 Task: Look for space in Vitry-le-François, France from 4th June, 2023 to 15th June, 2023 for 2 adults in price range Rs.10000 to Rs.15000. Place can be entire place with 1  bedroom having 1 bed and 1 bathroom. Property type can be house, flat, guest house, hotel. Booking option can be shelf check-in. Required host language is English.
Action: Mouse moved to (550, 120)
Screenshot: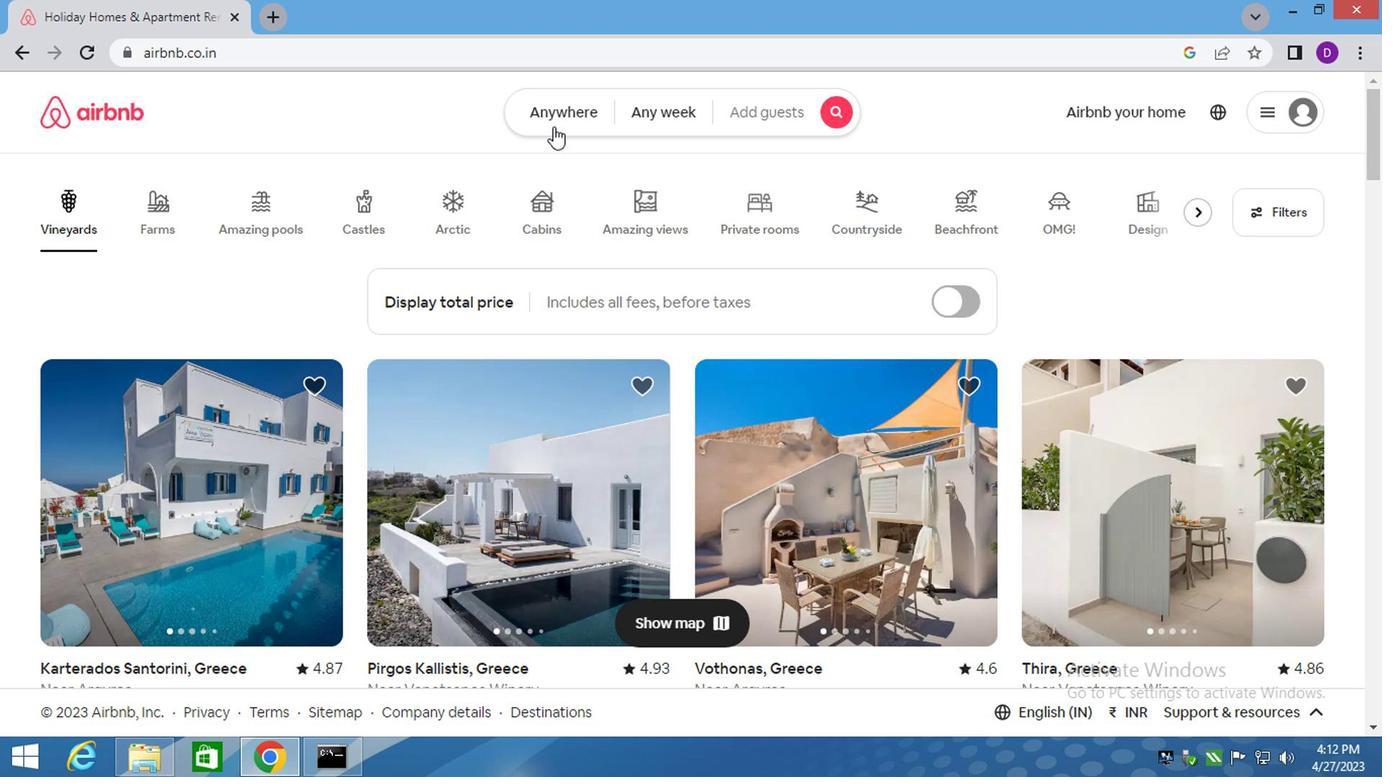 
Action: Mouse pressed left at (550, 120)
Screenshot: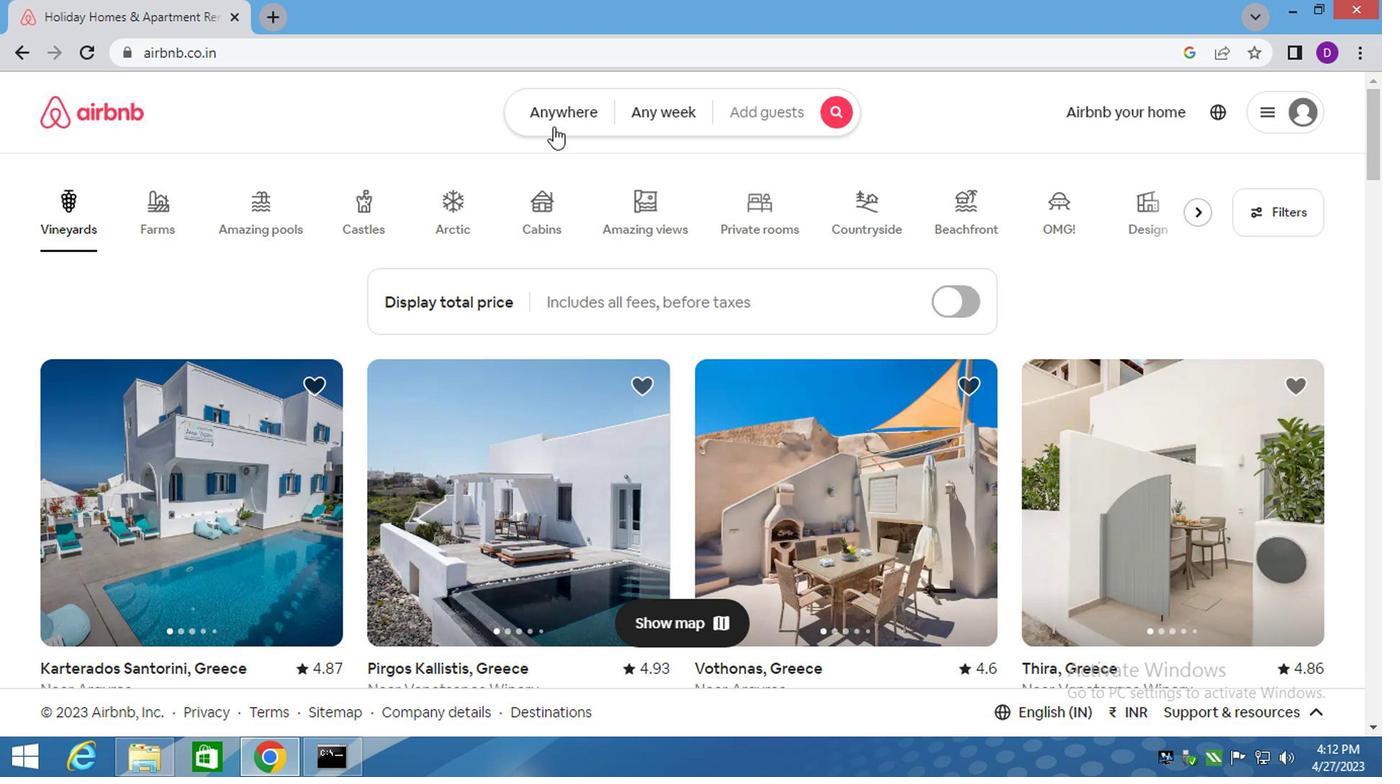 
Action: Mouse moved to (398, 200)
Screenshot: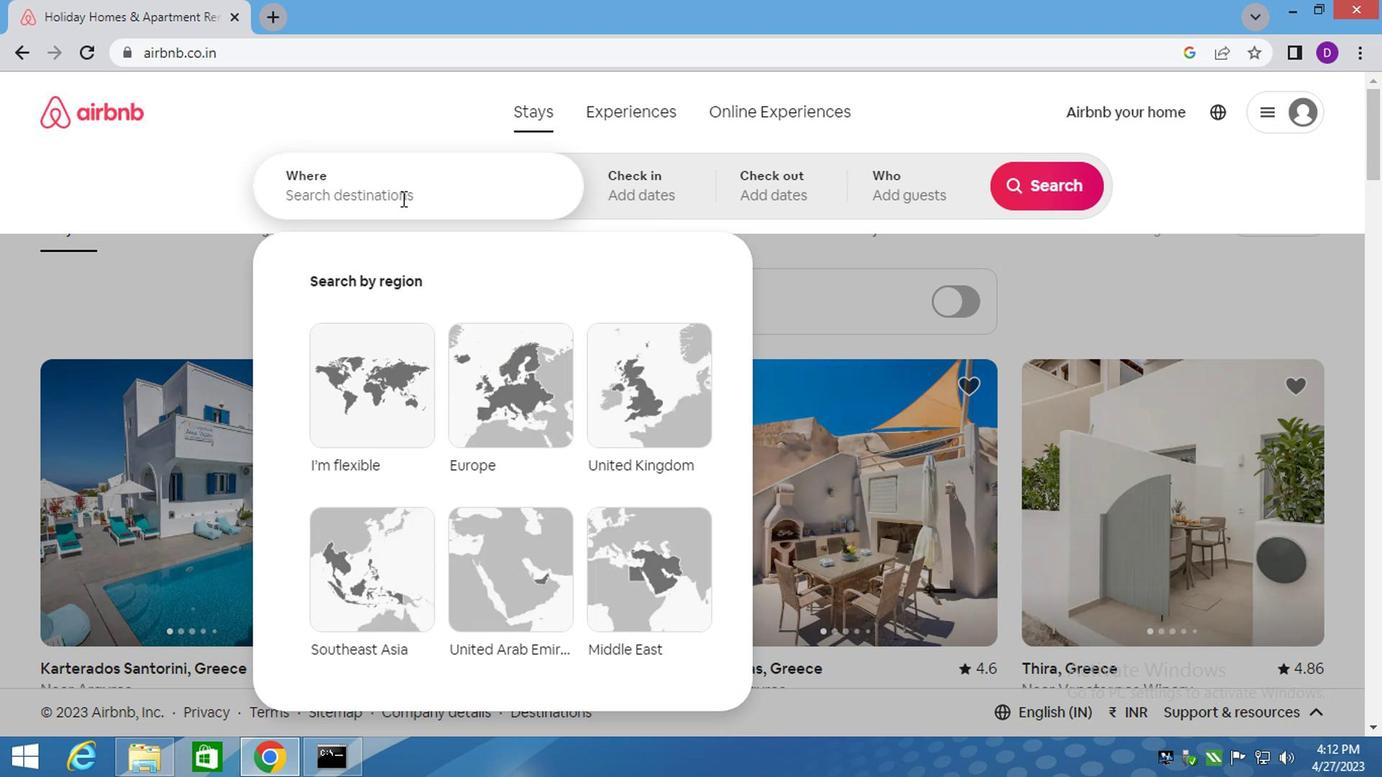 
Action: Mouse pressed left at (398, 200)
Screenshot: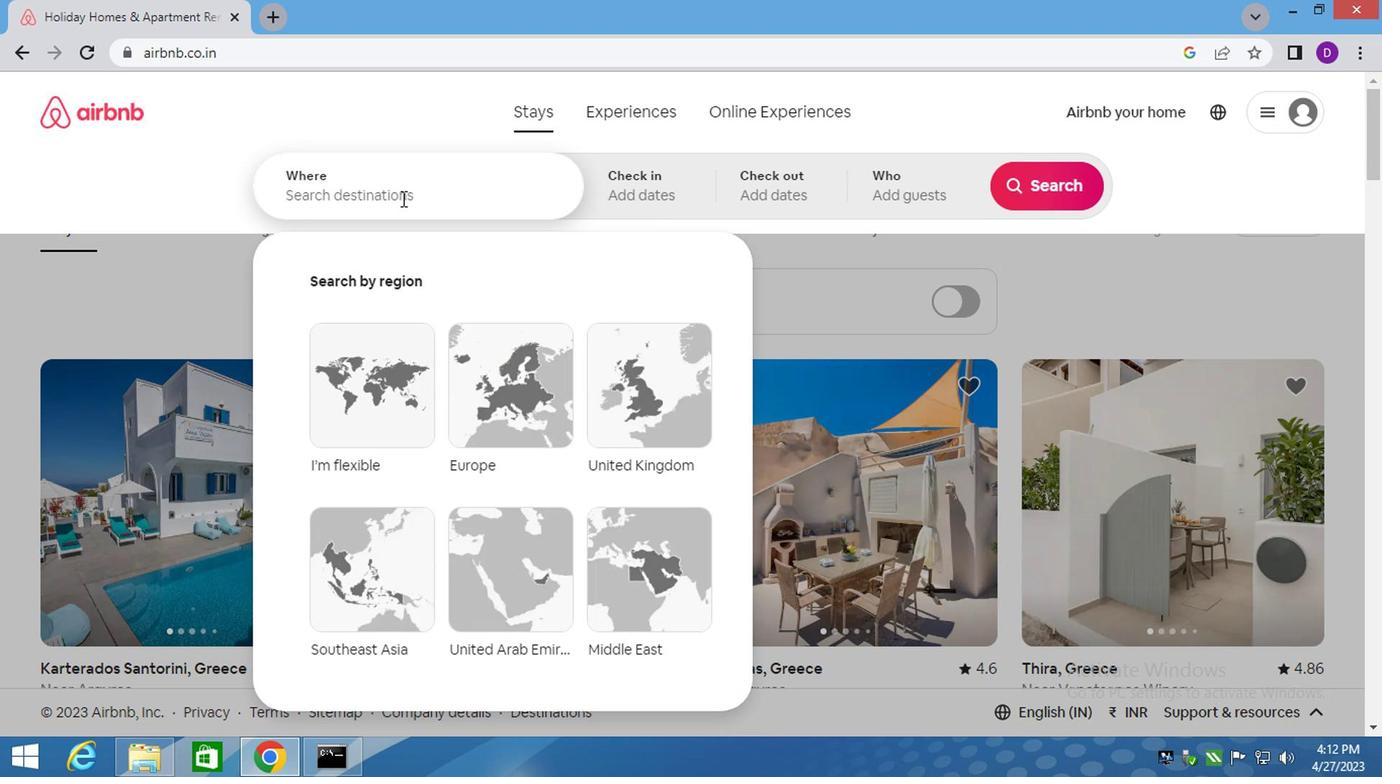 
Action: Key pressed vitry-le<Key.down><Key.down><Key.enter>
Screenshot: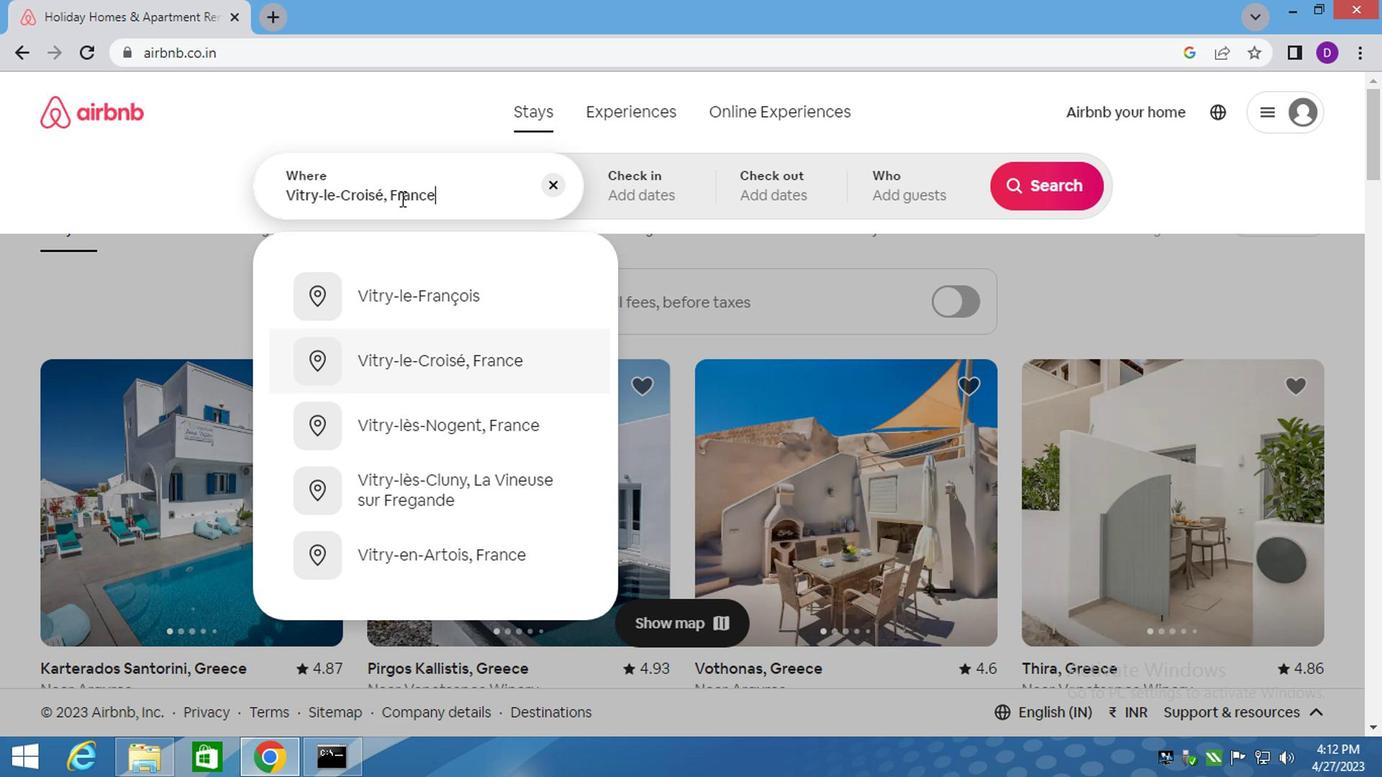 
Action: Mouse moved to (1031, 354)
Screenshot: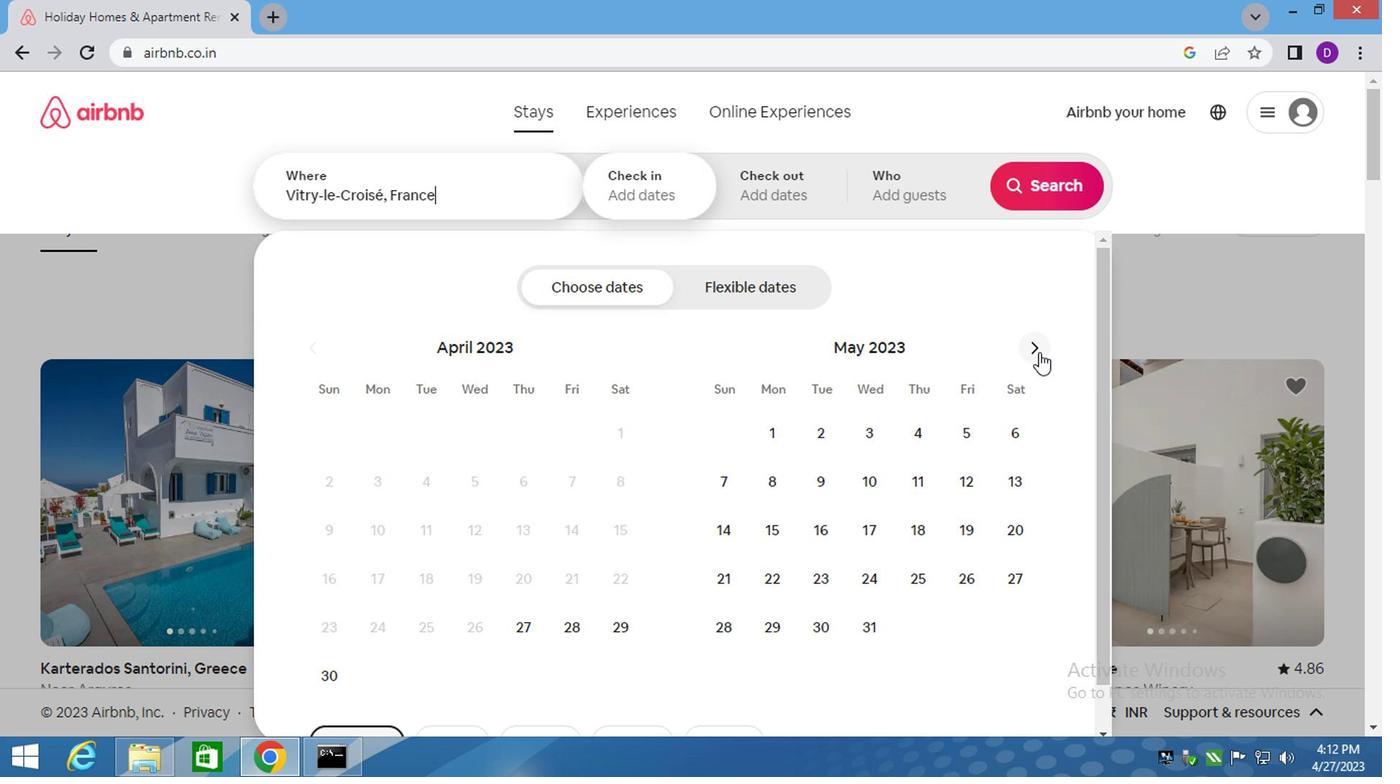 
Action: Mouse pressed left at (1031, 354)
Screenshot: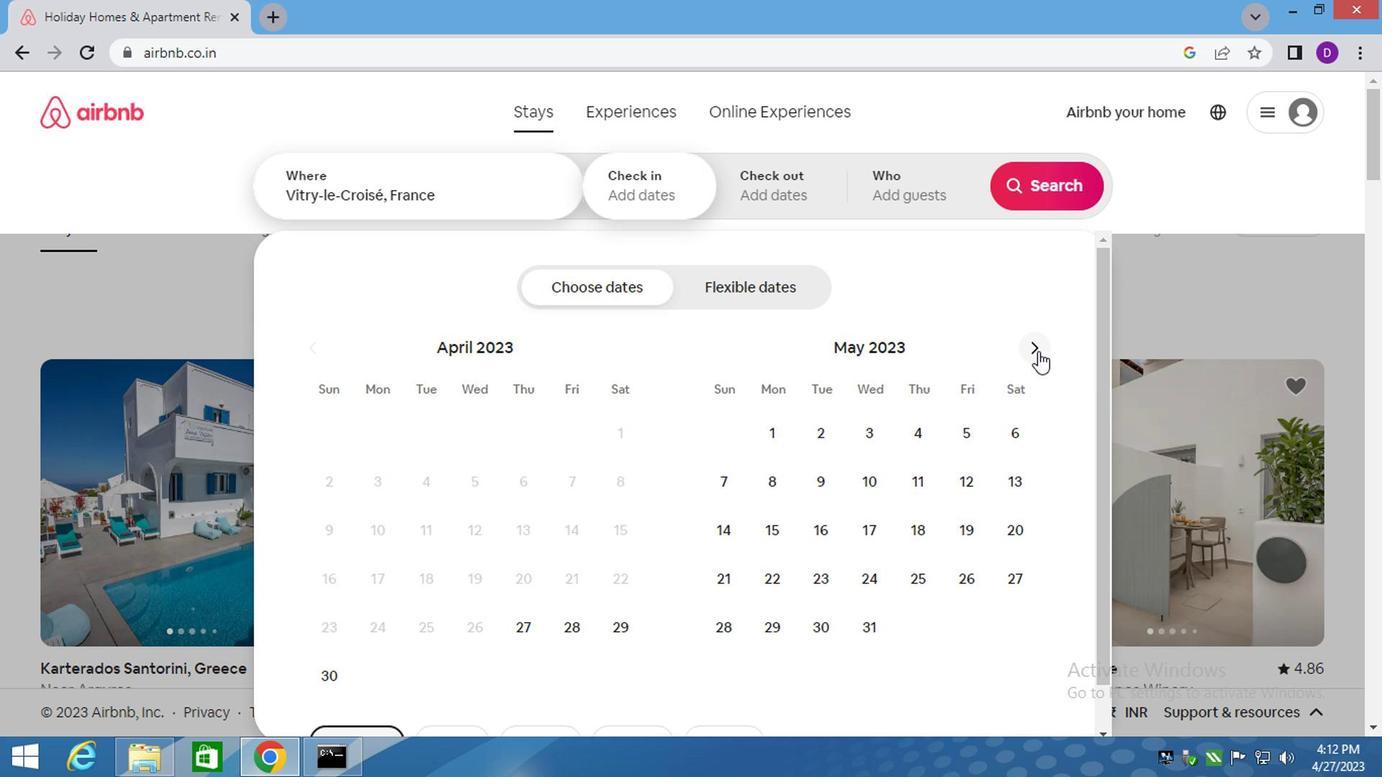 
Action: Mouse moved to (722, 477)
Screenshot: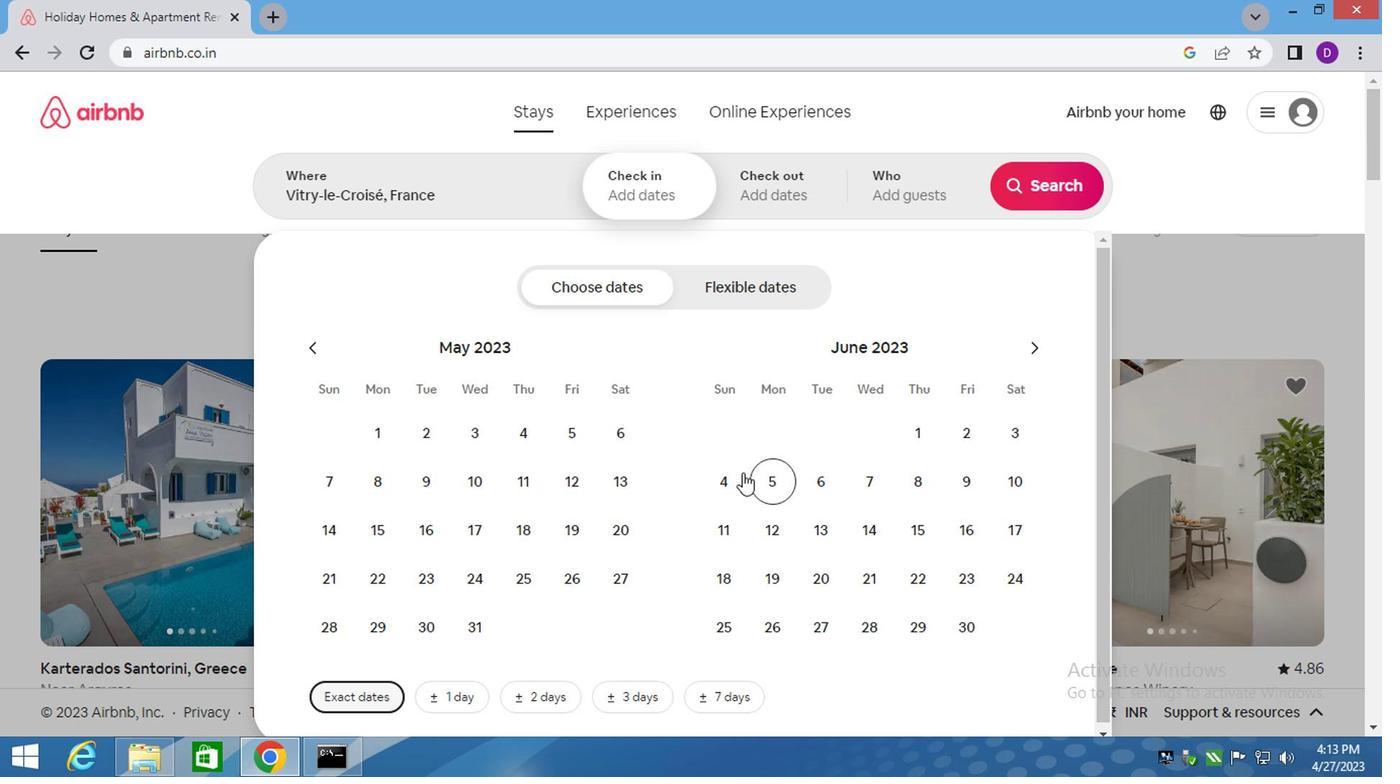
Action: Mouse pressed left at (722, 477)
Screenshot: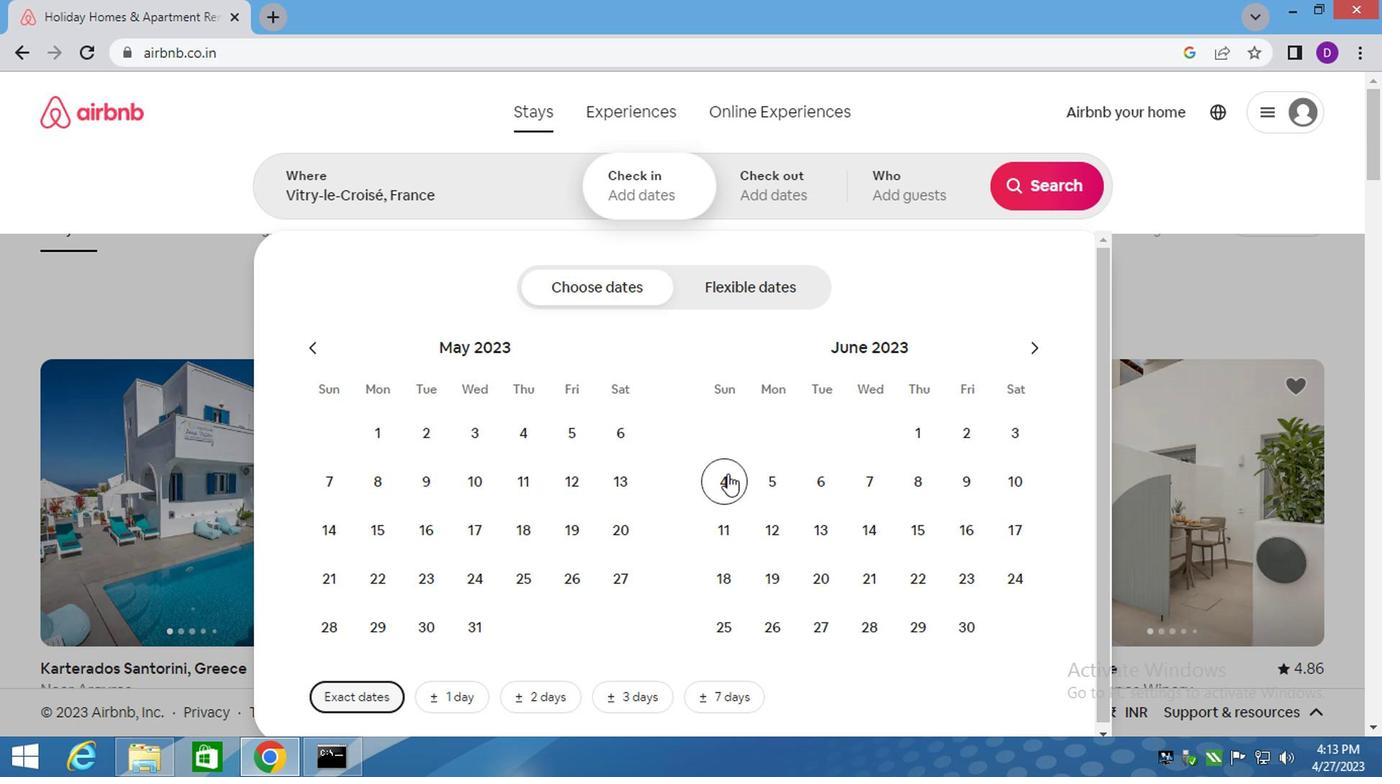 
Action: Mouse moved to (902, 524)
Screenshot: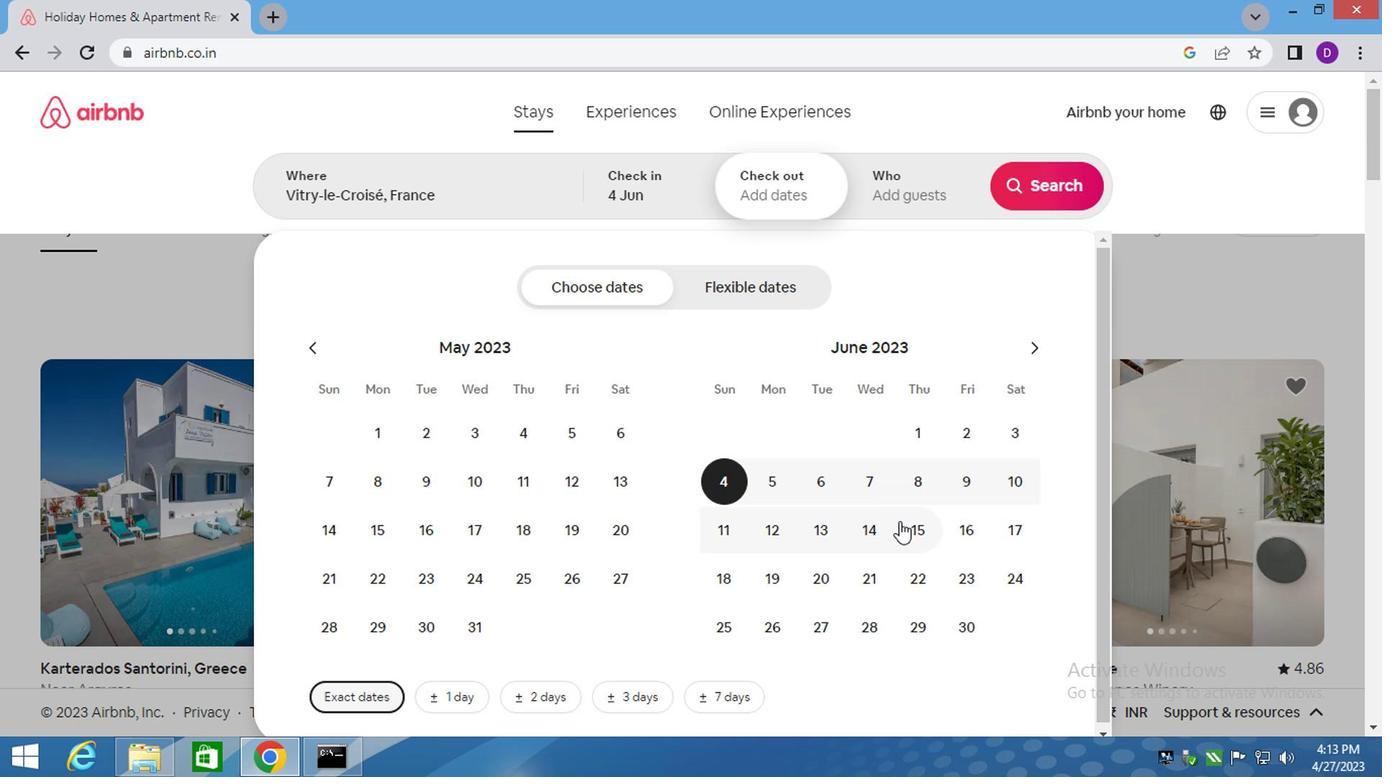 
Action: Mouse pressed left at (902, 524)
Screenshot: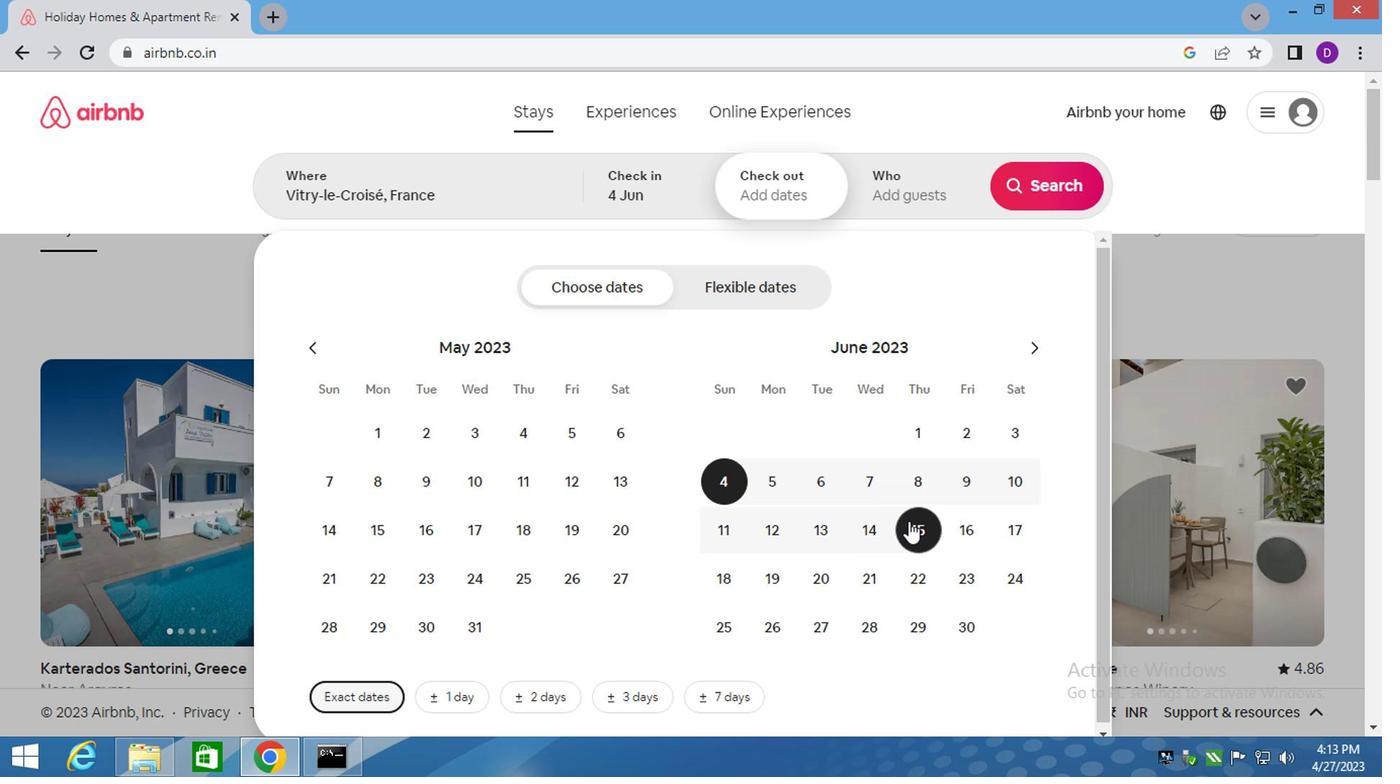 
Action: Mouse moved to (879, 204)
Screenshot: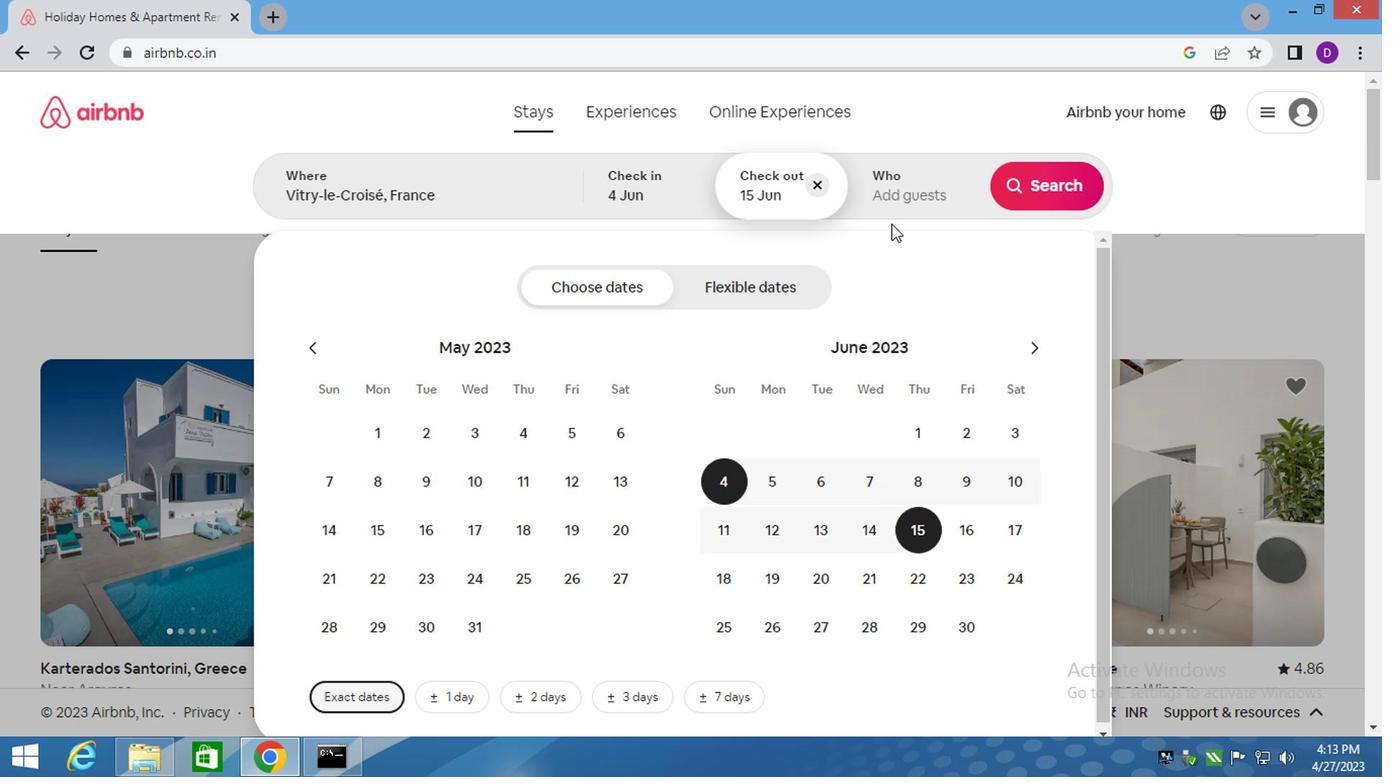 
Action: Mouse pressed left at (879, 204)
Screenshot: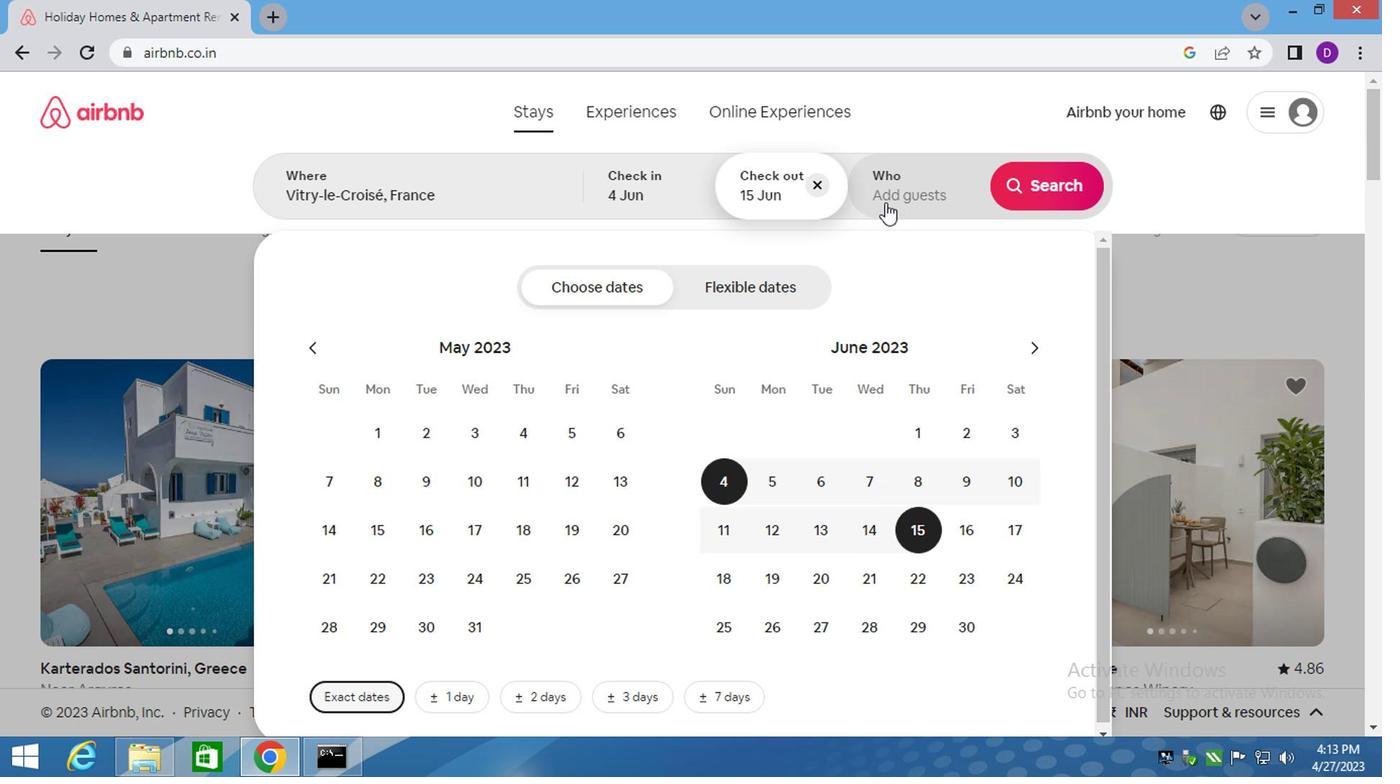 
Action: Mouse moved to (1039, 300)
Screenshot: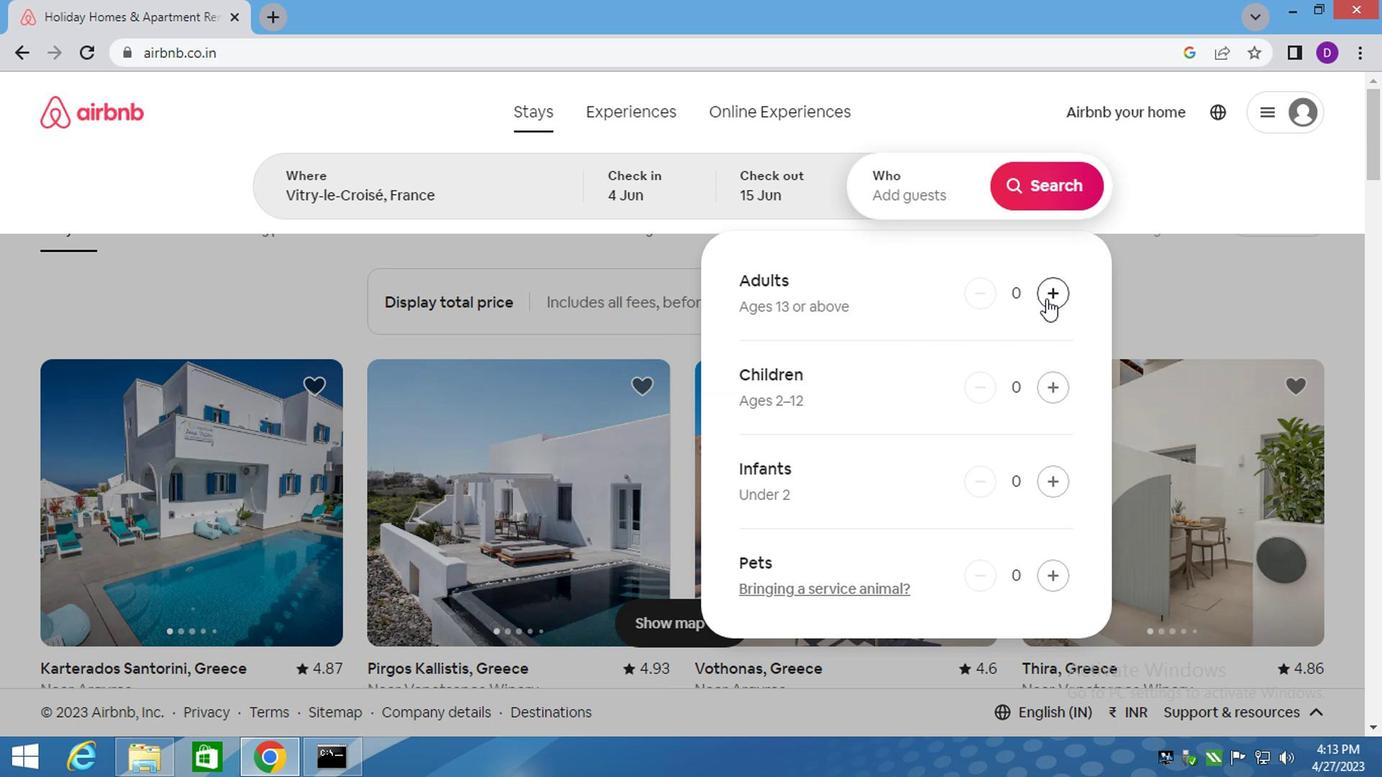 
Action: Mouse pressed left at (1039, 300)
Screenshot: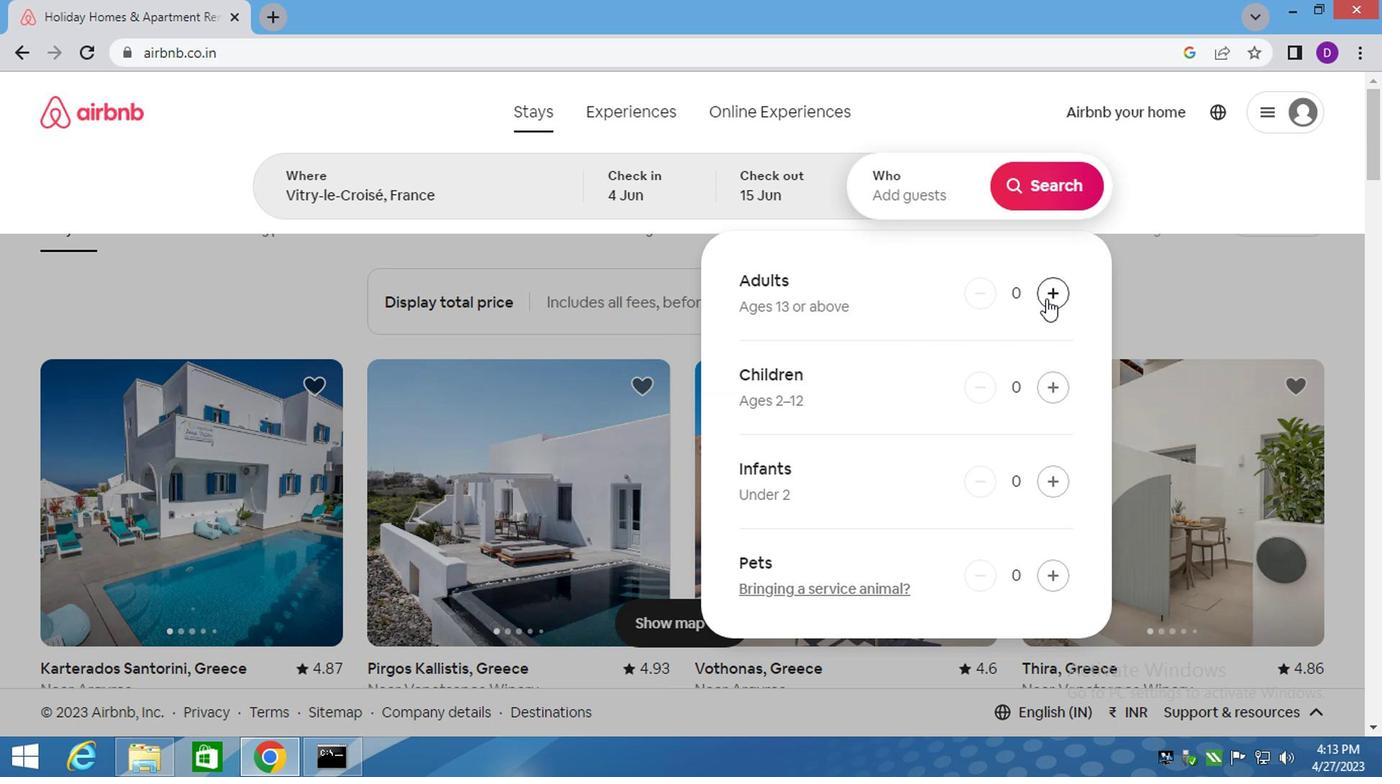 
Action: Mouse moved to (1039, 300)
Screenshot: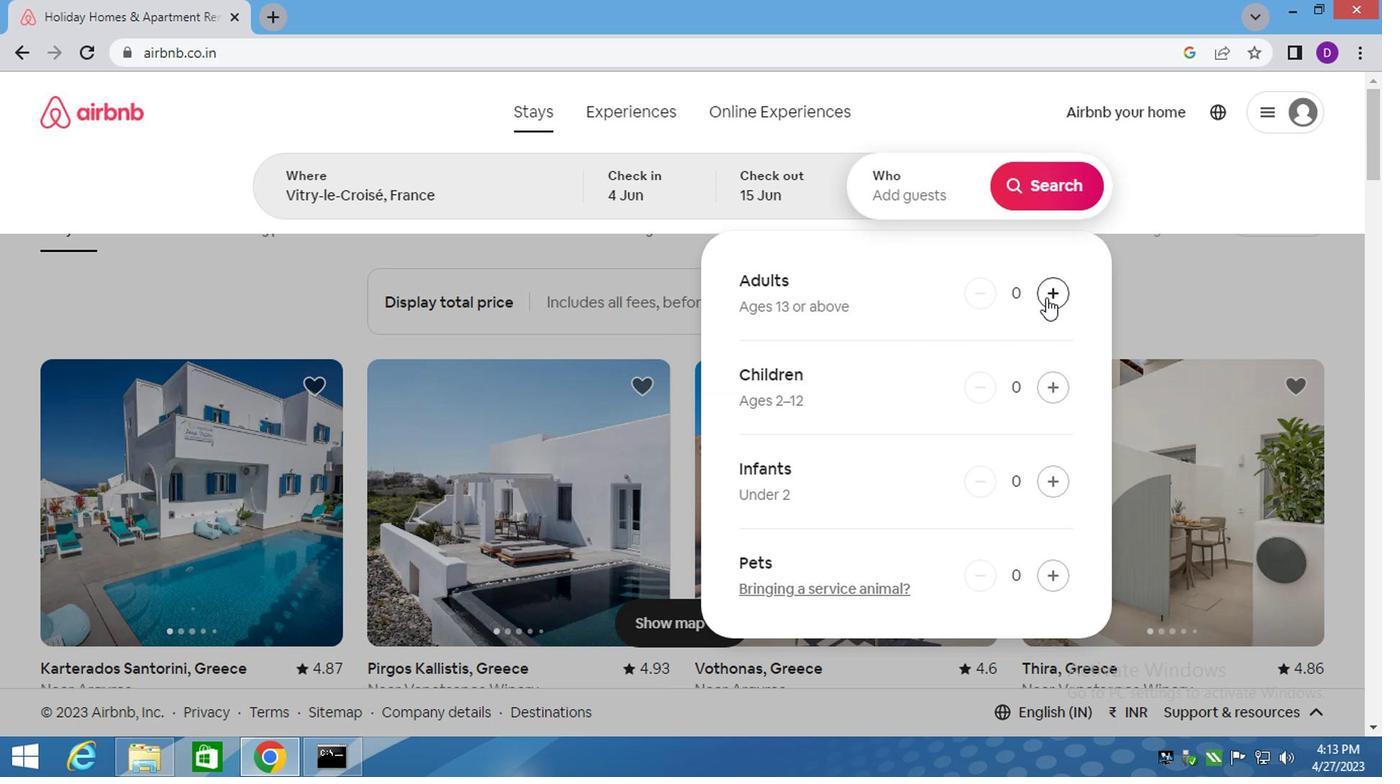 
Action: Mouse pressed left at (1039, 300)
Screenshot: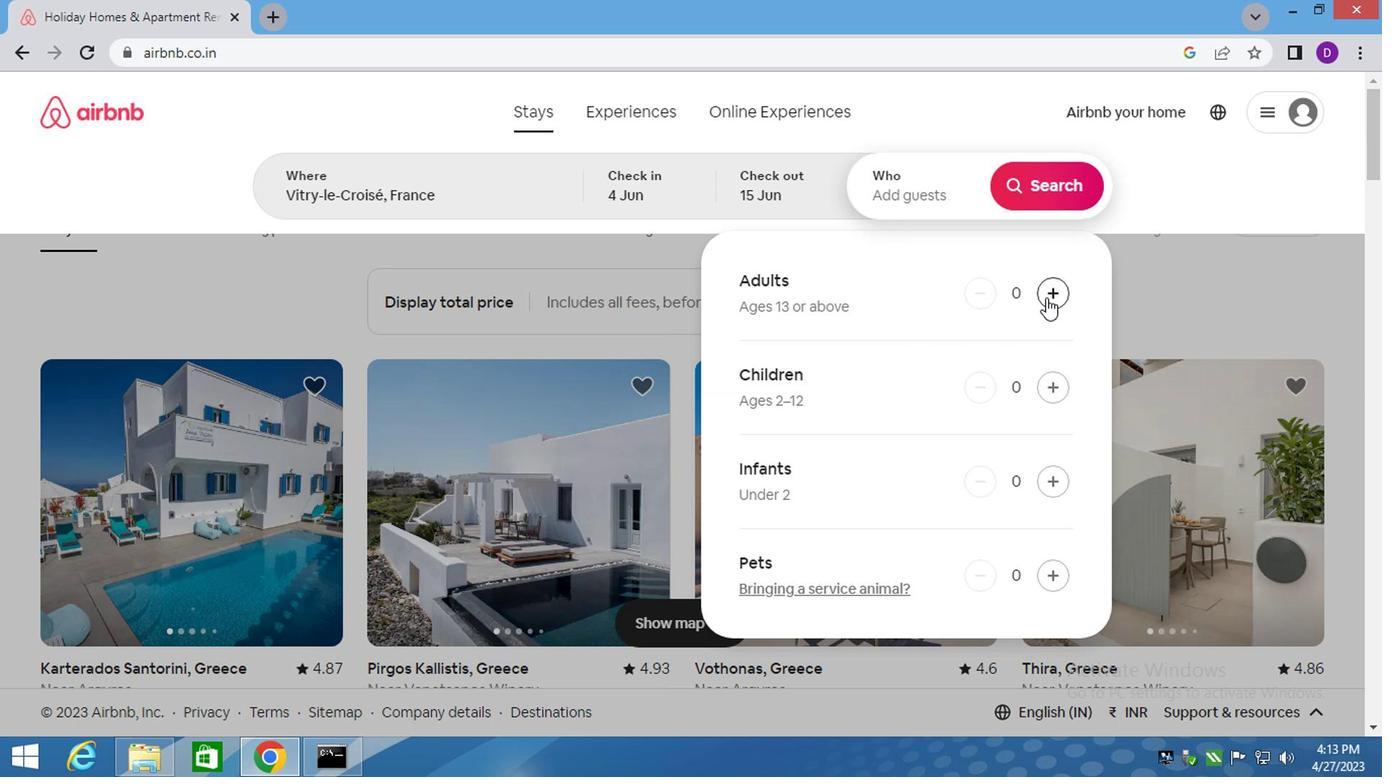 
Action: Mouse moved to (1037, 185)
Screenshot: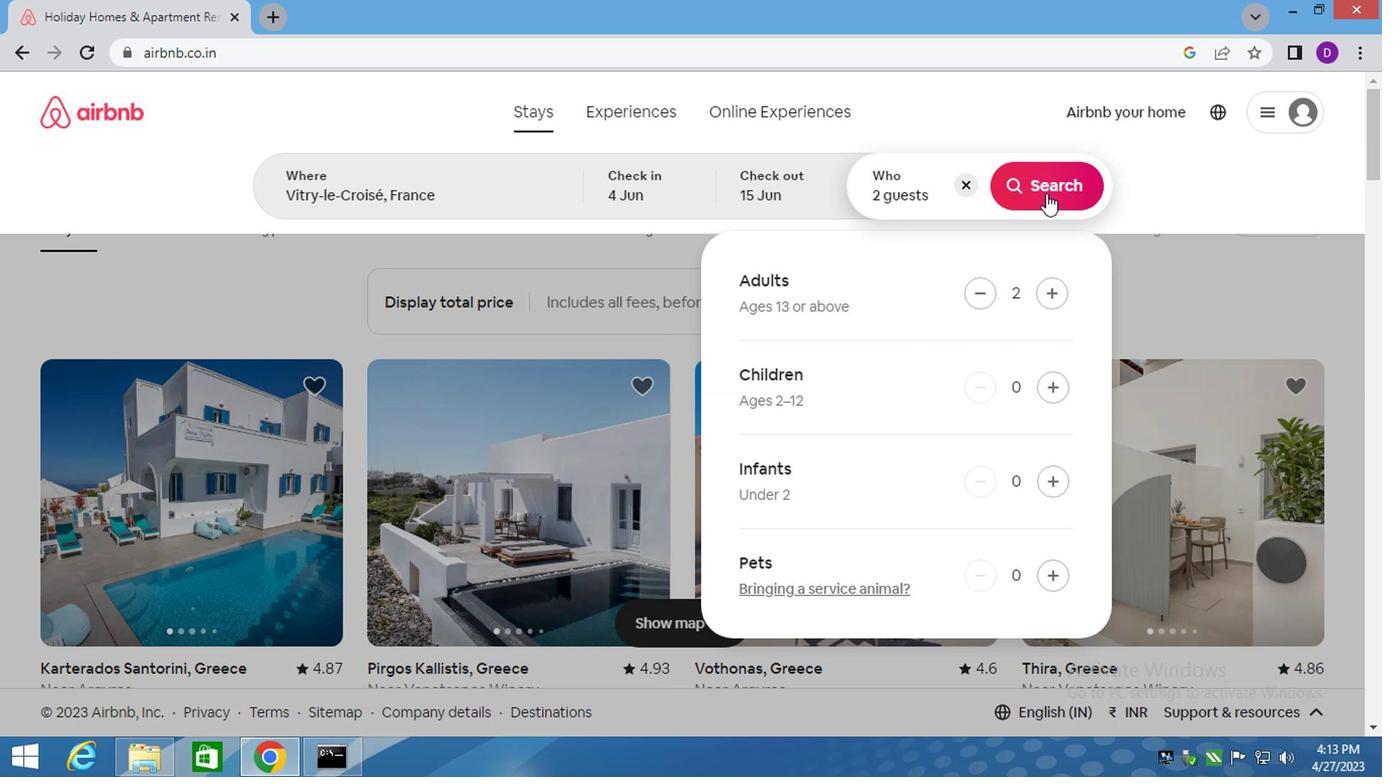 
Action: Mouse pressed left at (1037, 185)
Screenshot: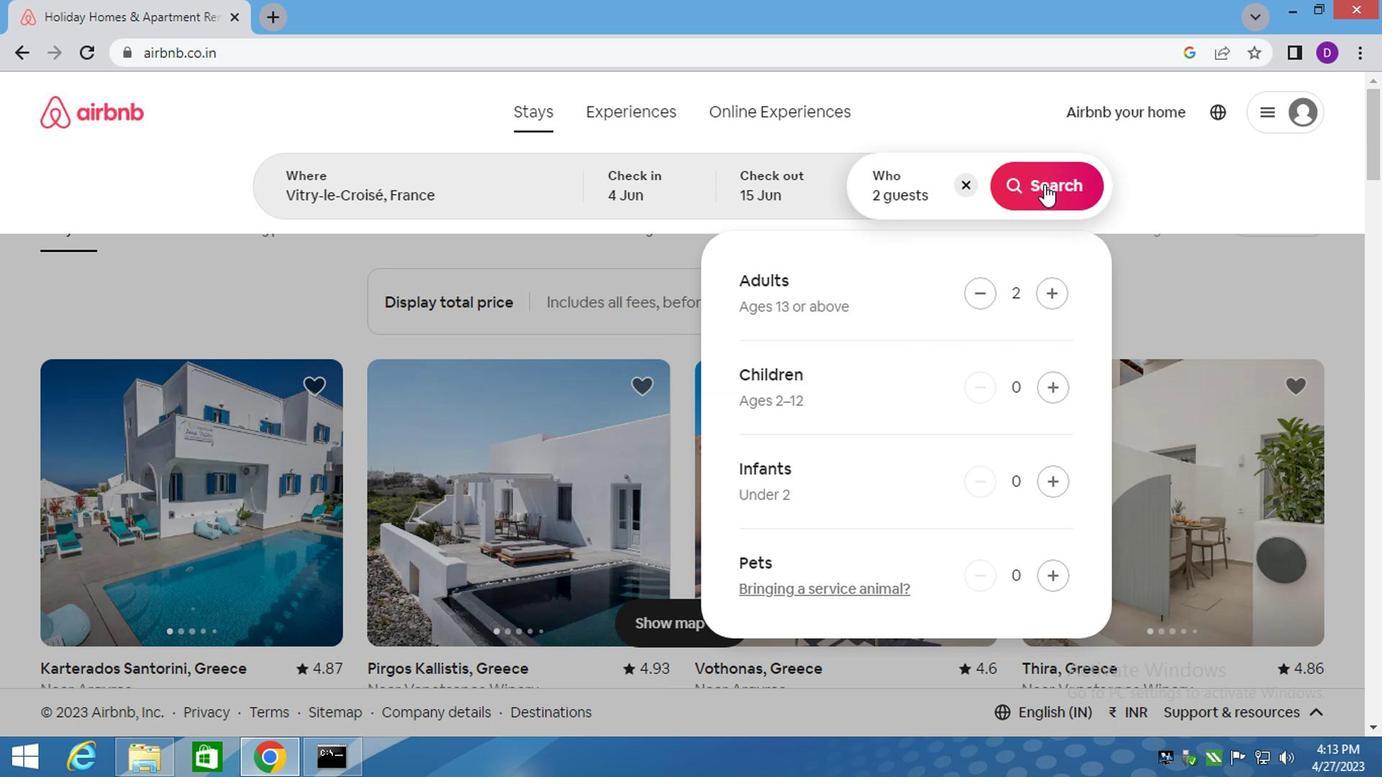 
Action: Mouse moved to (1269, 184)
Screenshot: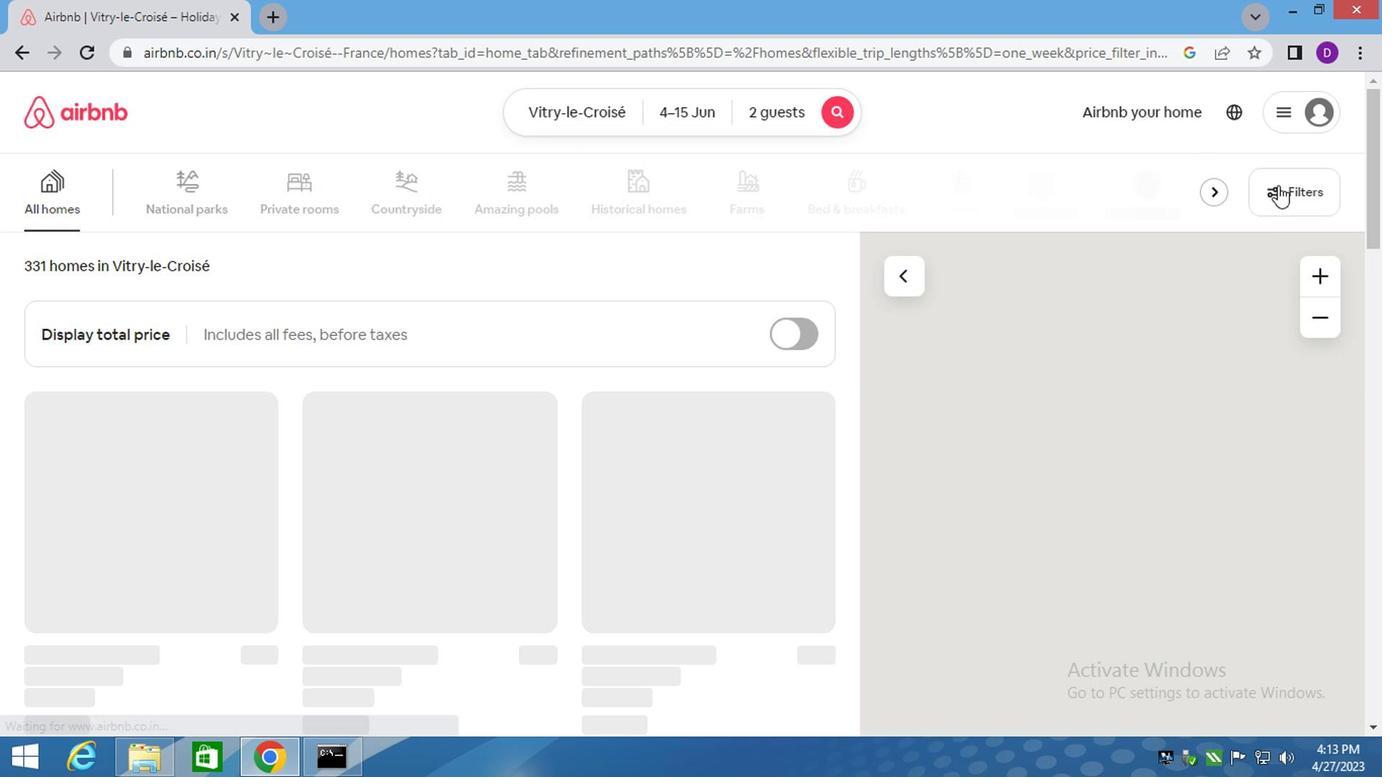 
Action: Mouse pressed left at (1269, 184)
Screenshot: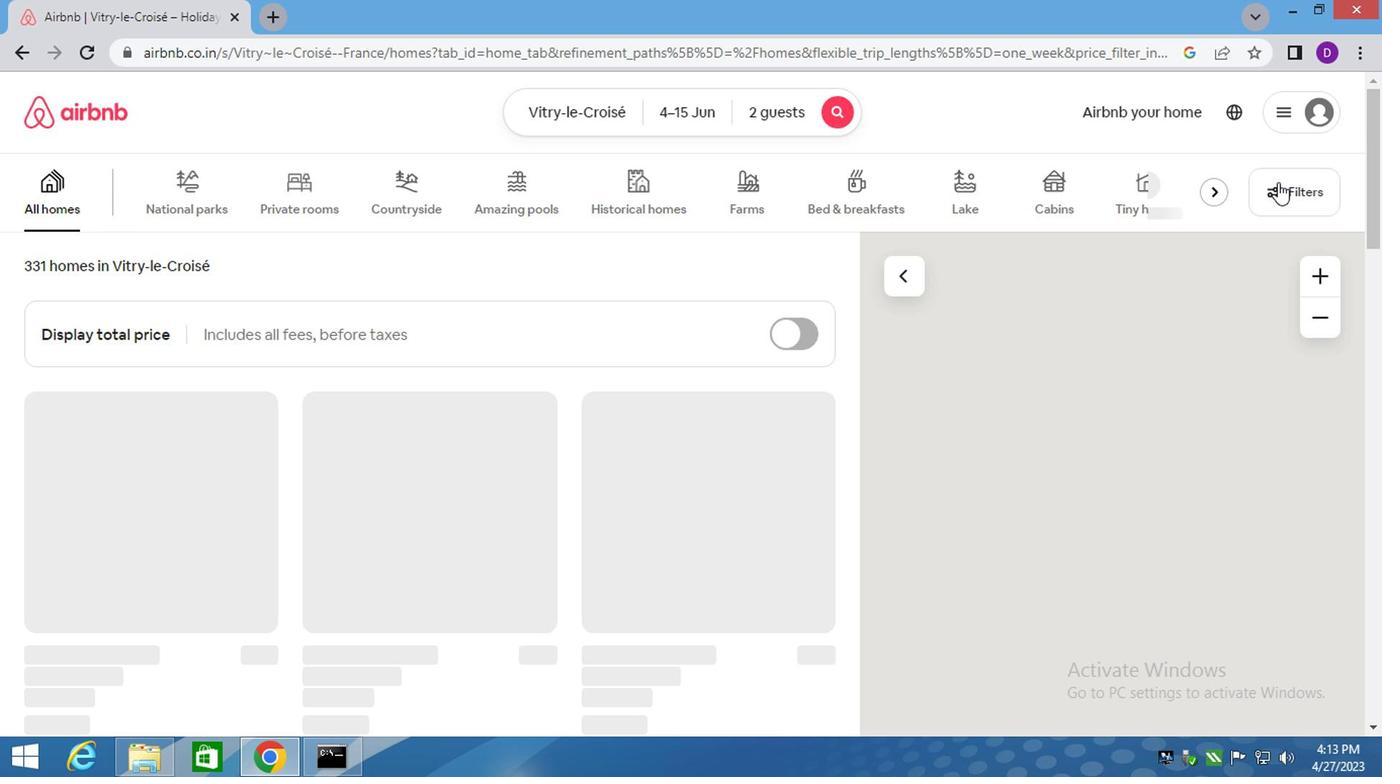 
Action: Mouse moved to (452, 462)
Screenshot: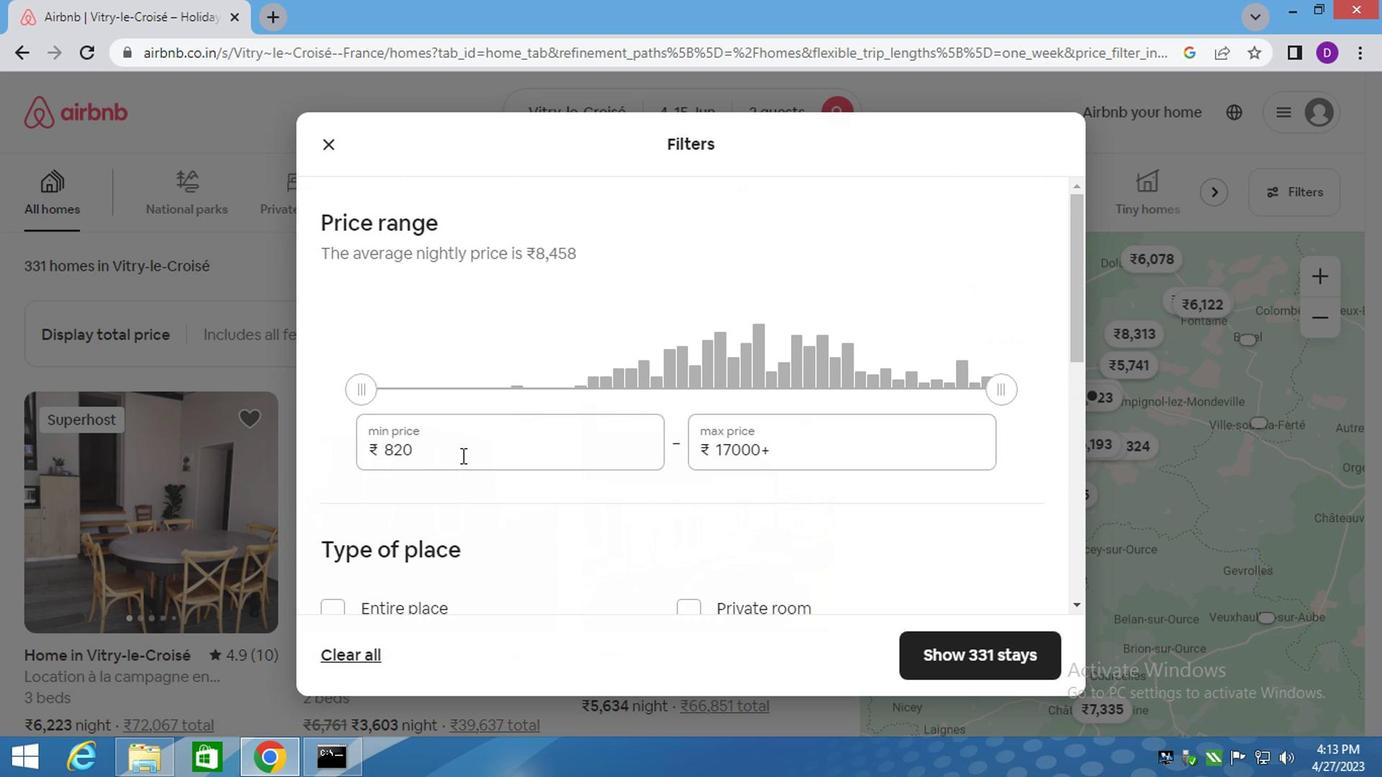 
Action: Mouse pressed left at (452, 462)
Screenshot: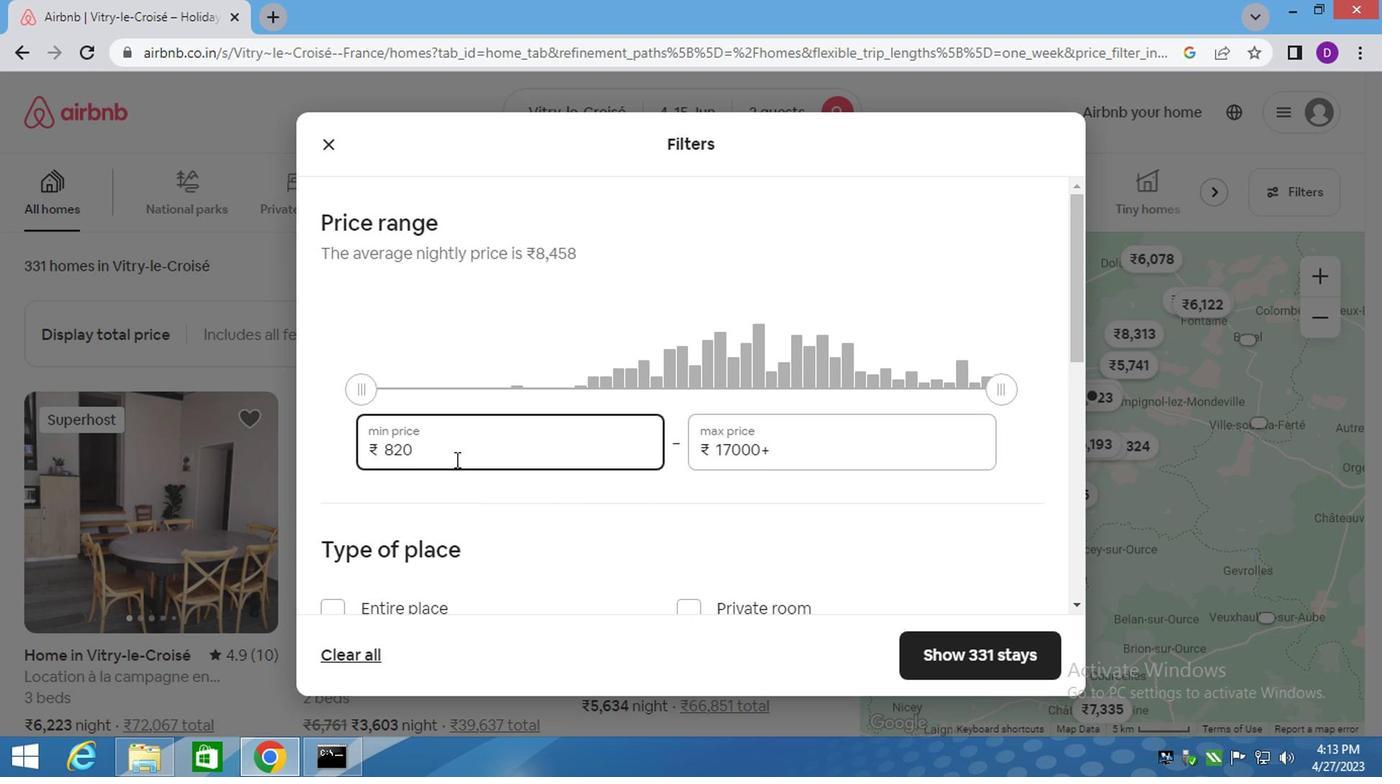 
Action: Mouse pressed left at (452, 462)
Screenshot: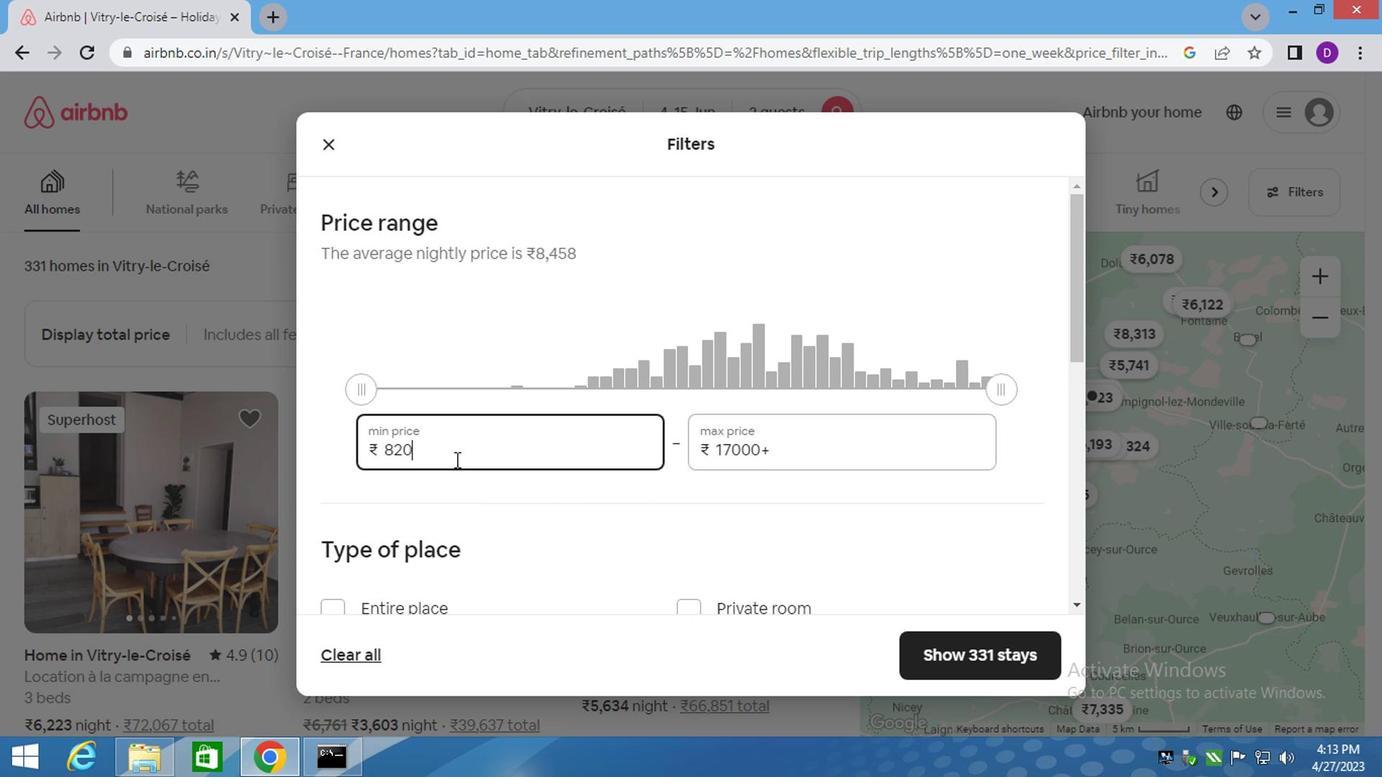 
Action: Key pressed 10000<Key.tab>15000
Screenshot: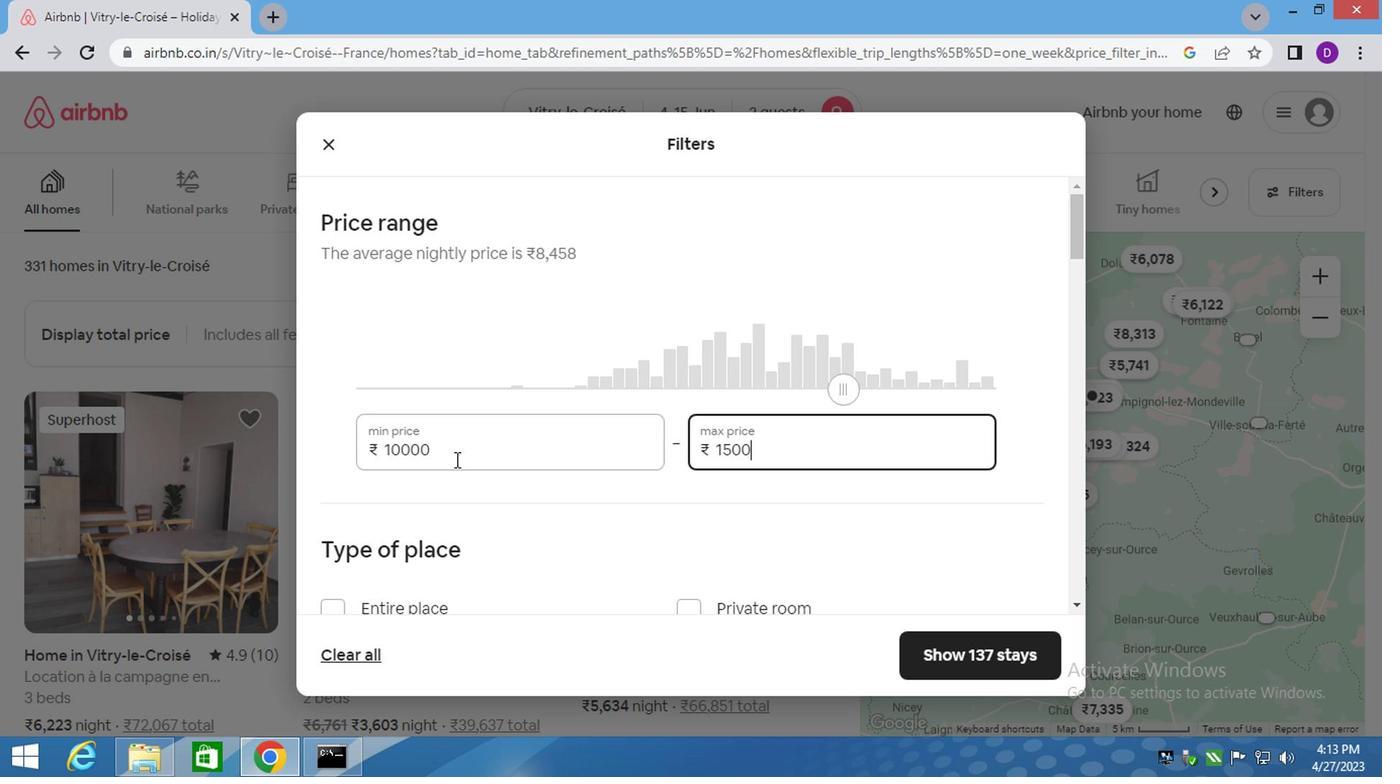 
Action: Mouse scrolled (452, 461) with delta (0, -1)
Screenshot: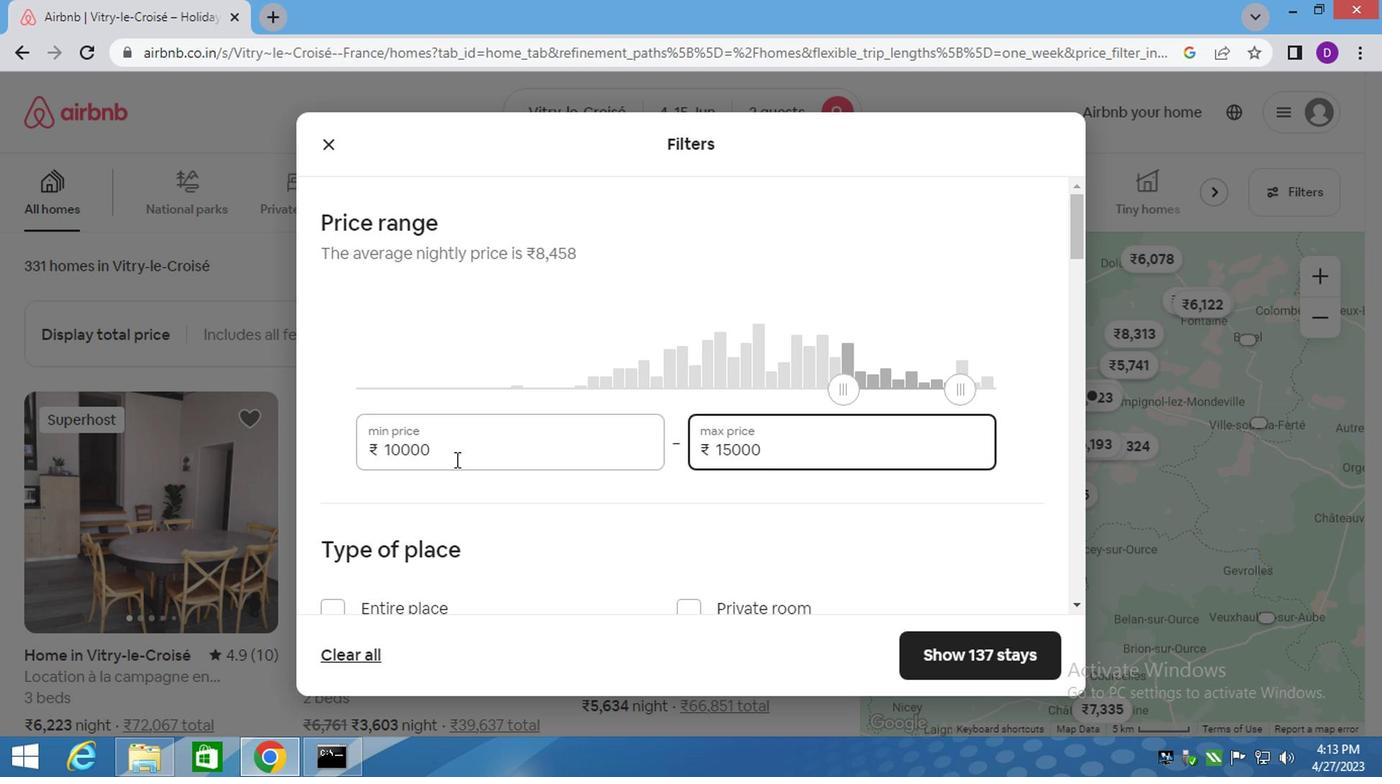 
Action: Mouse scrolled (452, 461) with delta (0, -1)
Screenshot: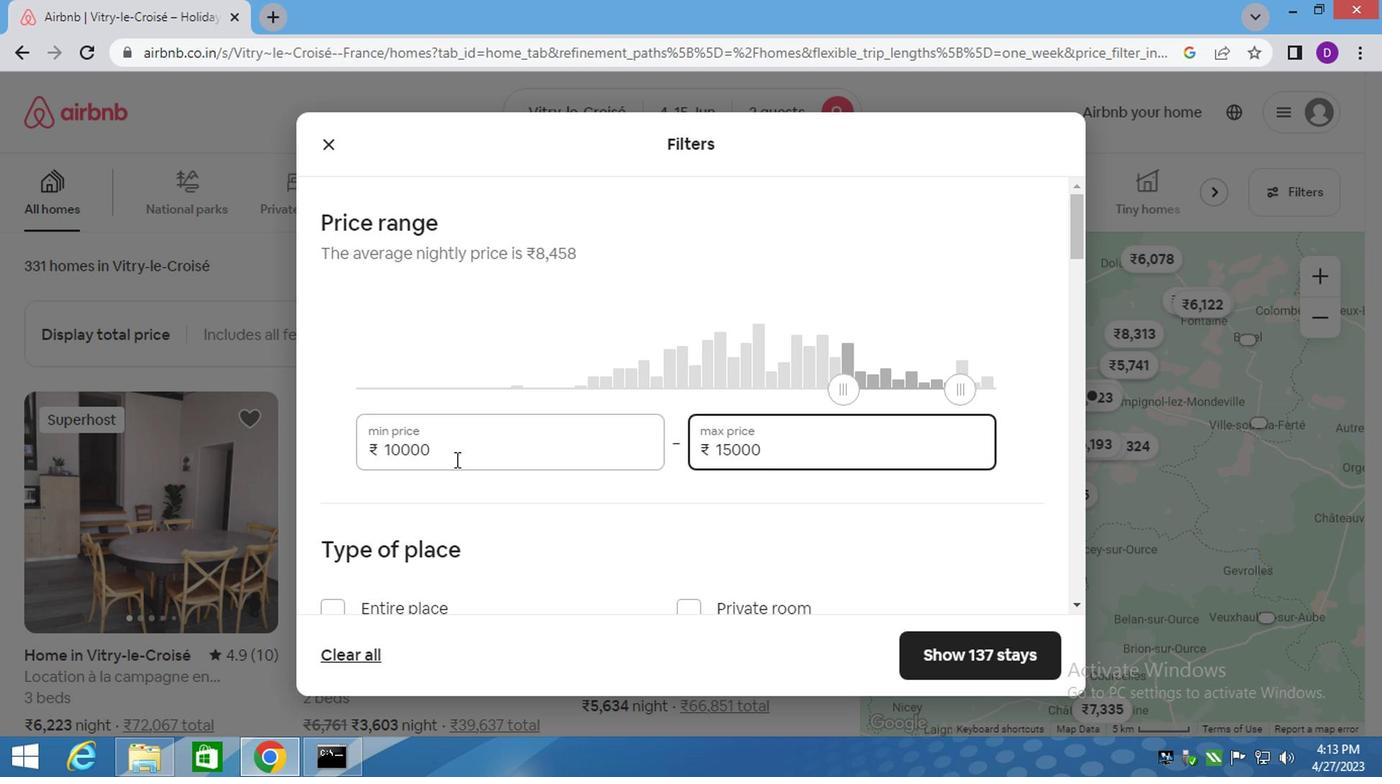 
Action: Mouse moved to (339, 401)
Screenshot: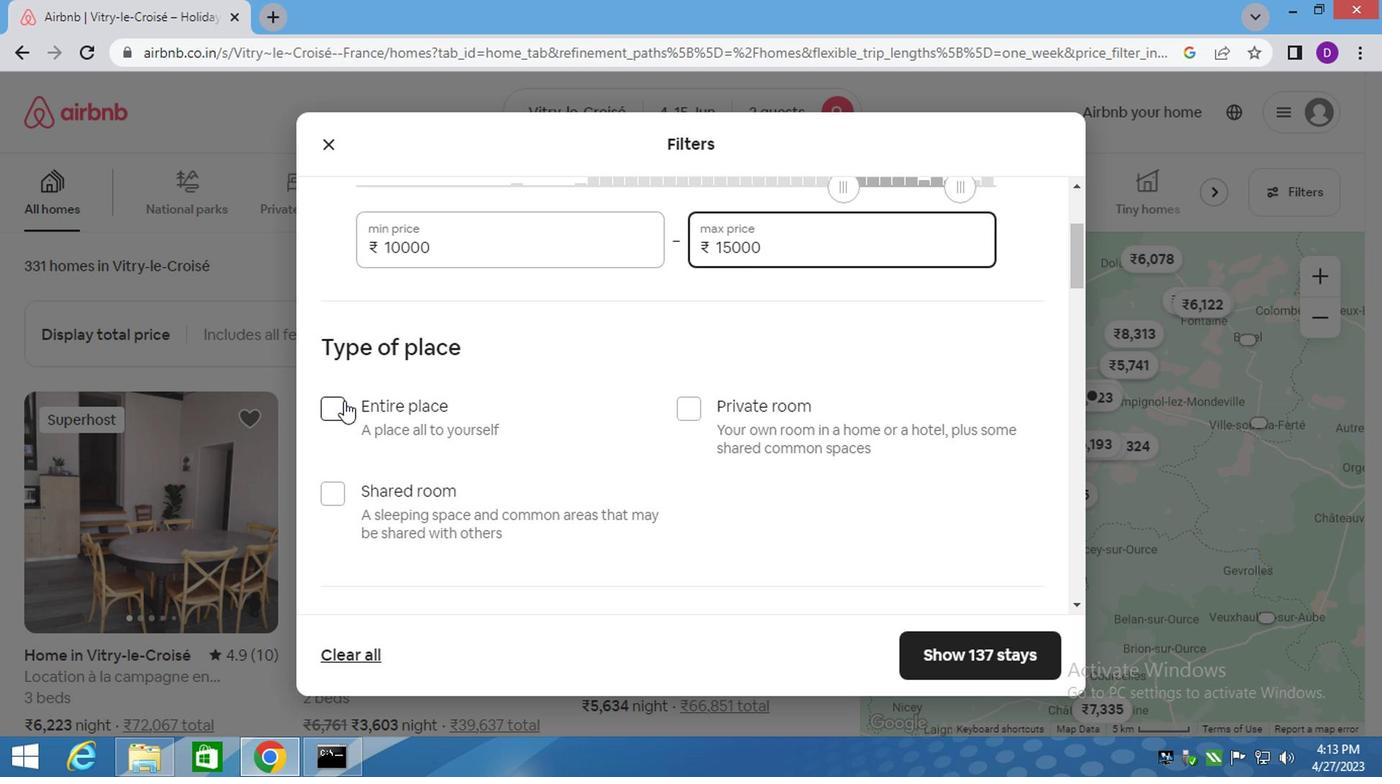
Action: Mouse pressed left at (339, 401)
Screenshot: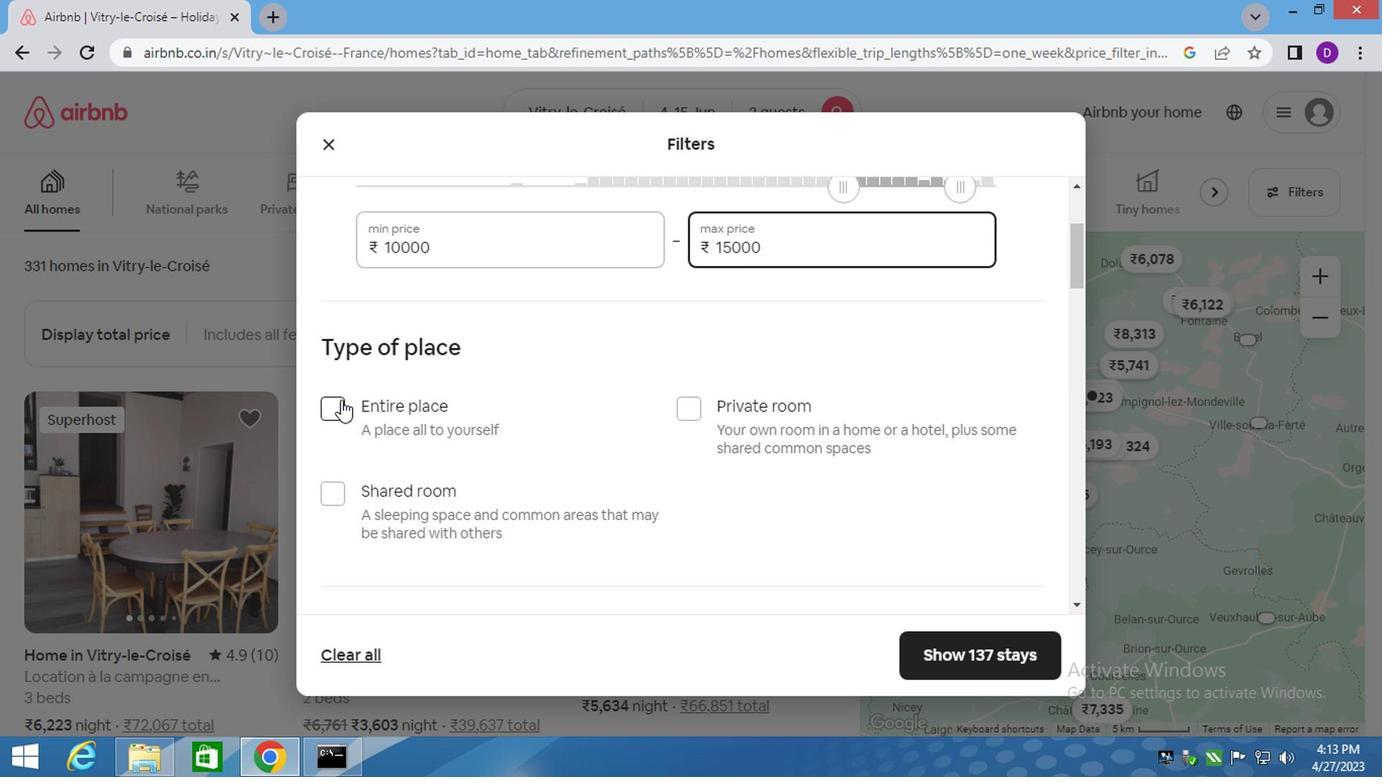 
Action: Mouse moved to (542, 403)
Screenshot: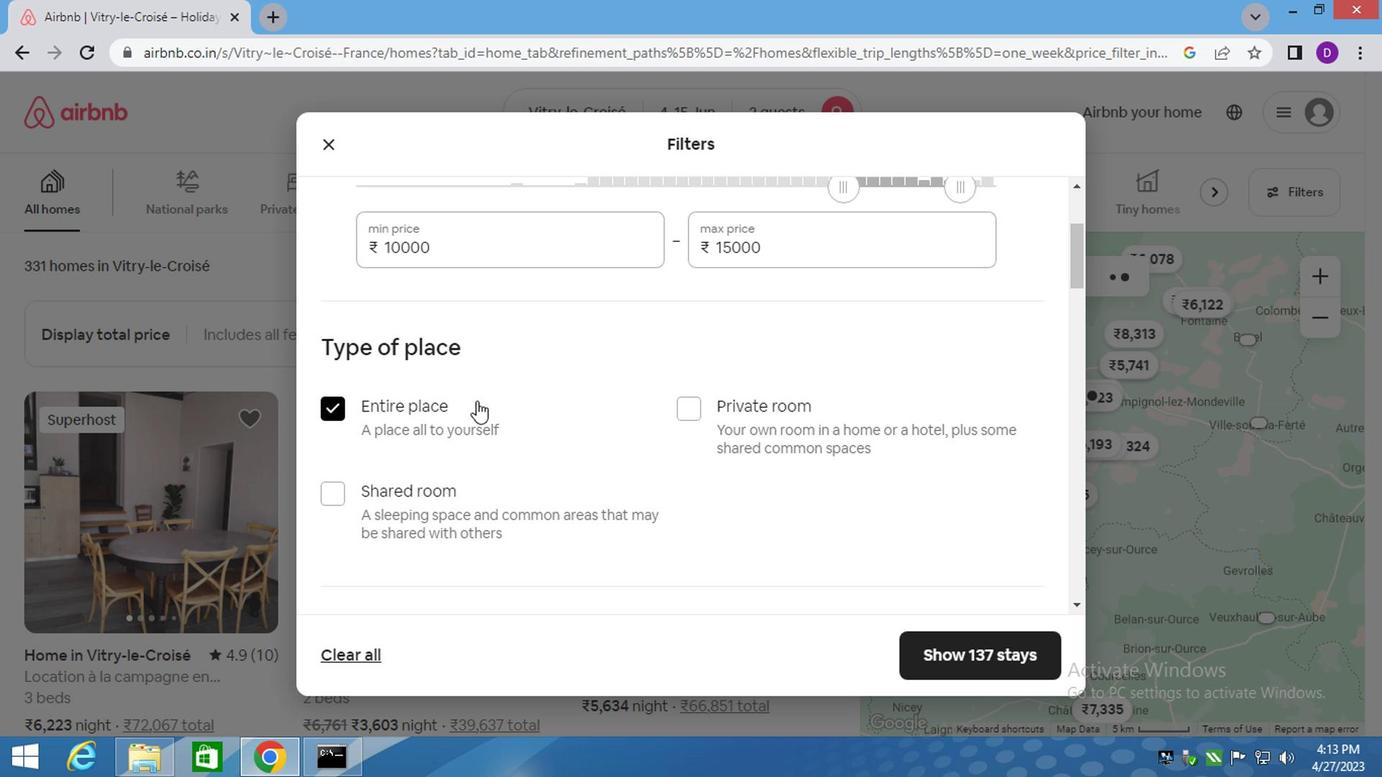 
Action: Mouse scrolled (542, 402) with delta (0, -1)
Screenshot: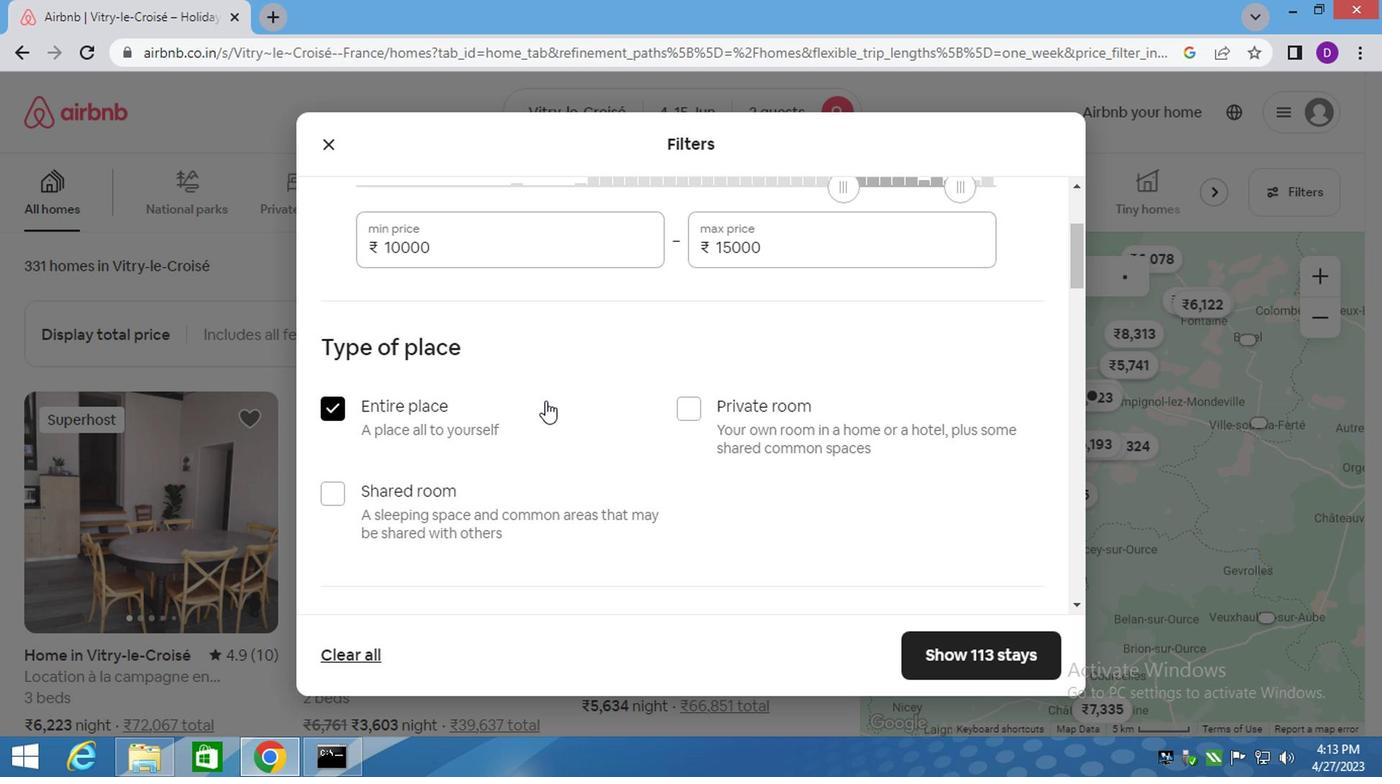 
Action: Mouse scrolled (542, 402) with delta (0, -1)
Screenshot: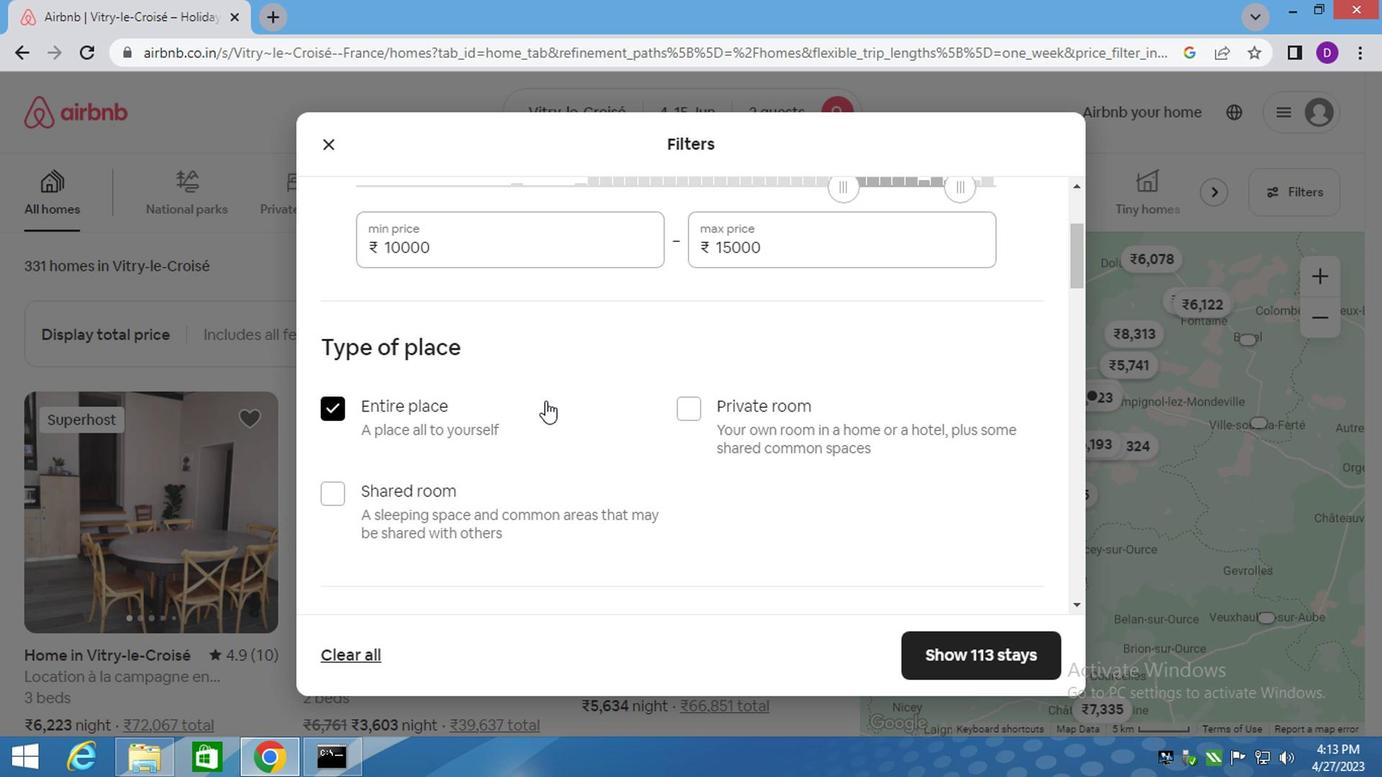 
Action: Mouse scrolled (542, 402) with delta (0, -1)
Screenshot: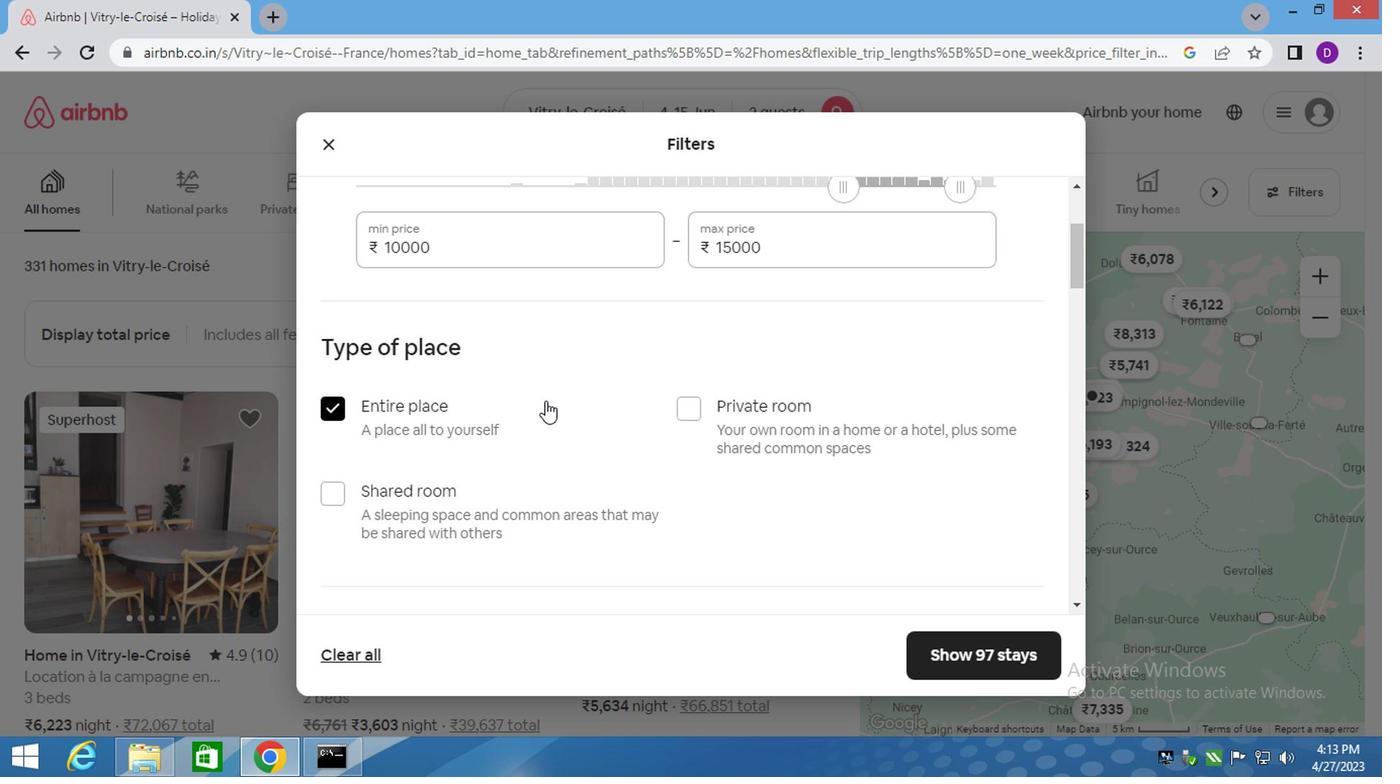 
Action: Mouse moved to (545, 401)
Screenshot: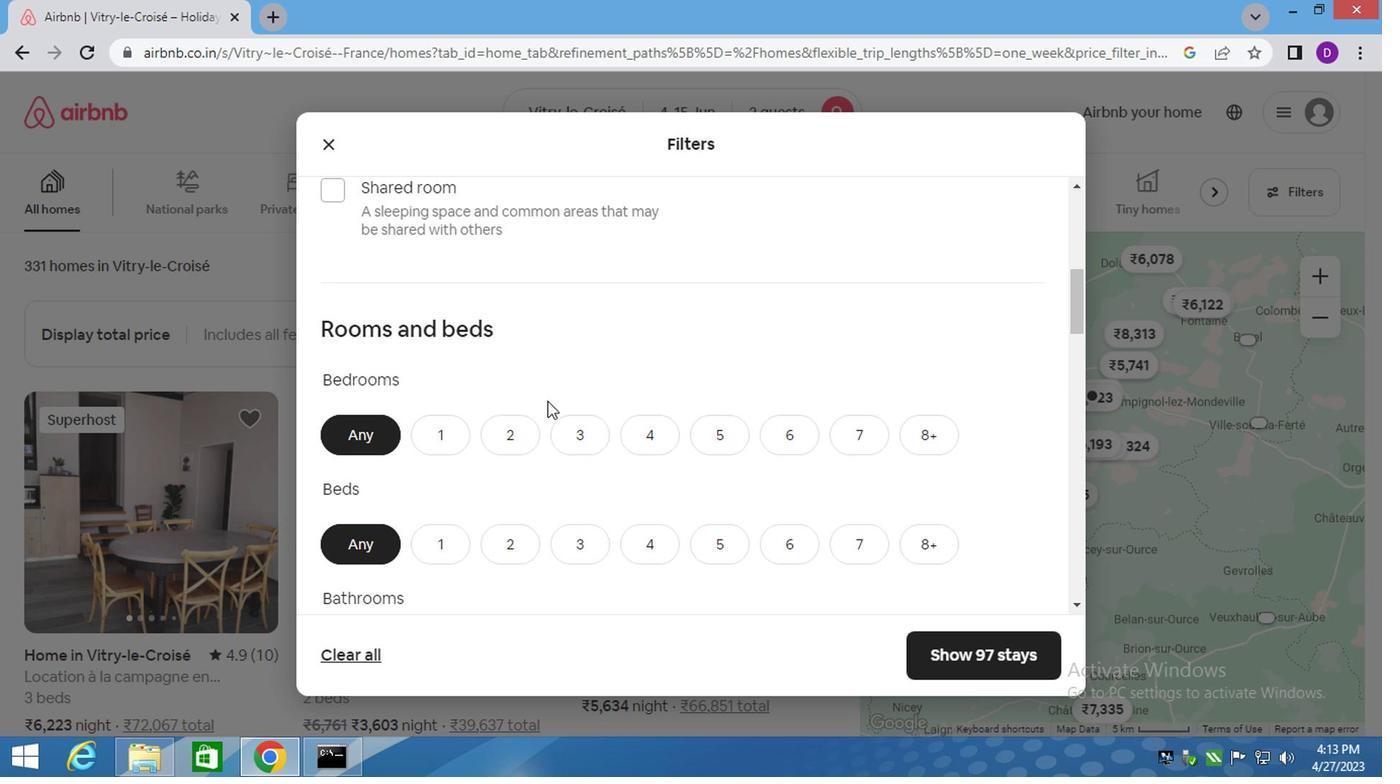
Action: Mouse scrolled (545, 400) with delta (0, 0)
Screenshot: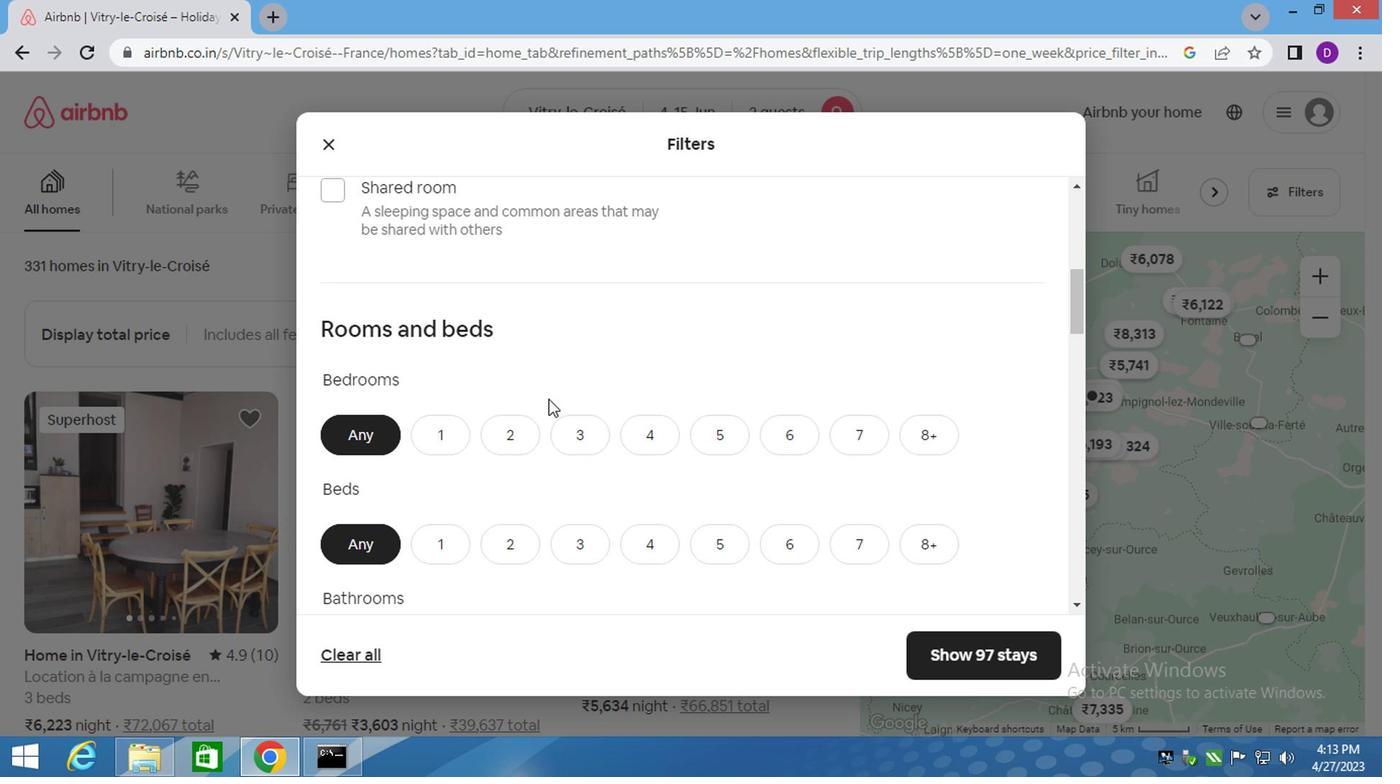 
Action: Mouse scrolled (545, 400) with delta (0, 0)
Screenshot: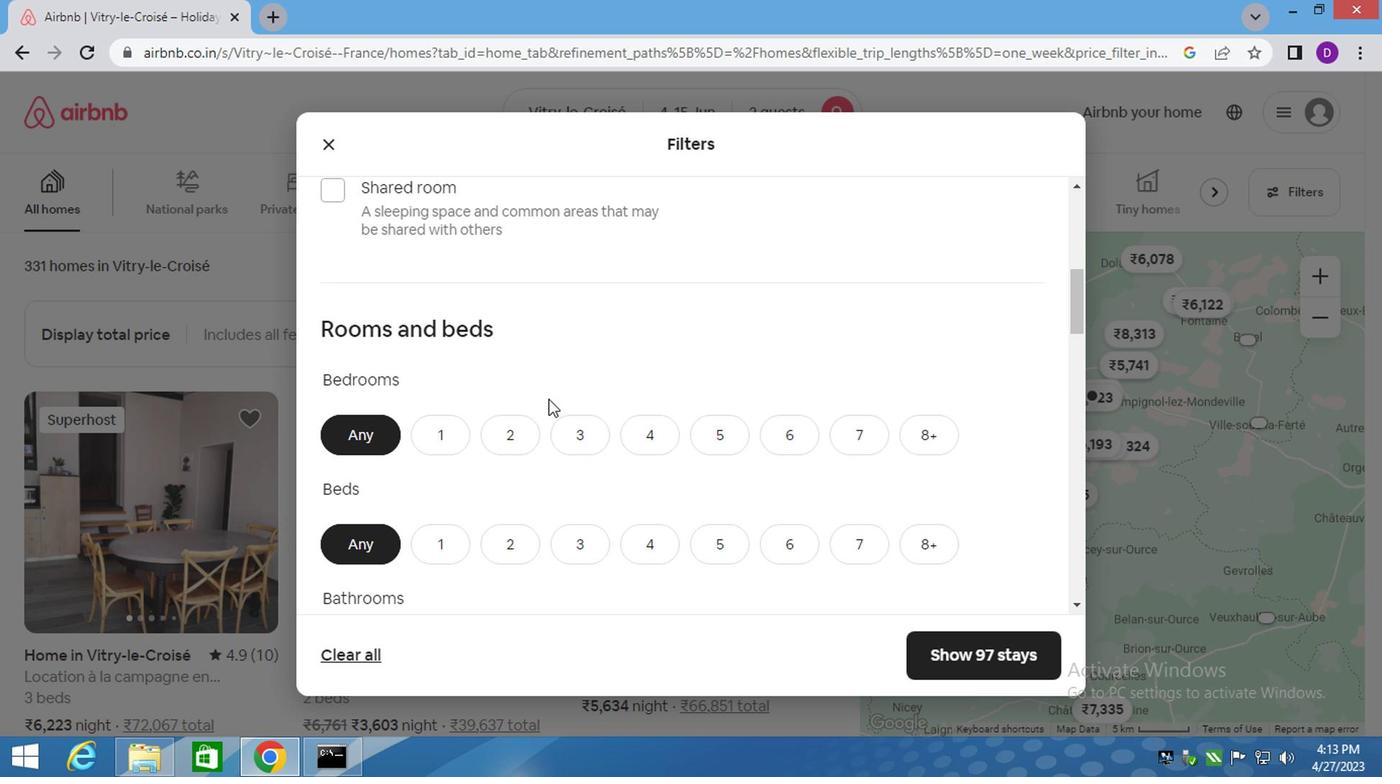 
Action: Mouse moved to (431, 238)
Screenshot: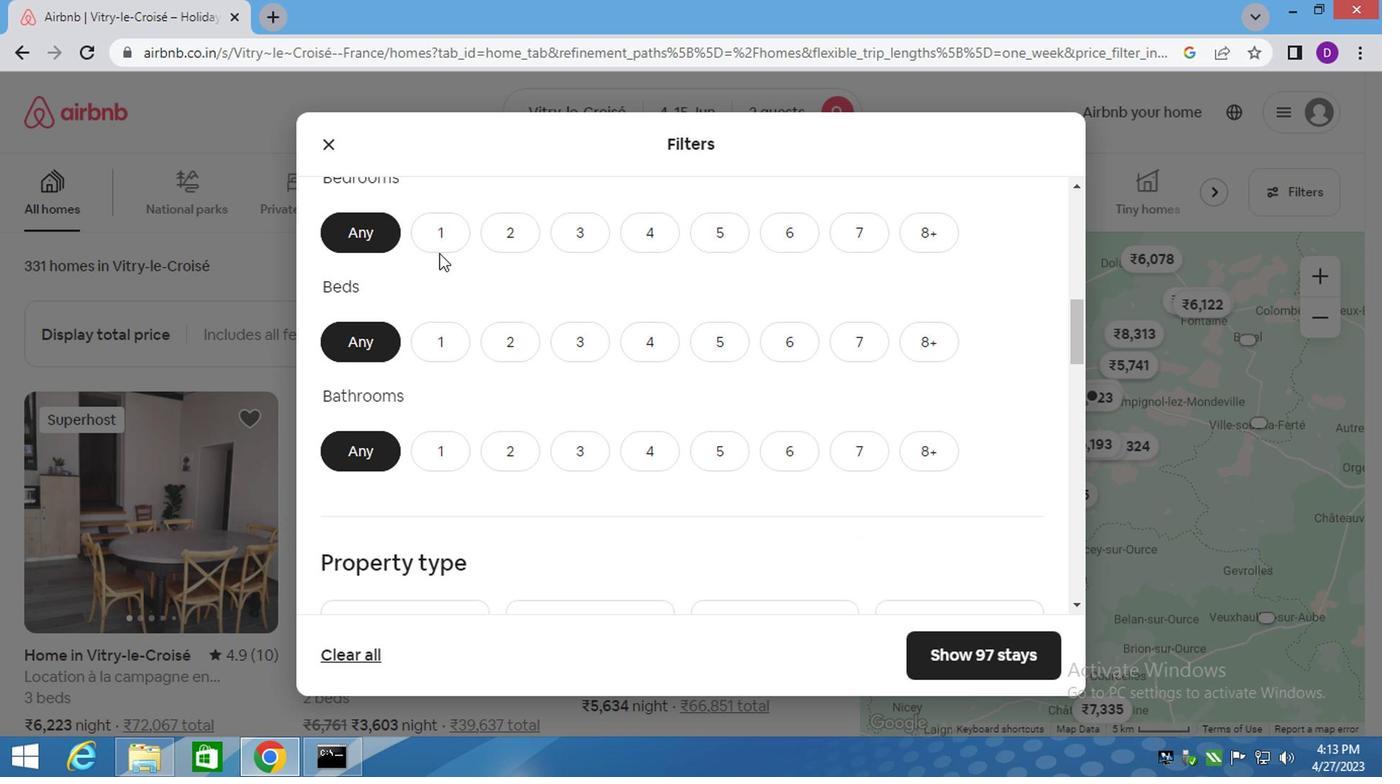 
Action: Mouse pressed left at (431, 238)
Screenshot: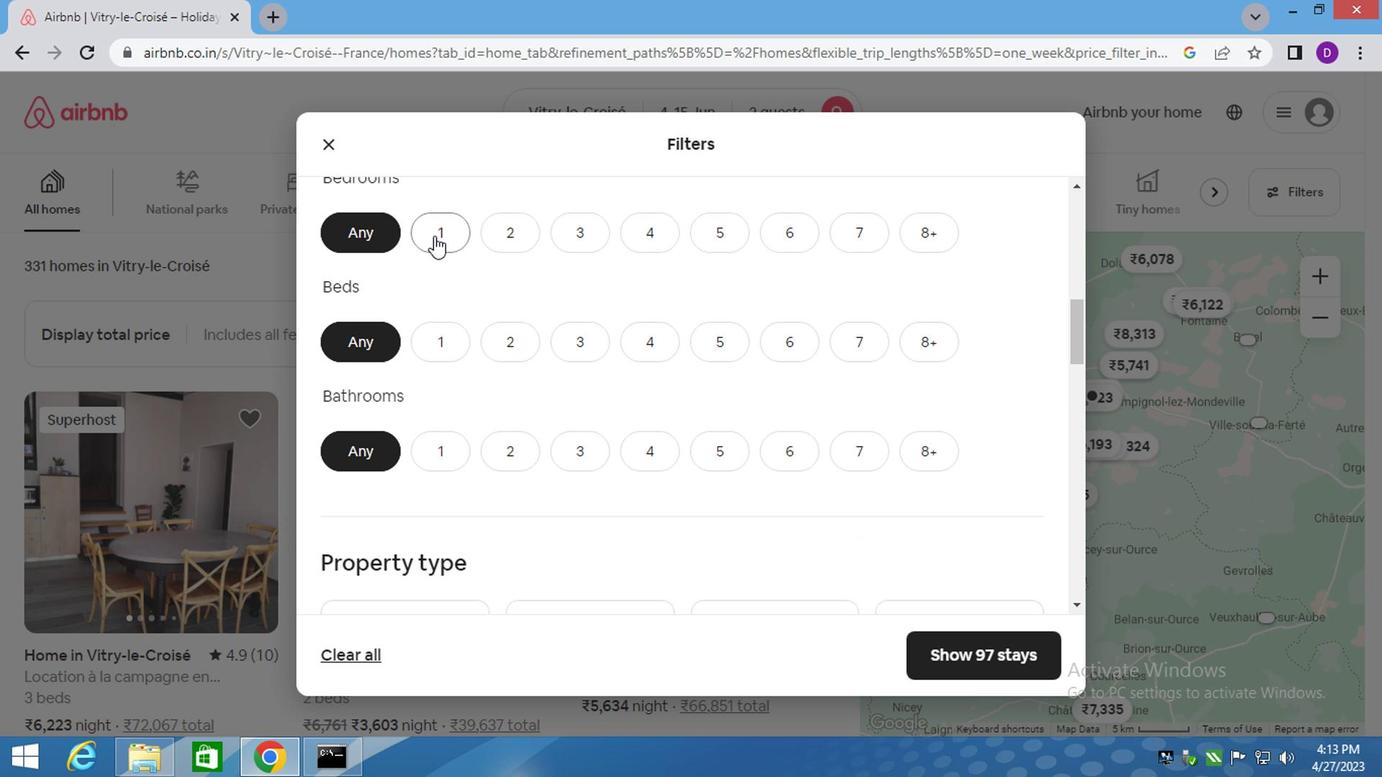
Action: Mouse moved to (439, 340)
Screenshot: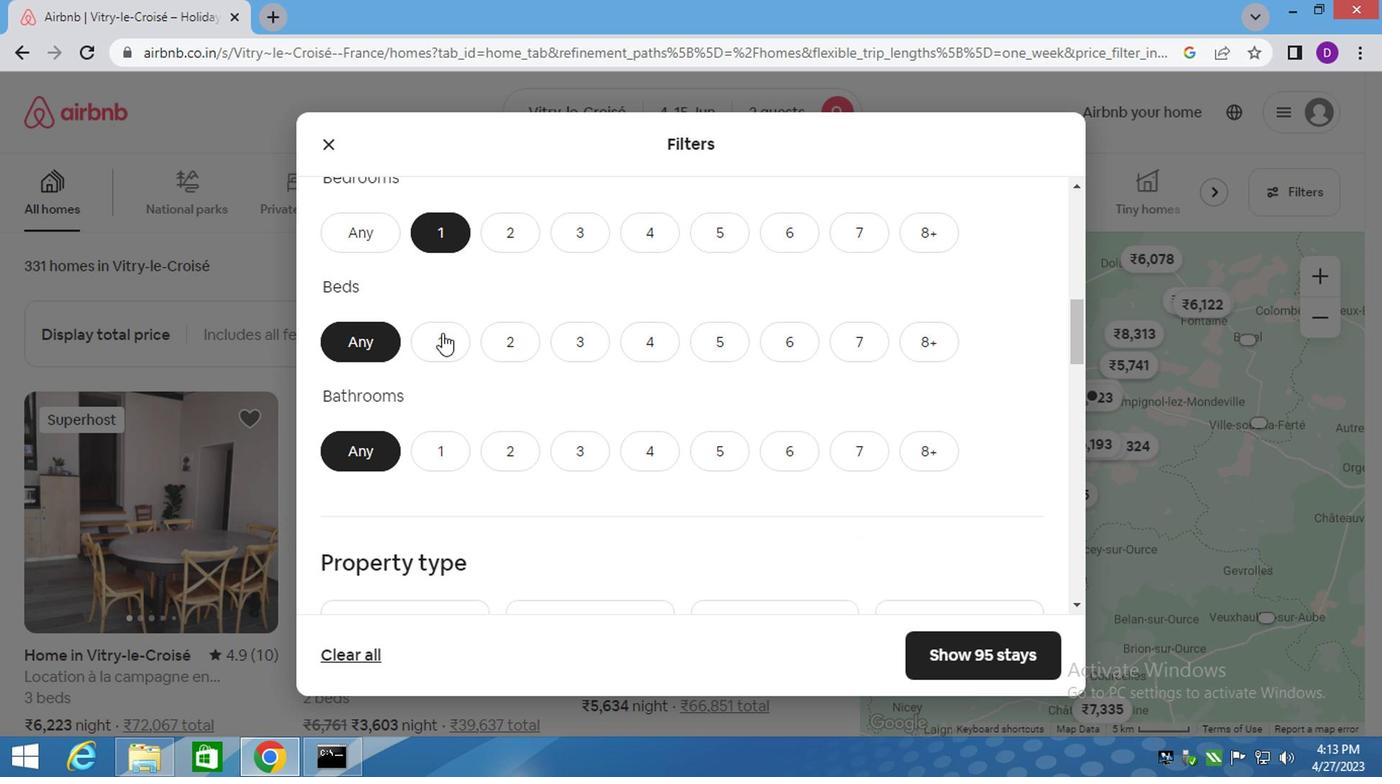 
Action: Mouse pressed left at (439, 340)
Screenshot: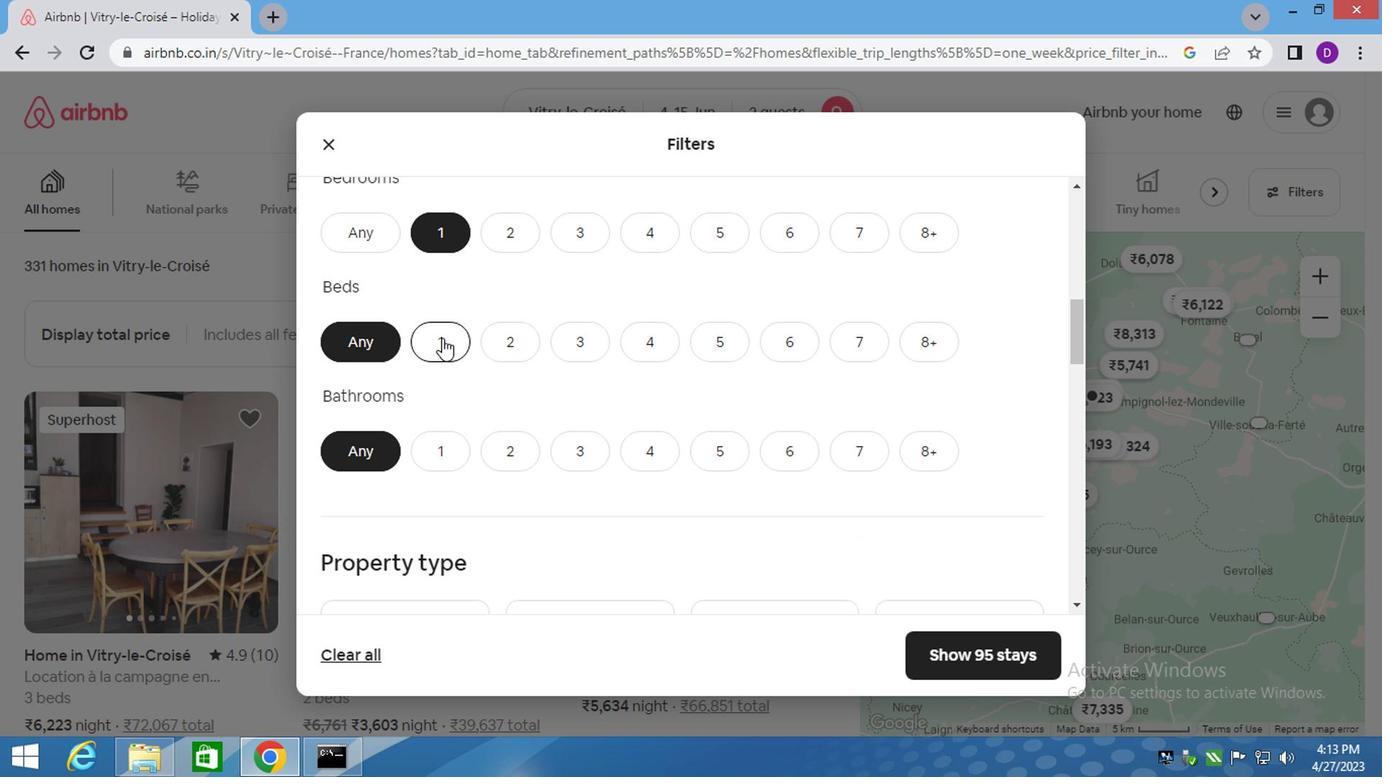
Action: Mouse moved to (434, 442)
Screenshot: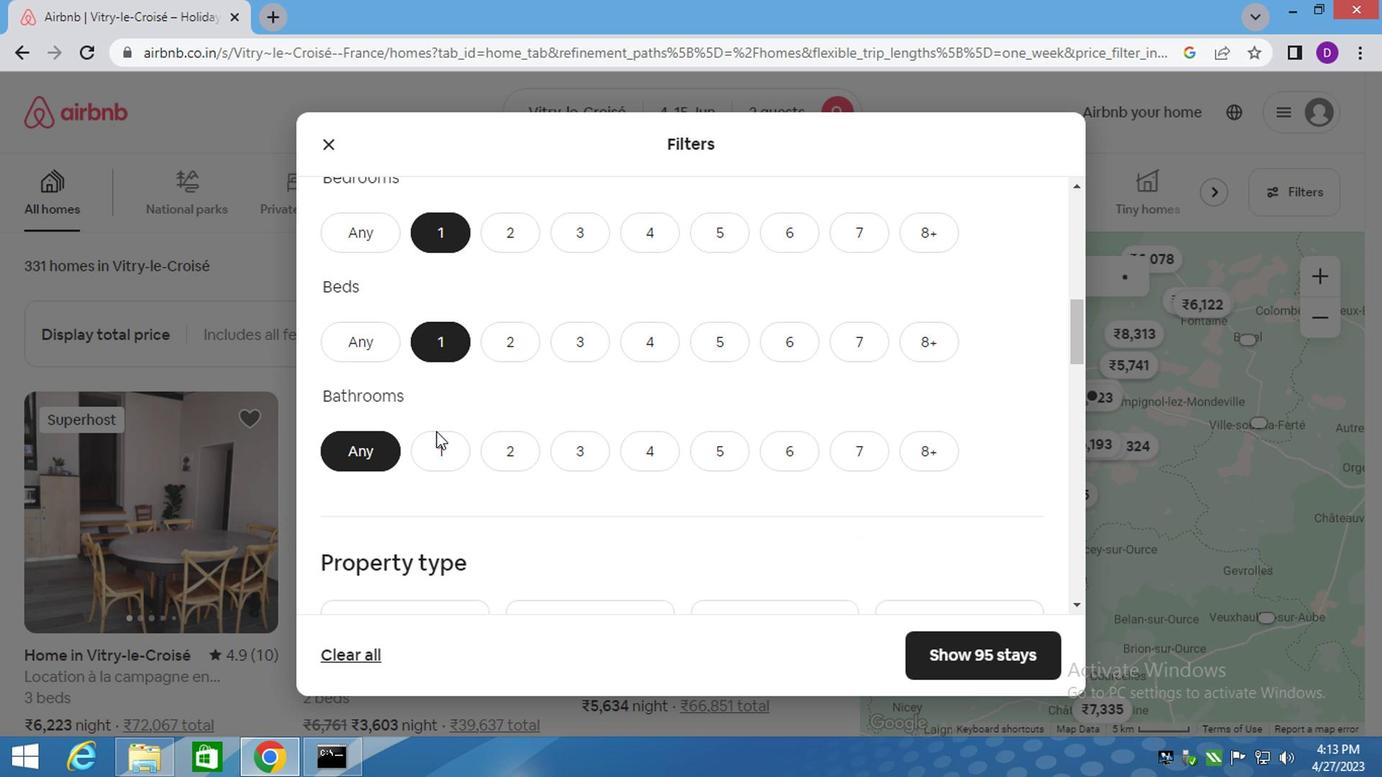 
Action: Mouse pressed left at (434, 442)
Screenshot: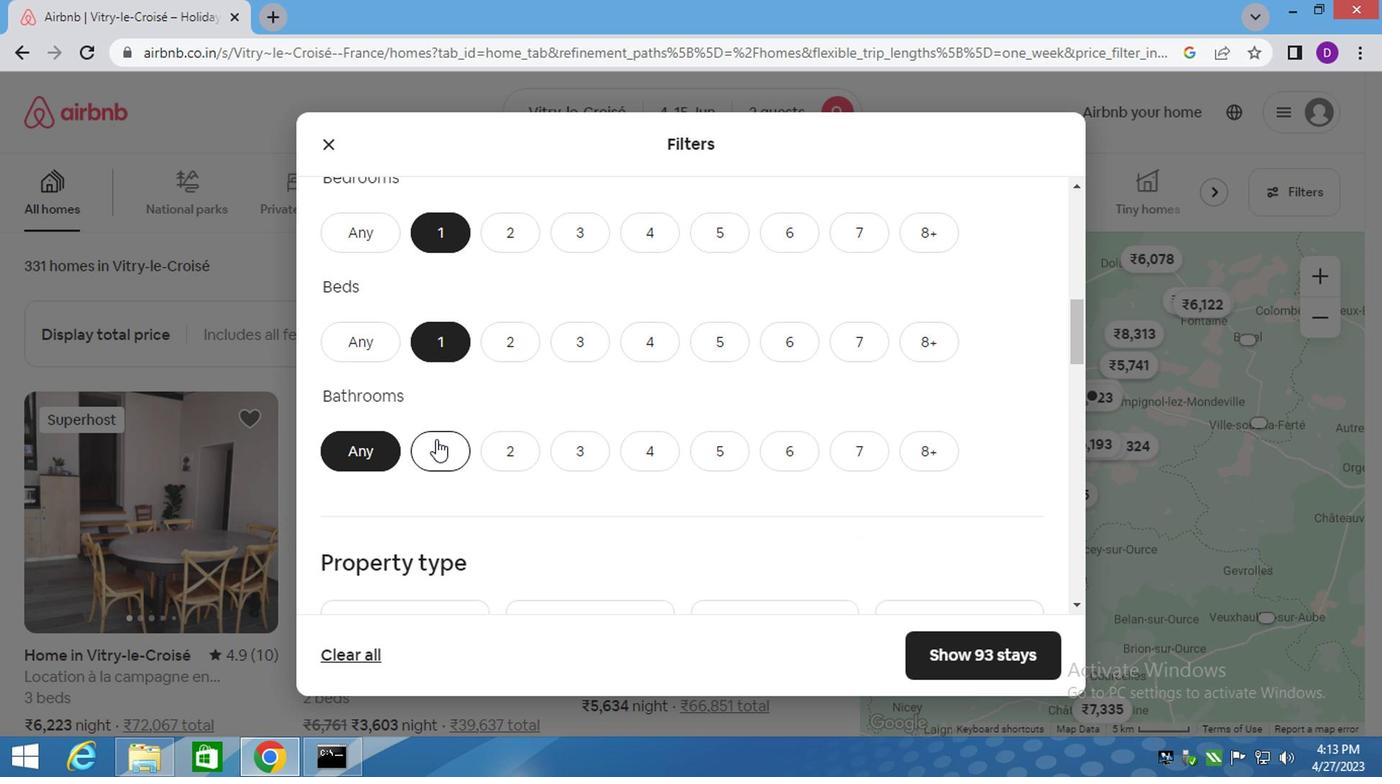 
Action: Mouse moved to (465, 440)
Screenshot: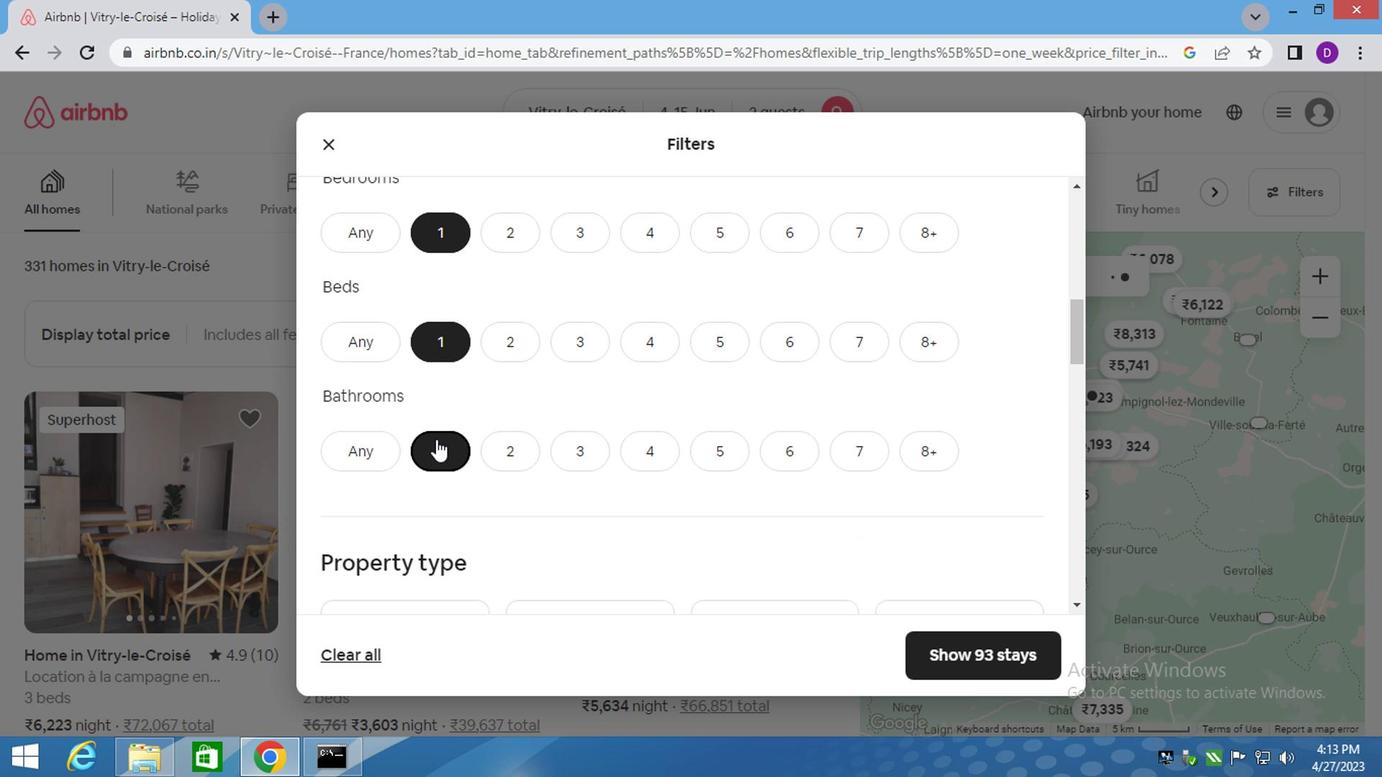 
Action: Mouse scrolled (455, 440) with delta (0, 0)
Screenshot: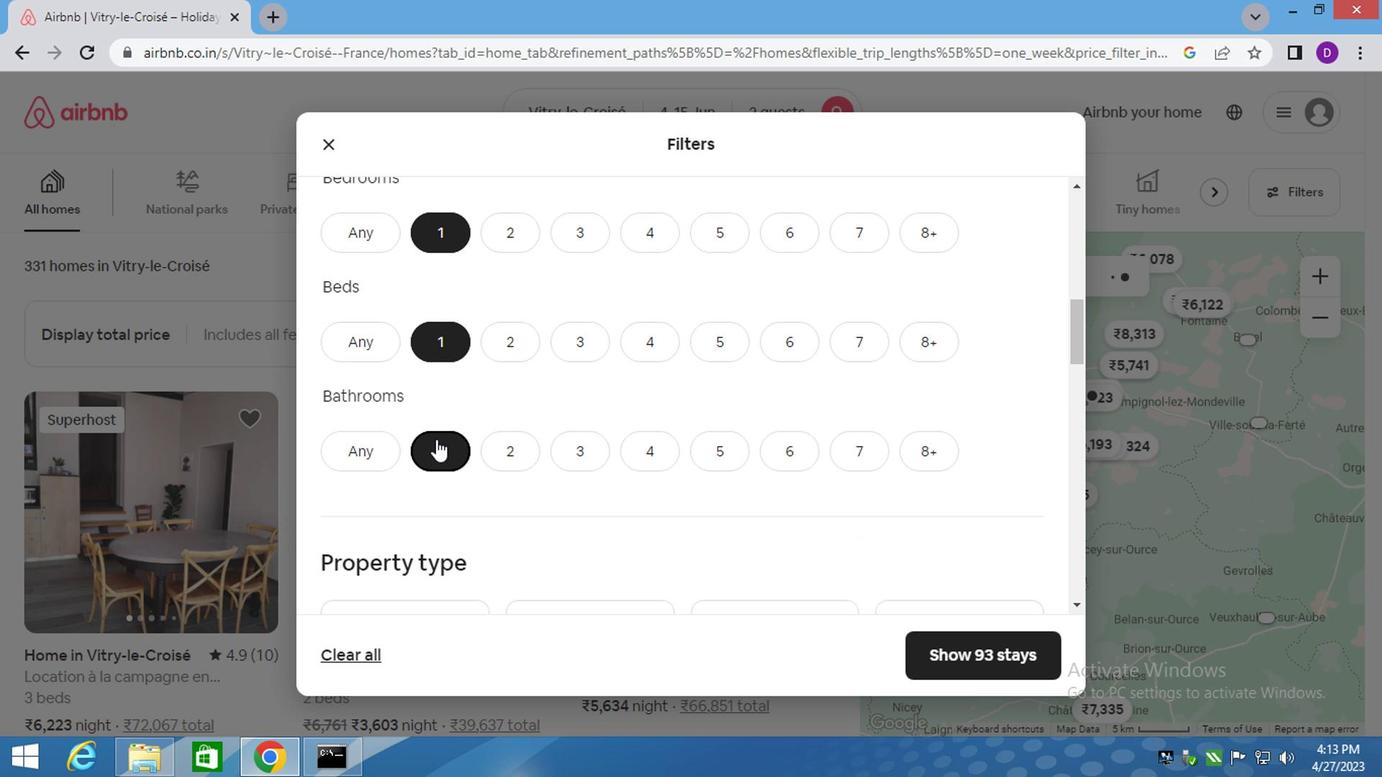 
Action: Mouse moved to (498, 431)
Screenshot: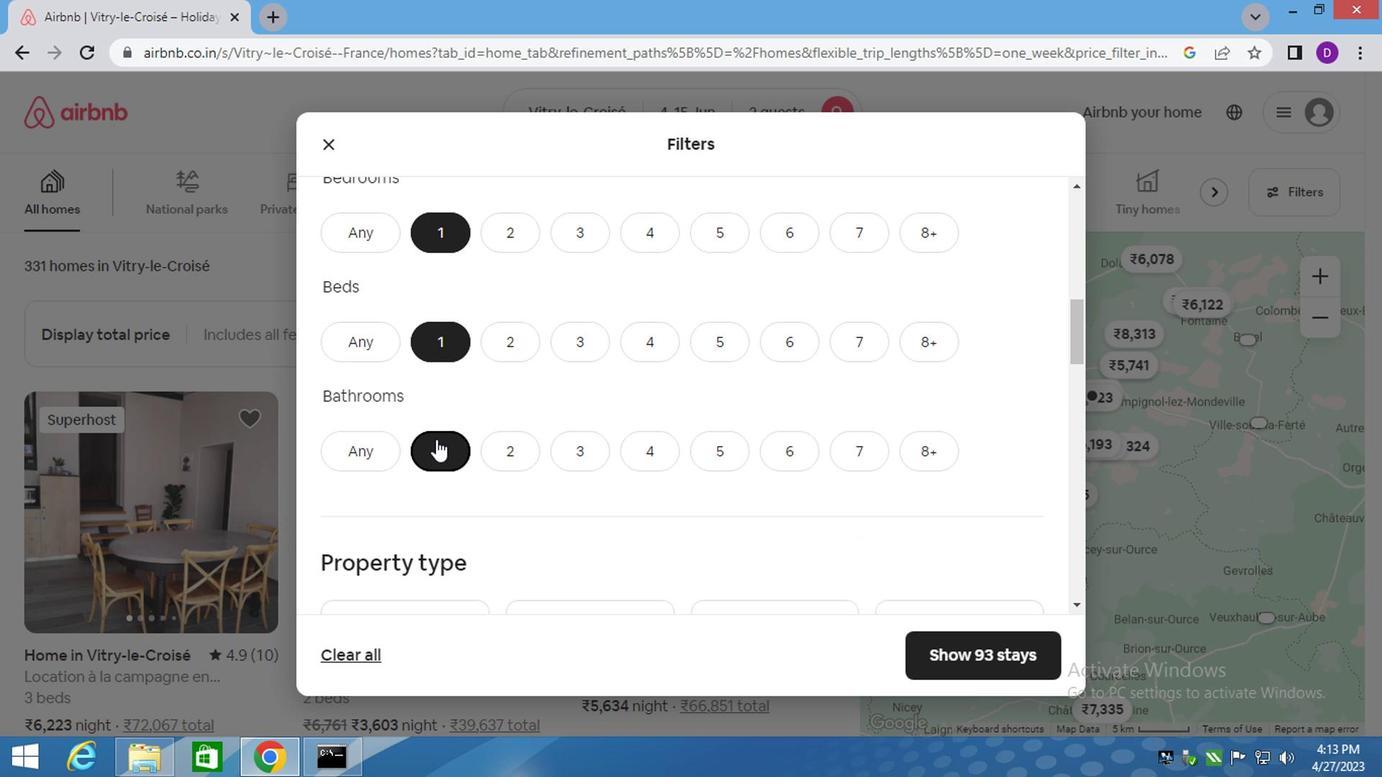 
Action: Mouse scrolled (498, 431) with delta (0, 0)
Screenshot: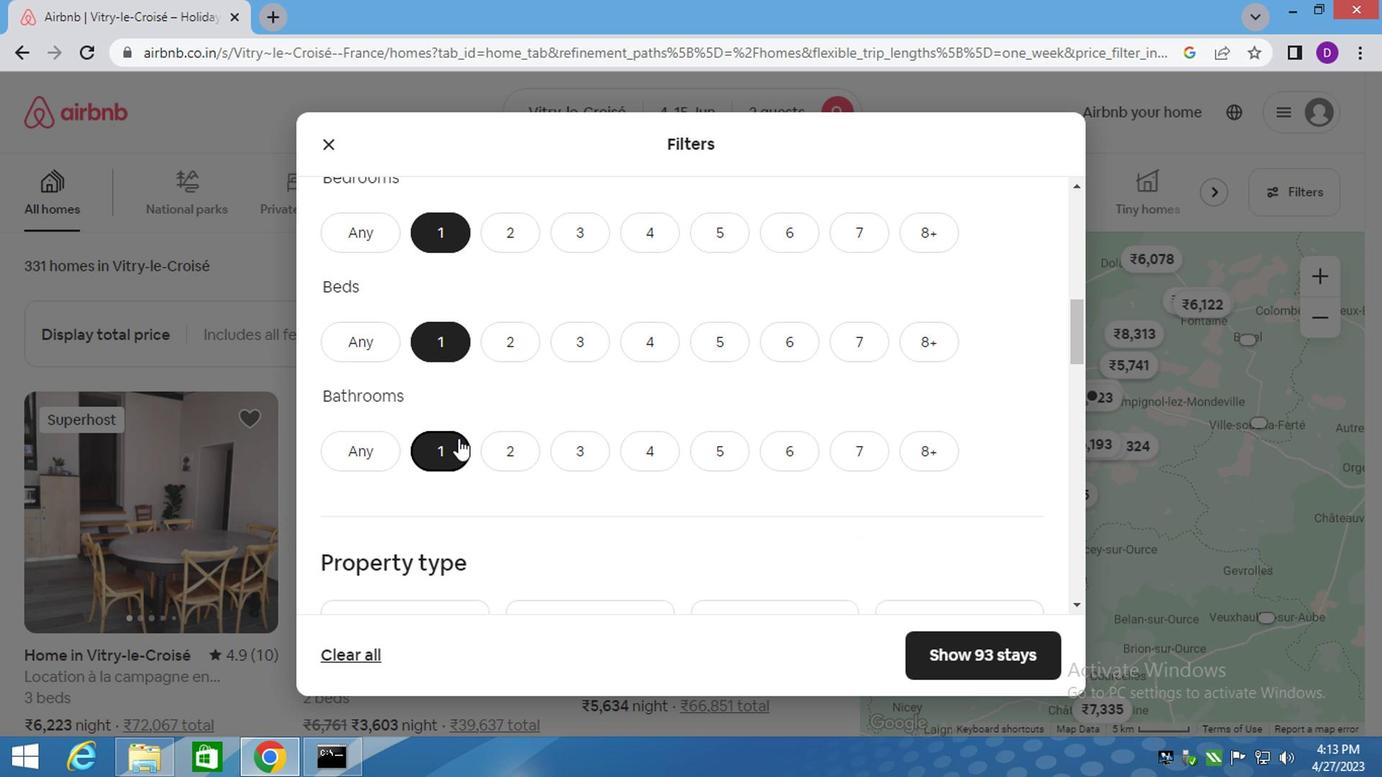 
Action: Mouse scrolled (498, 431) with delta (0, 0)
Screenshot: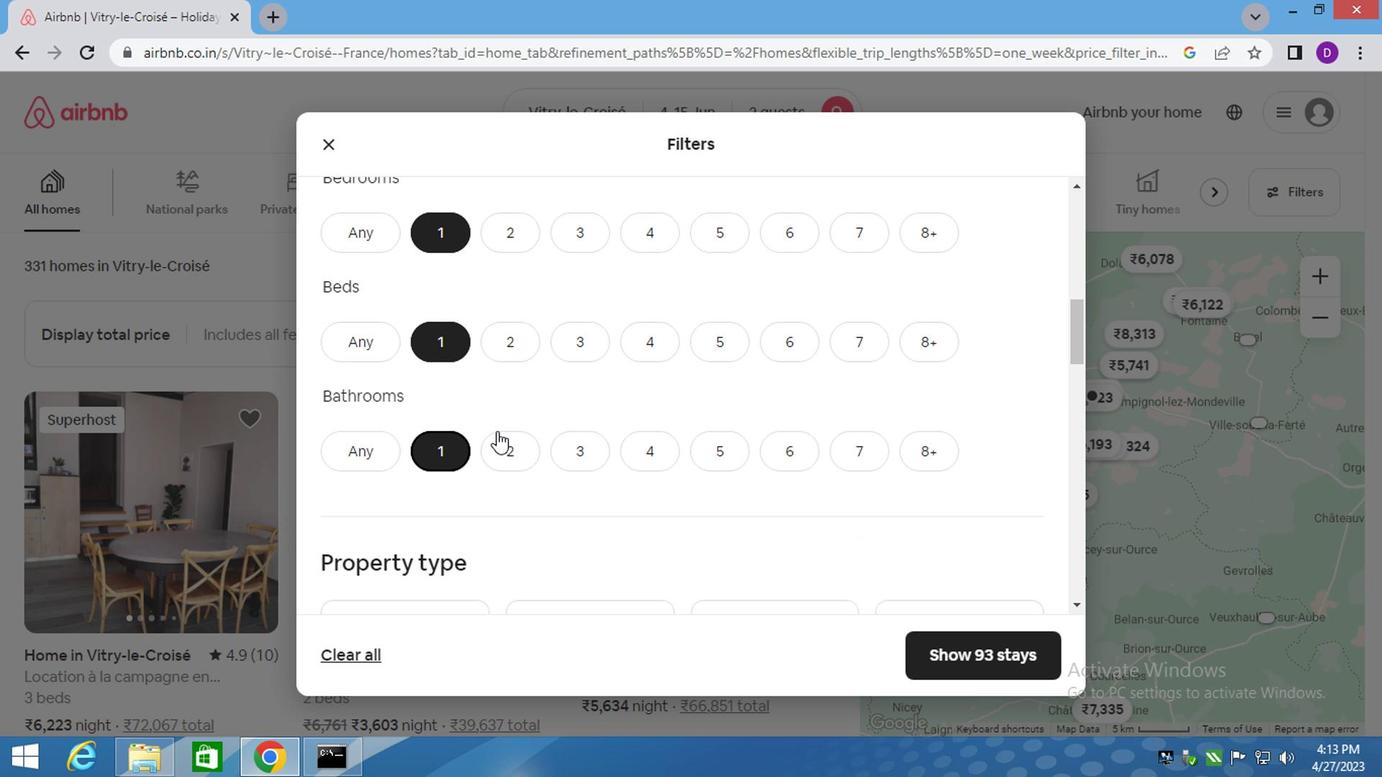 
Action: Mouse scrolled (498, 431) with delta (0, 0)
Screenshot: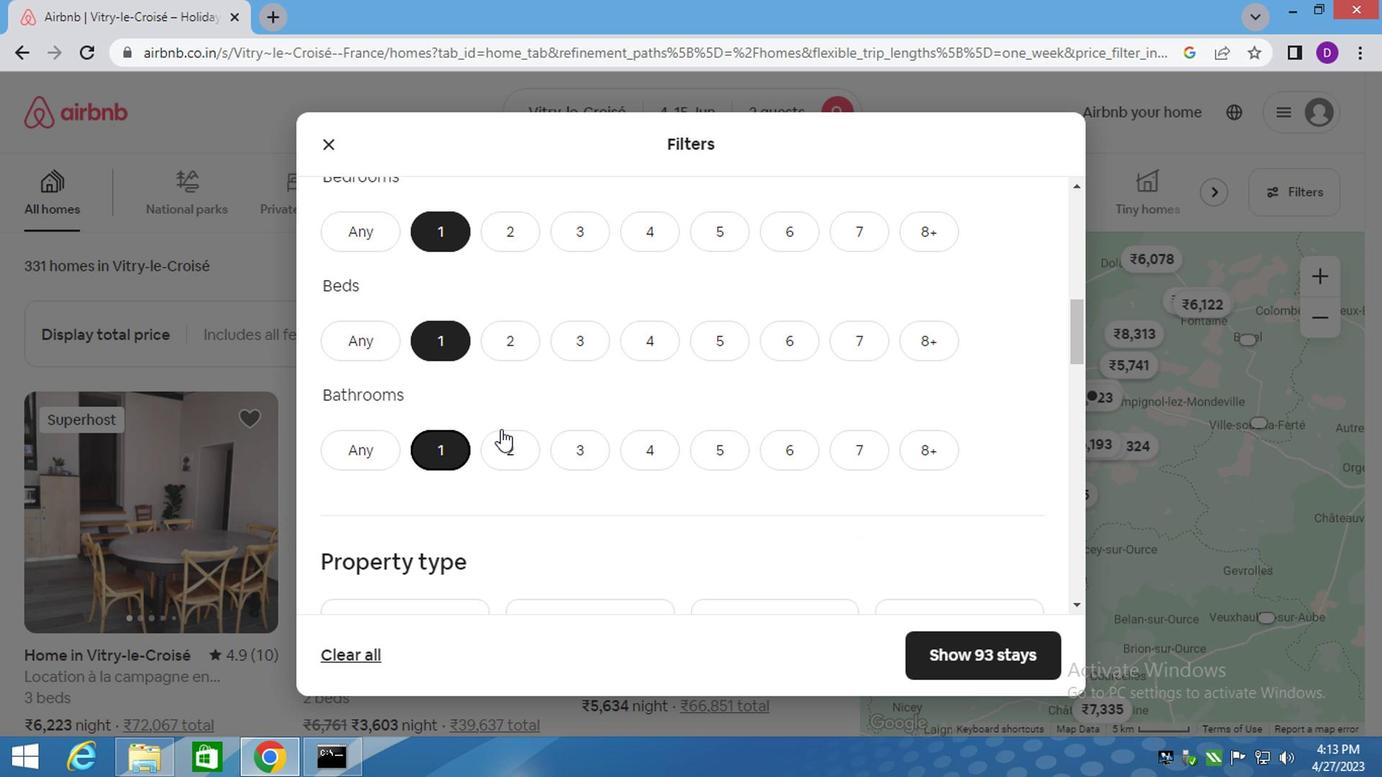 
Action: Mouse moved to (398, 245)
Screenshot: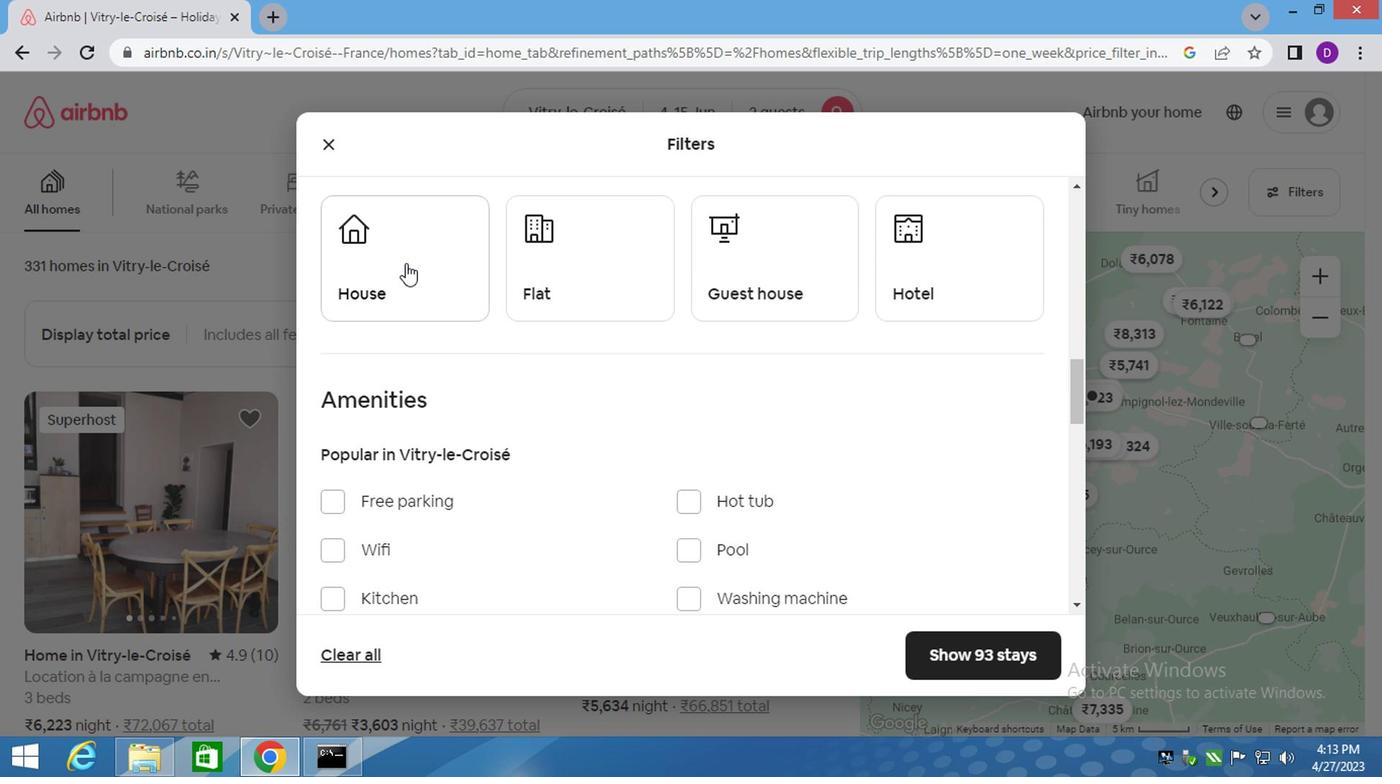
Action: Mouse pressed left at (398, 245)
Screenshot: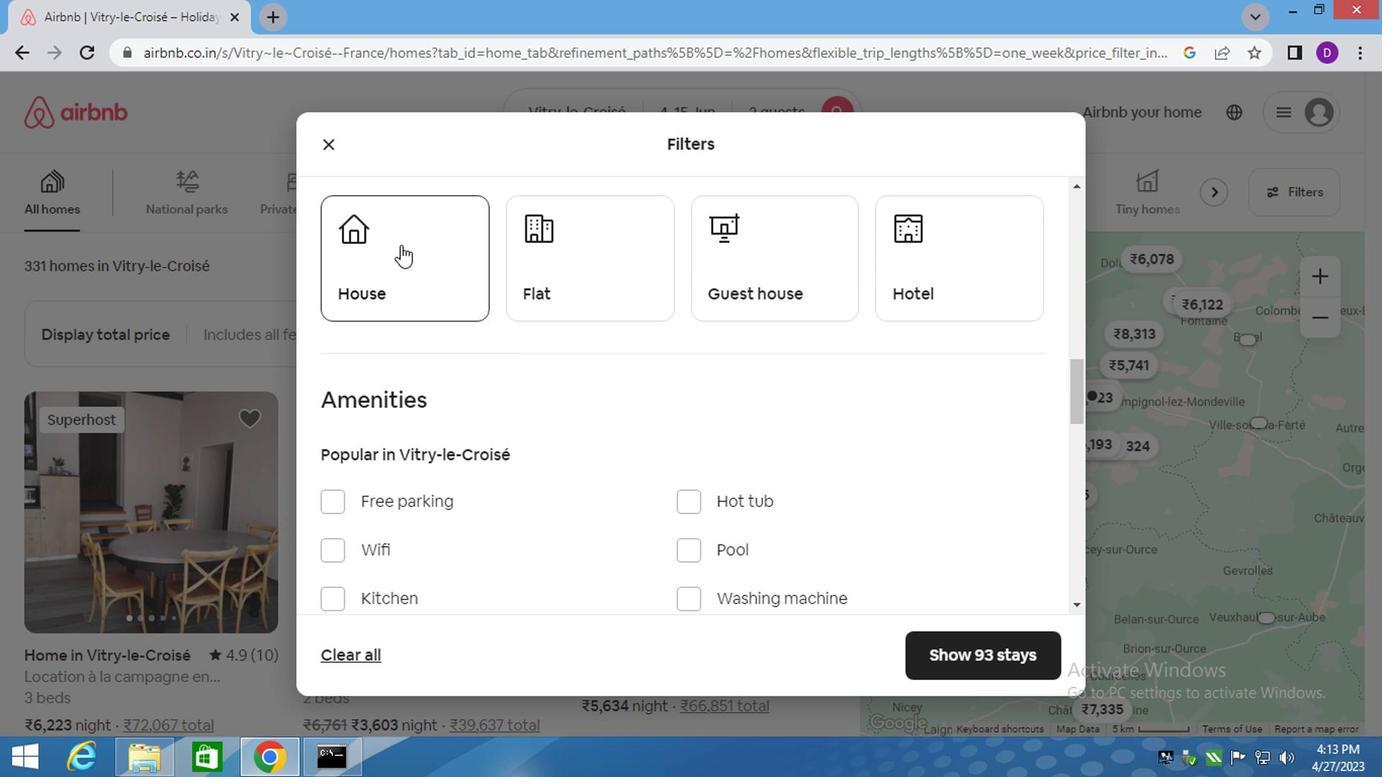 
Action: Mouse moved to (592, 244)
Screenshot: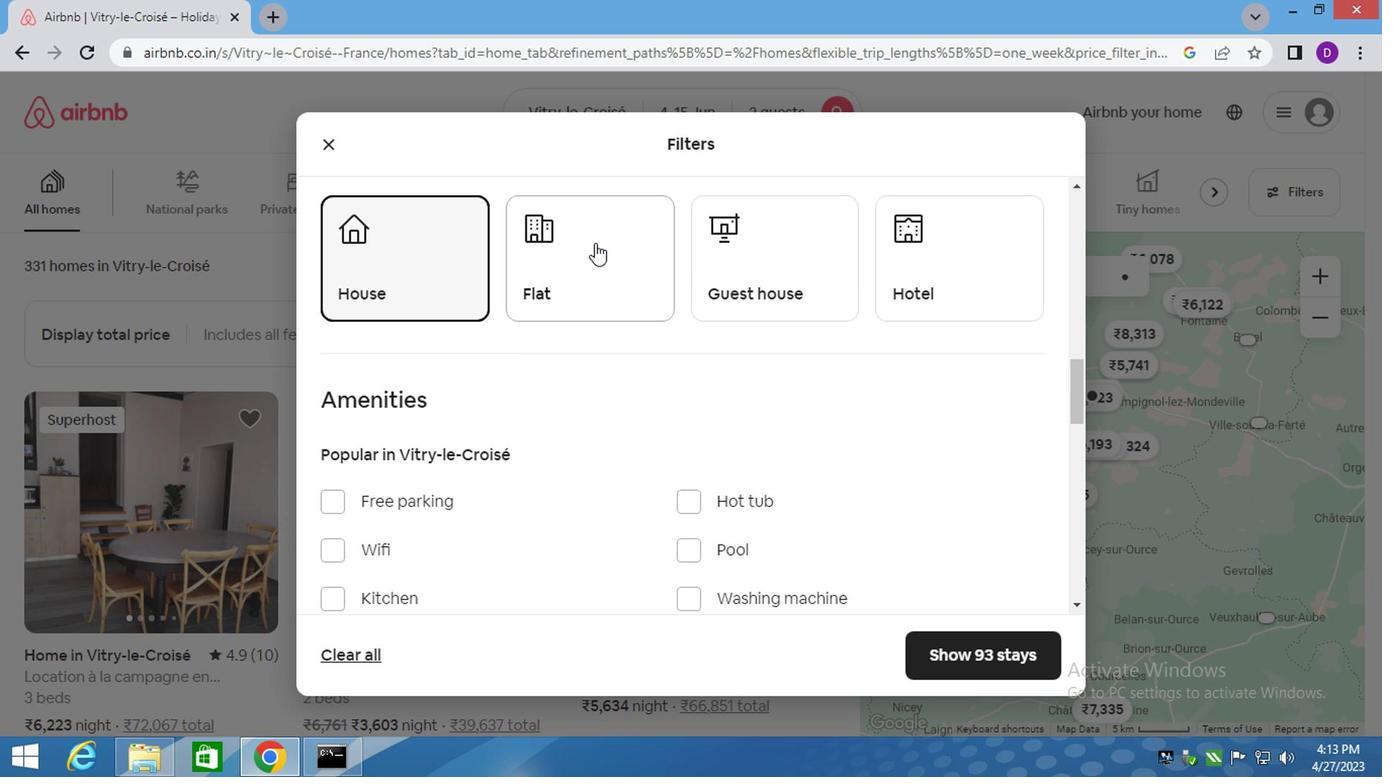 
Action: Mouse pressed left at (592, 244)
Screenshot: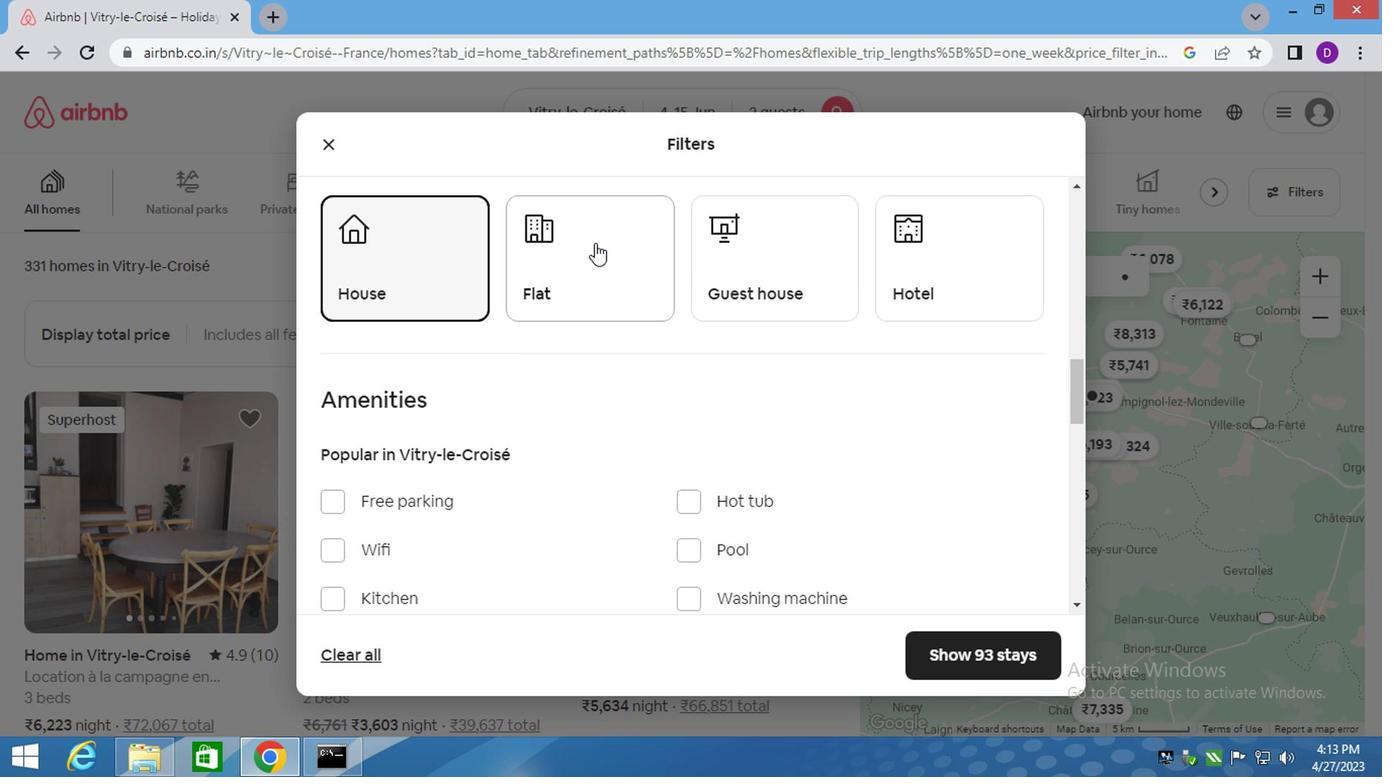 
Action: Mouse moved to (719, 261)
Screenshot: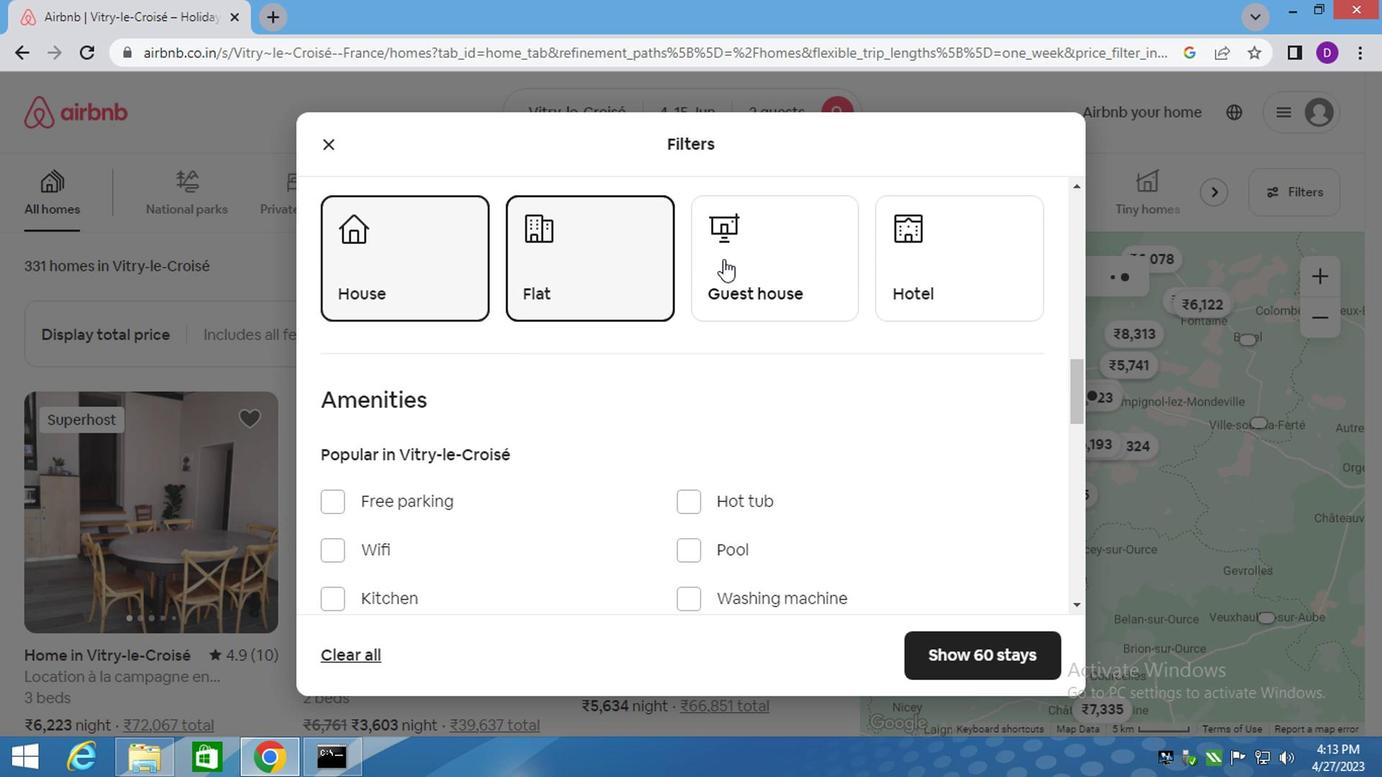 
Action: Mouse pressed left at (719, 261)
Screenshot: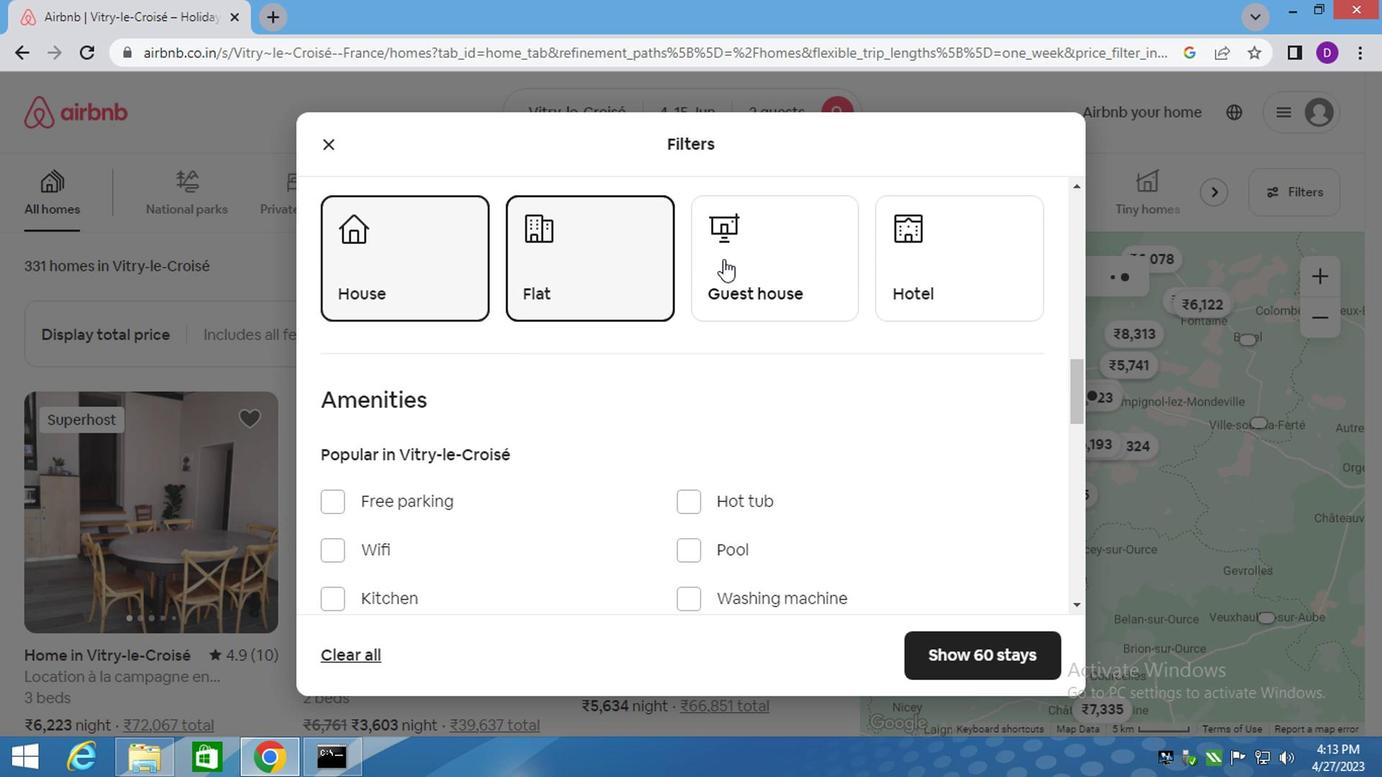 
Action: Mouse moved to (917, 252)
Screenshot: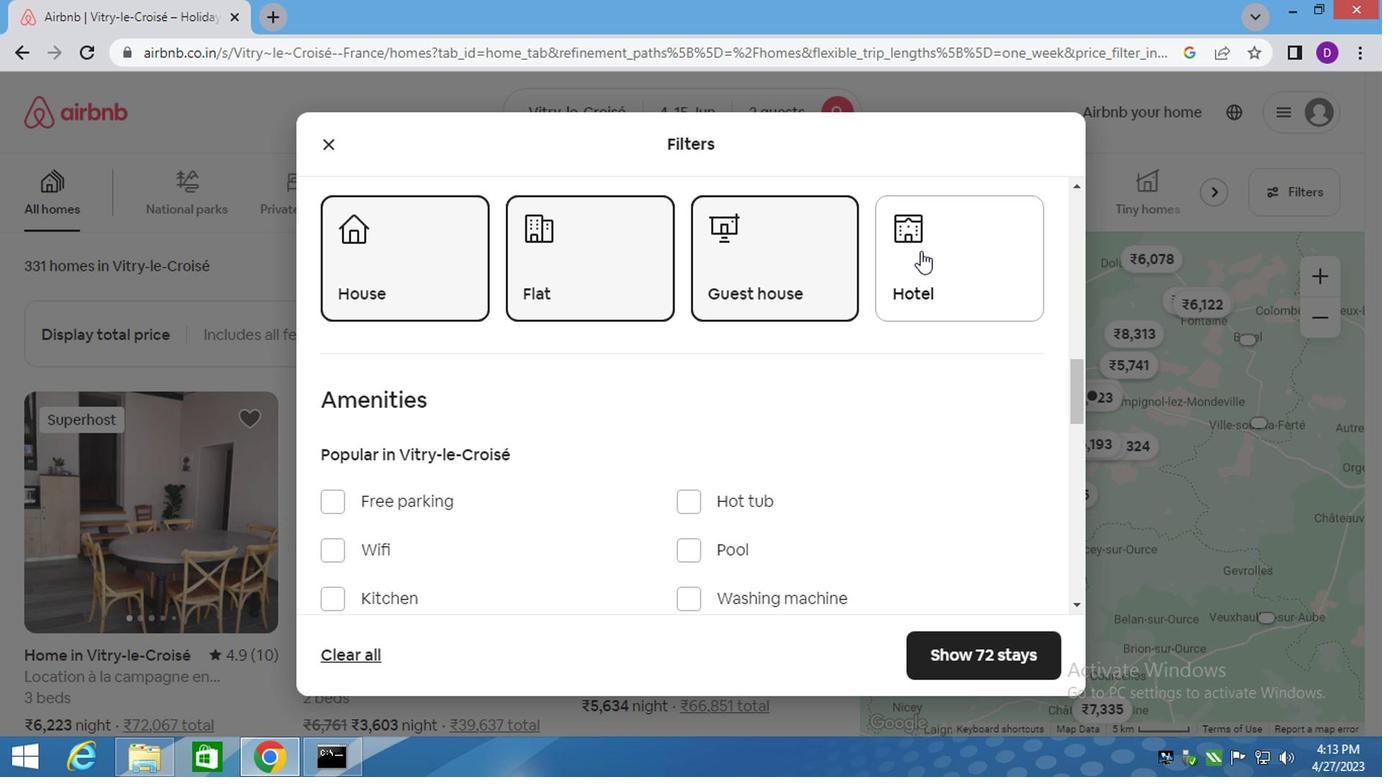 
Action: Mouse pressed left at (917, 252)
Screenshot: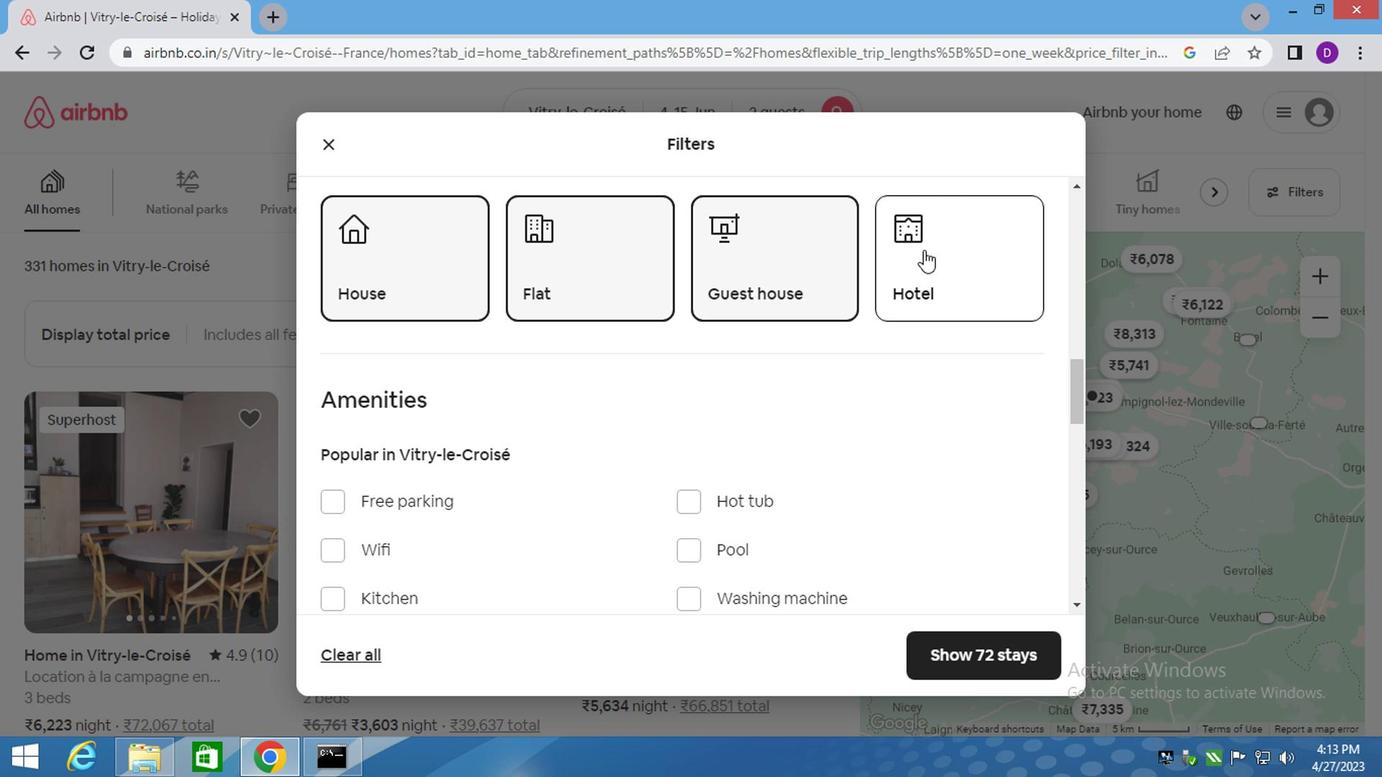 
Action: Mouse moved to (550, 465)
Screenshot: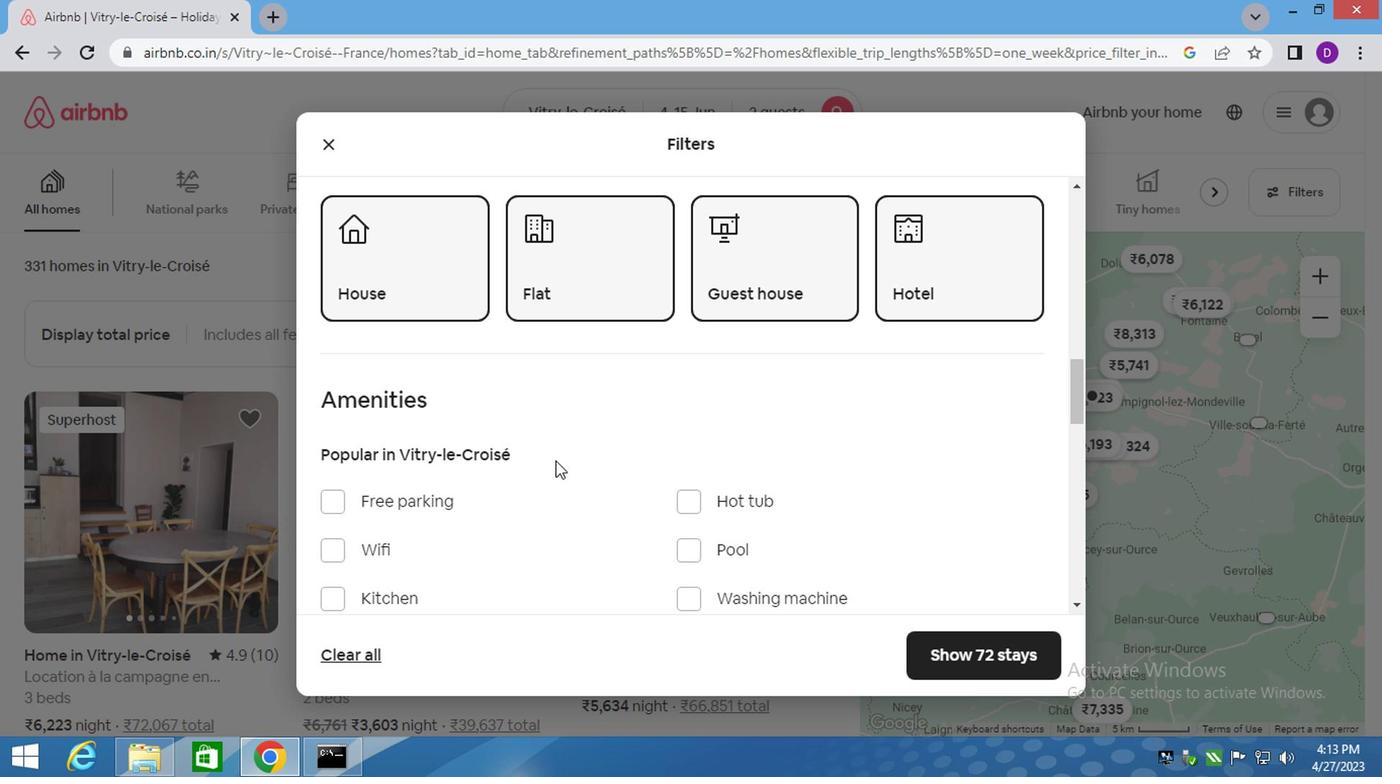 
Action: Mouse scrolled (550, 465) with delta (0, 0)
Screenshot: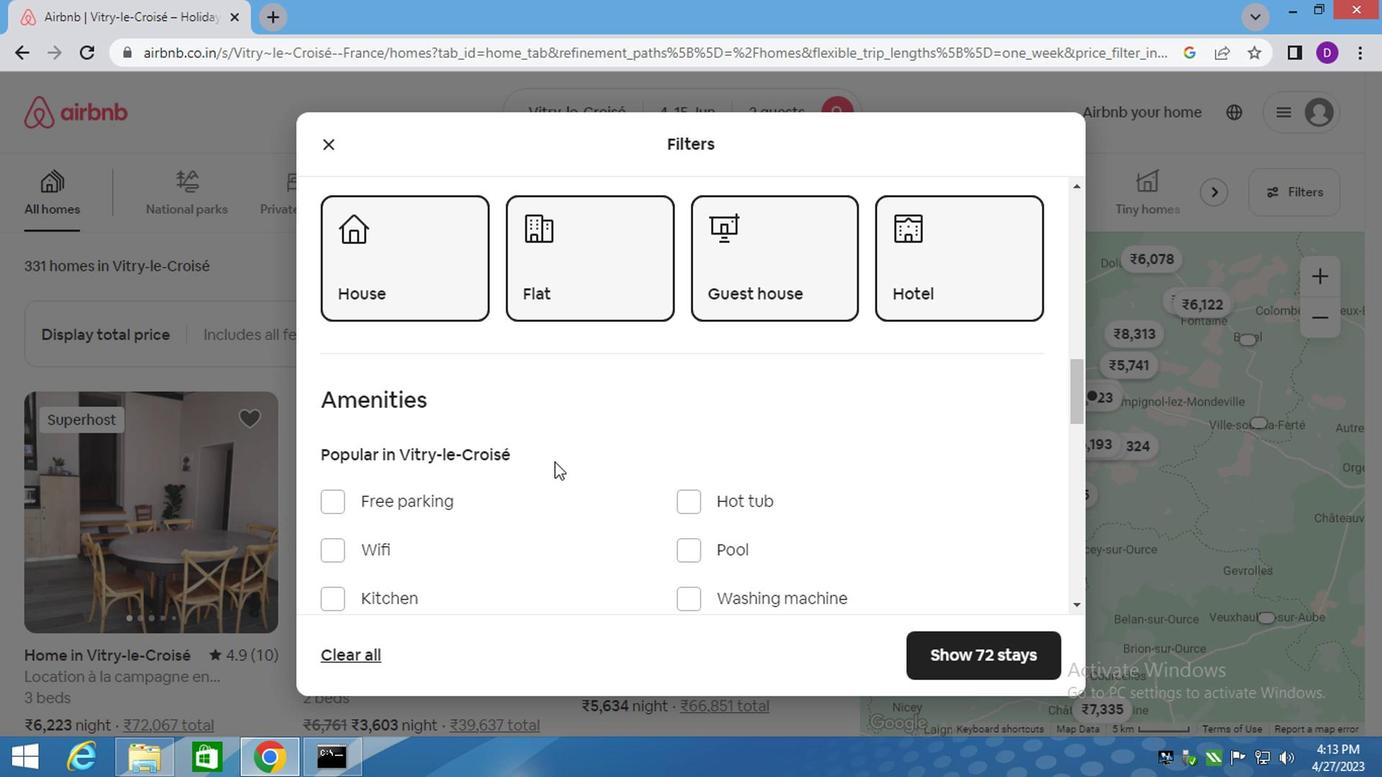 
Action: Mouse moved to (561, 463)
Screenshot: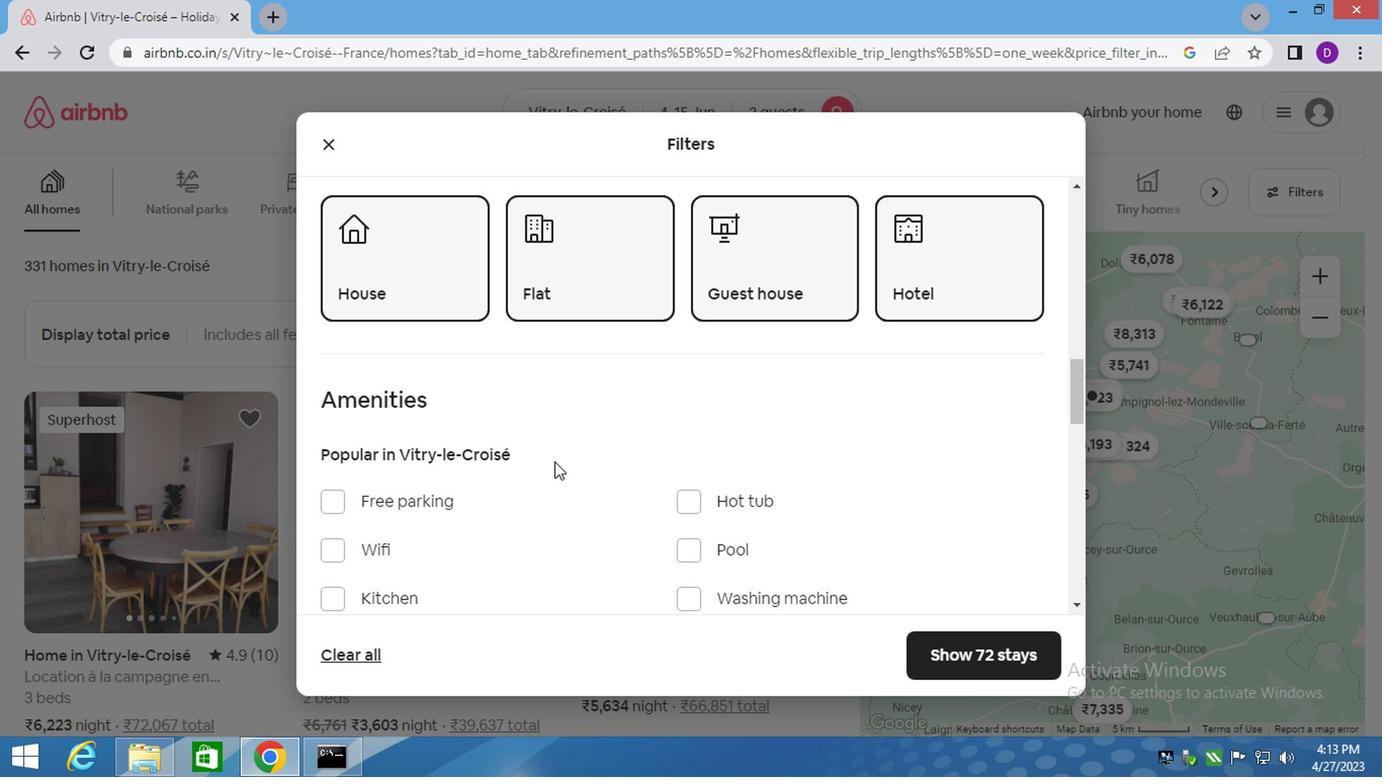 
Action: Mouse scrolled (561, 462) with delta (0, 0)
Screenshot: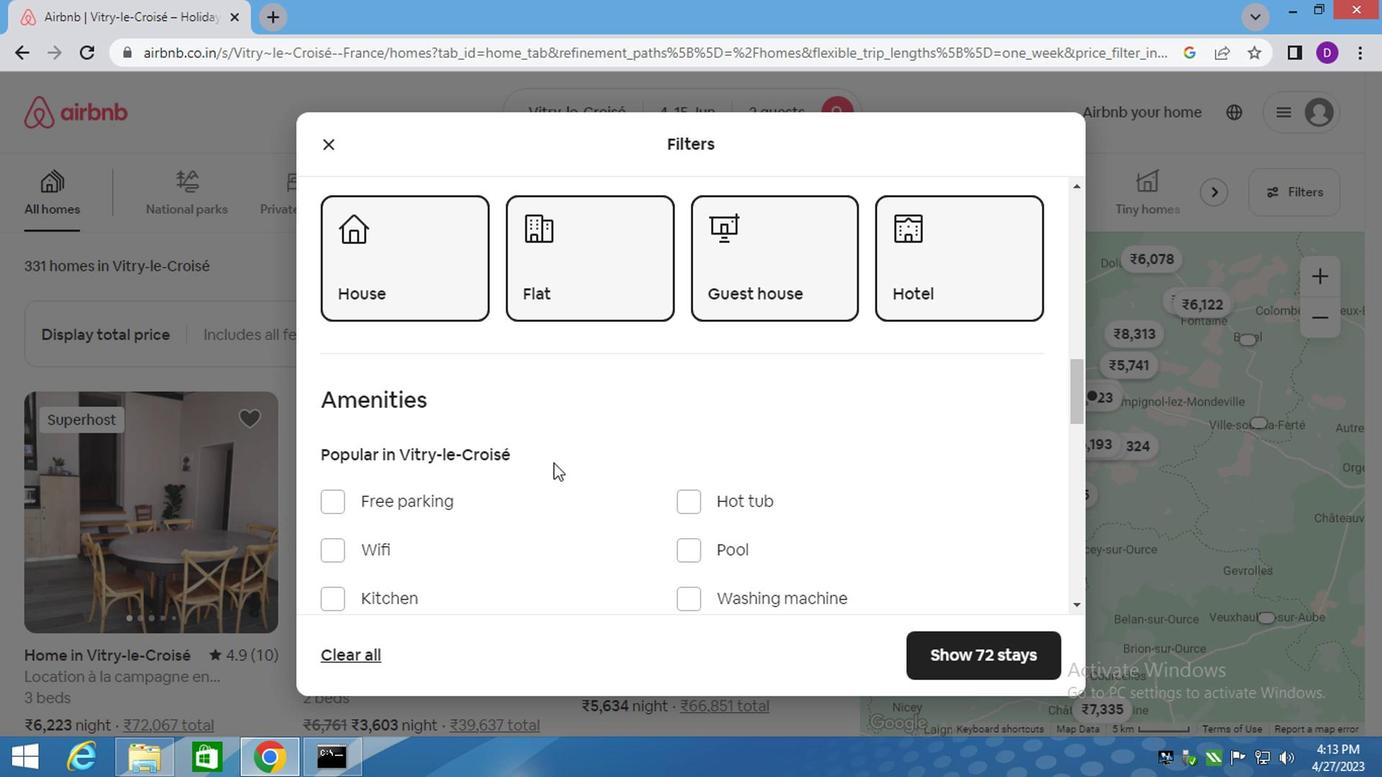 
Action: Mouse moved to (552, 447)
Screenshot: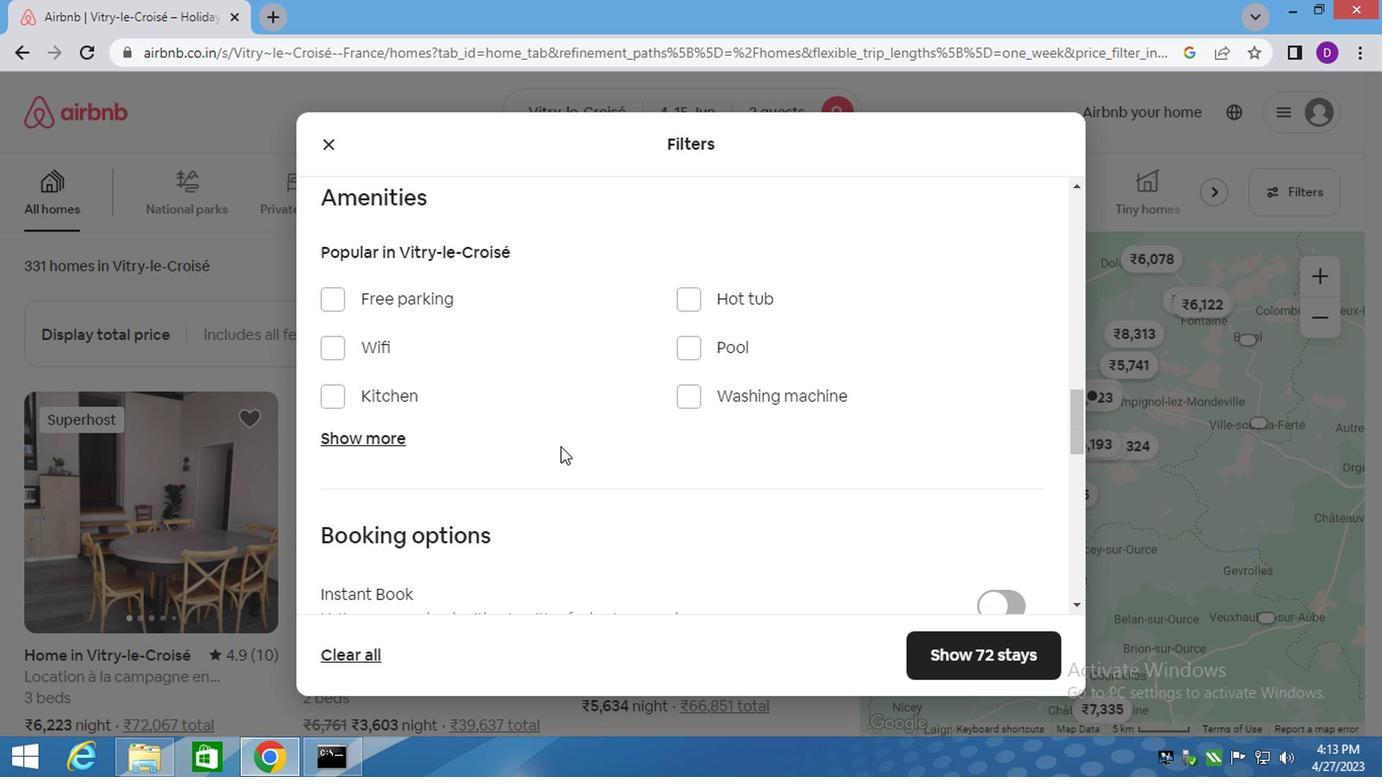 
Action: Mouse scrolled (552, 446) with delta (0, -1)
Screenshot: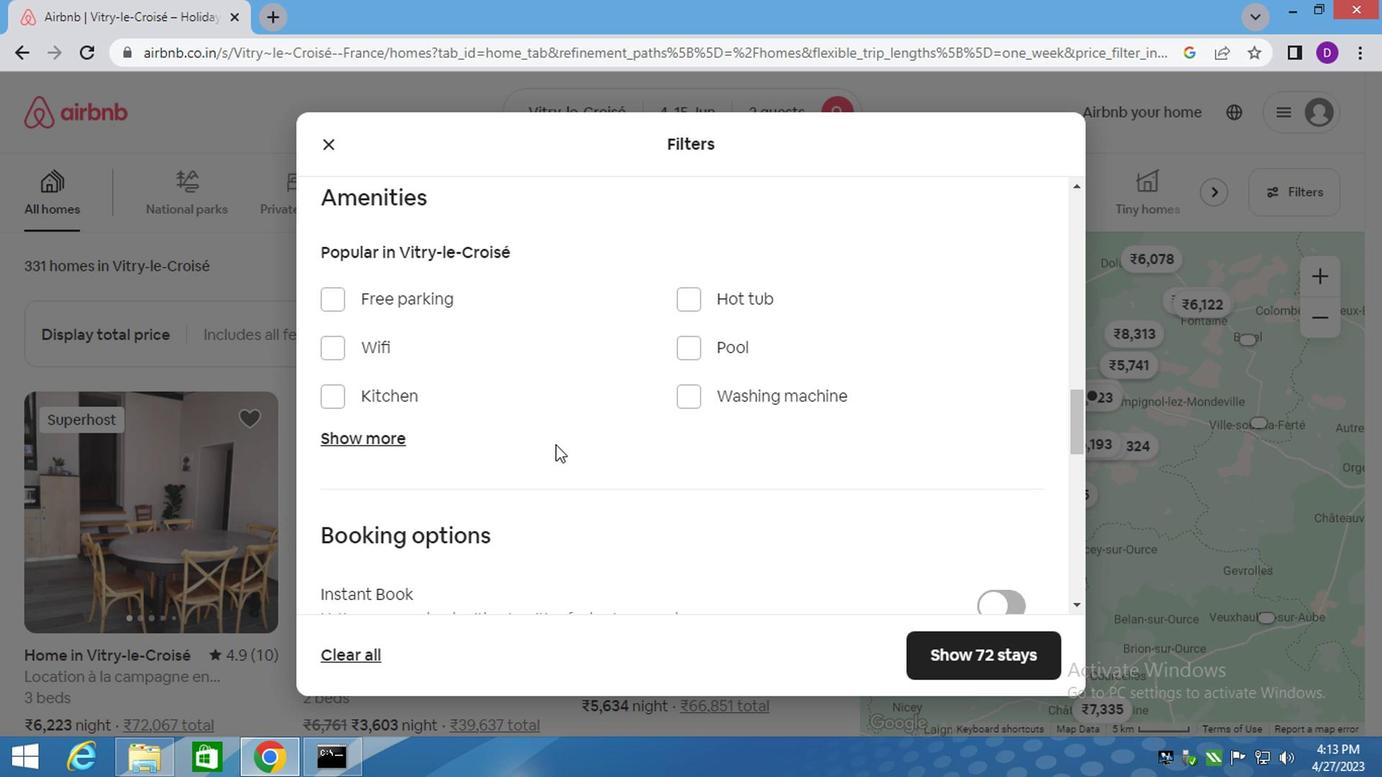
Action: Mouse moved to (551, 447)
Screenshot: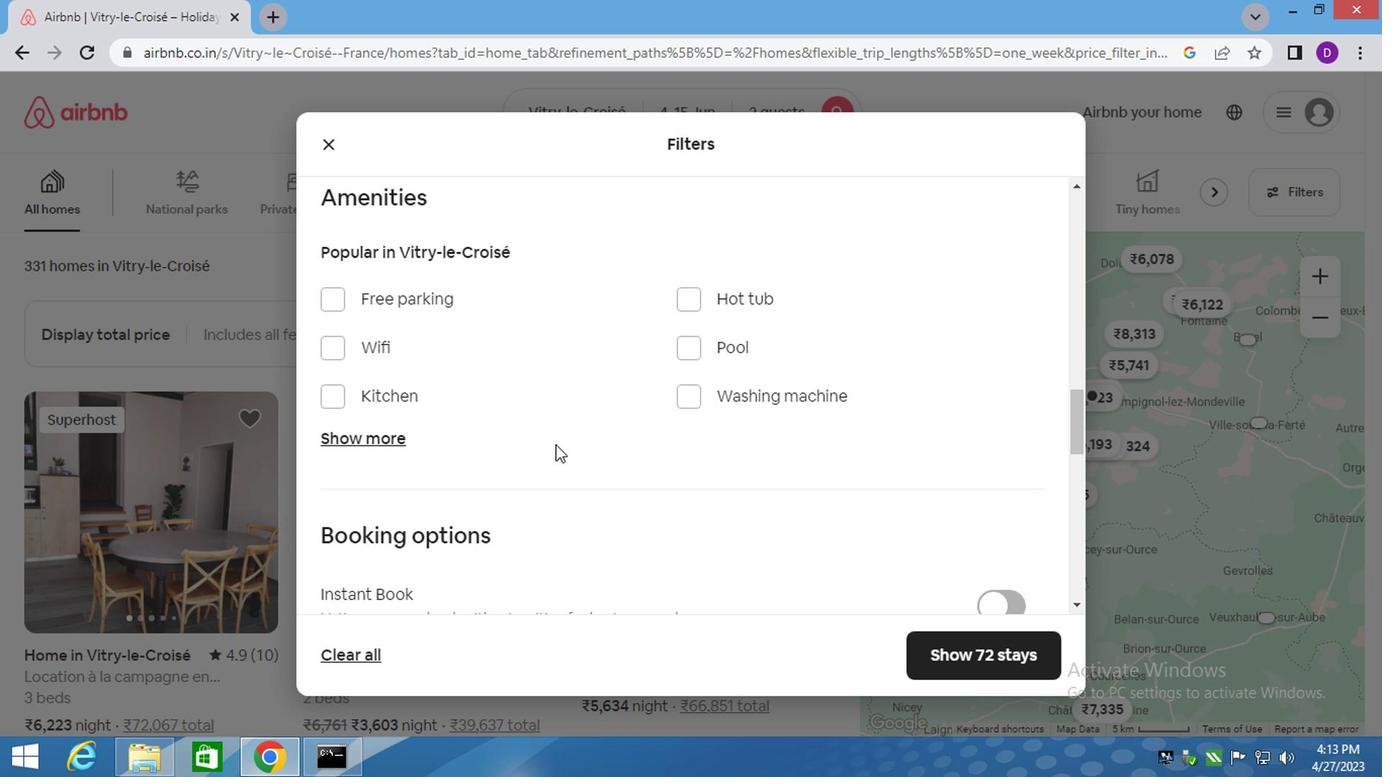 
Action: Mouse scrolled (551, 446) with delta (0, -1)
Screenshot: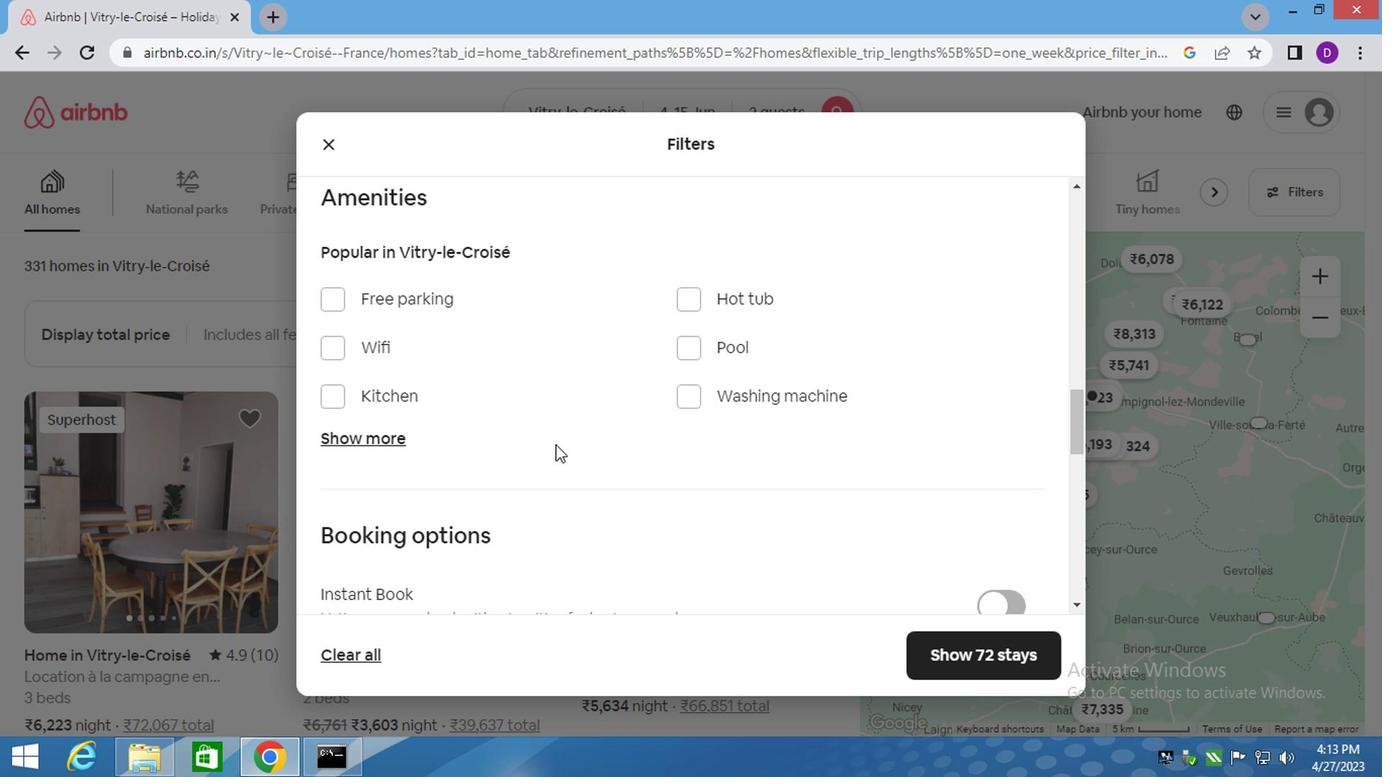 
Action: Mouse scrolled (551, 446) with delta (0, -1)
Screenshot: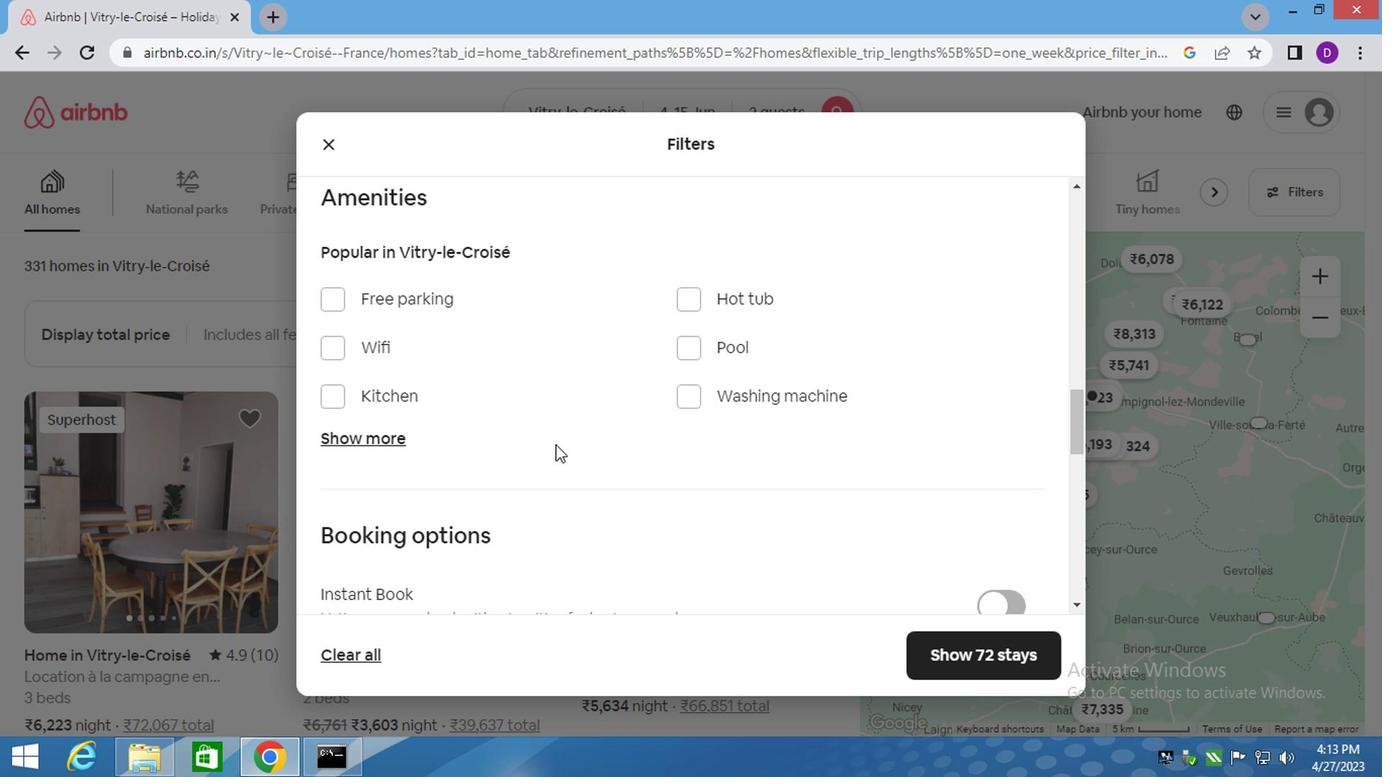 
Action: Mouse moved to (975, 371)
Screenshot: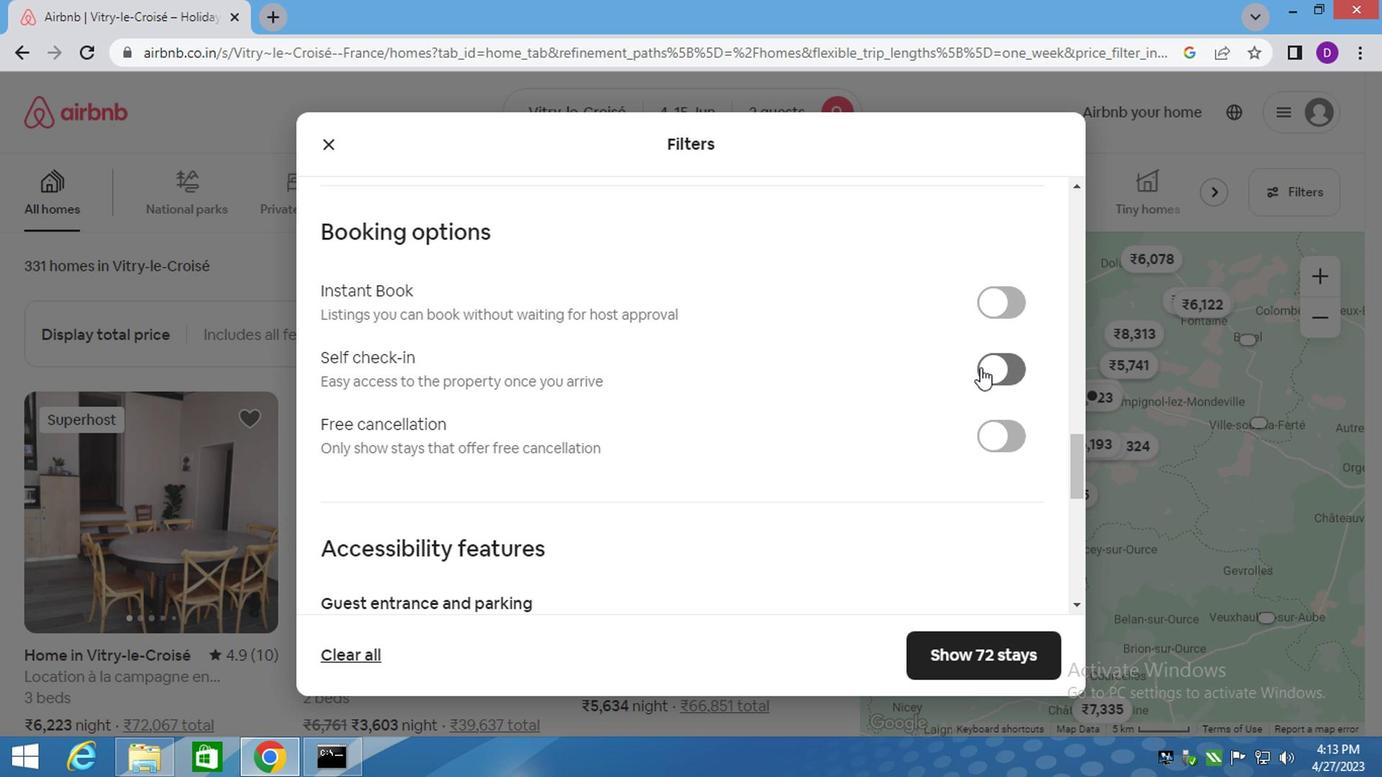 
Action: Mouse pressed left at (975, 371)
Screenshot: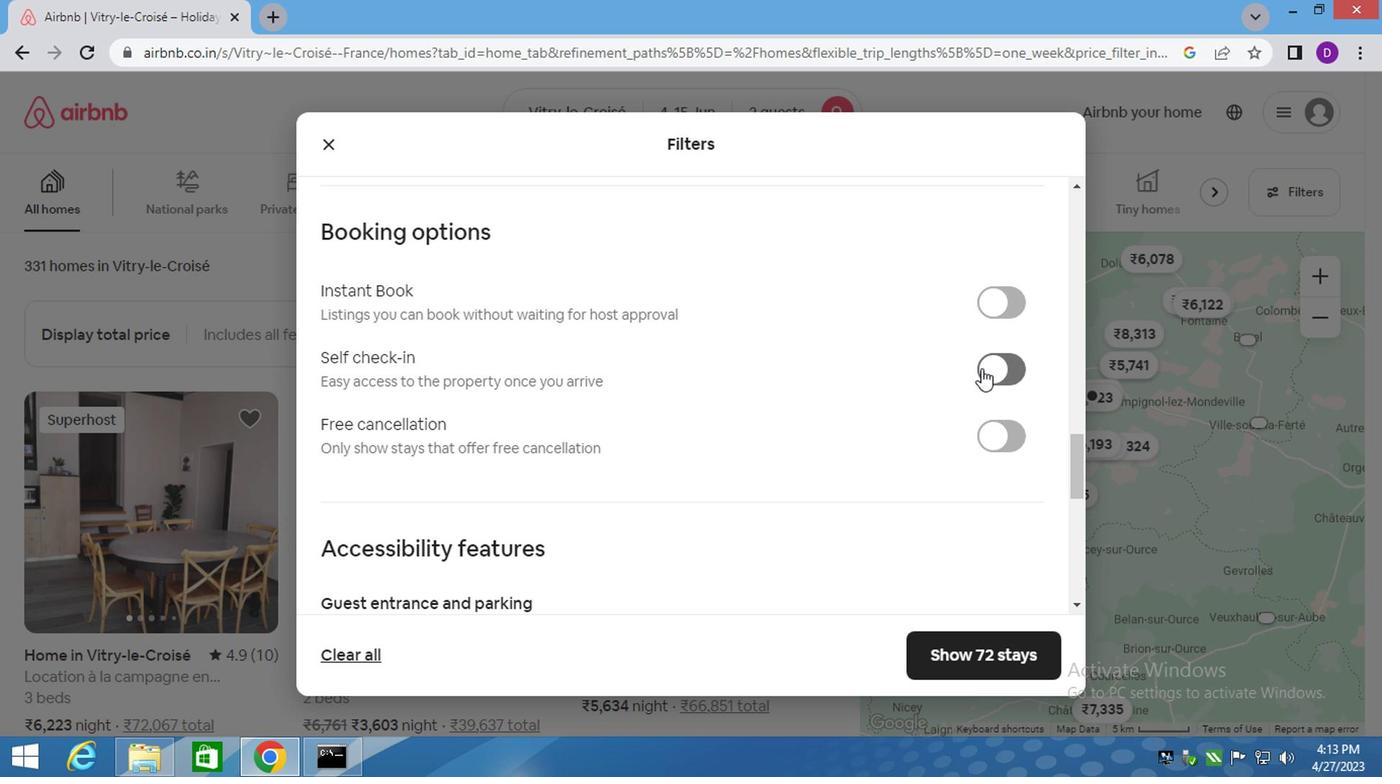 
Action: Mouse moved to (900, 586)
Screenshot: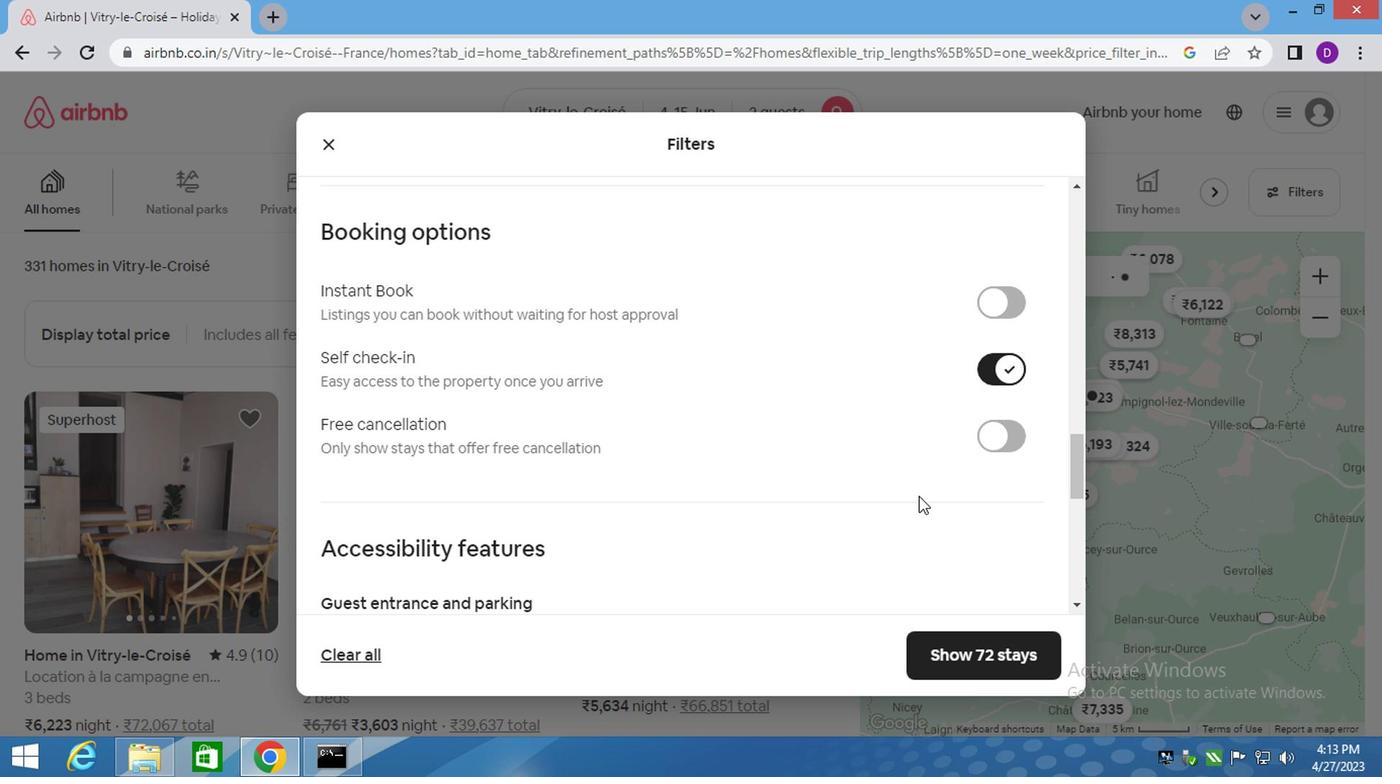 
Action: Mouse scrolled (903, 570) with delta (0, -1)
Screenshot: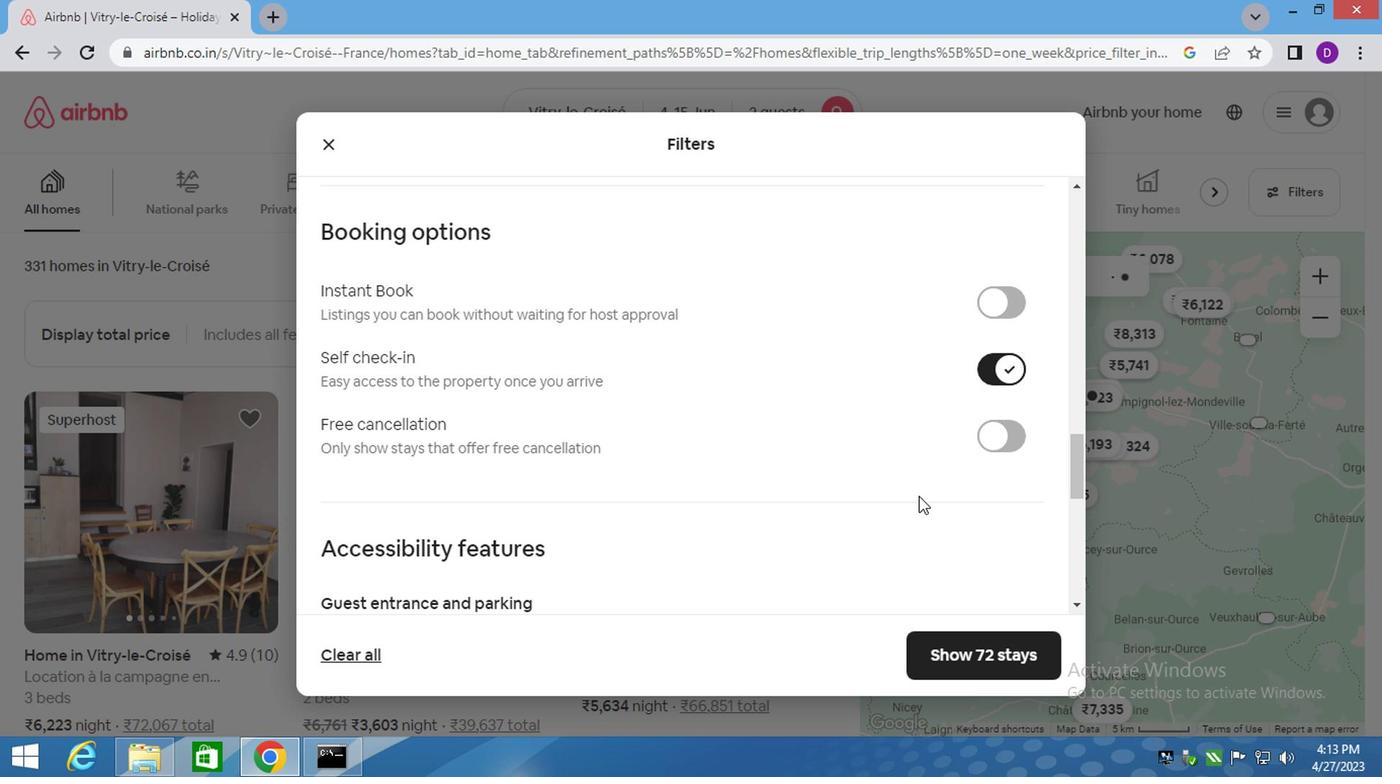 
Action: Mouse moved to (899, 614)
Screenshot: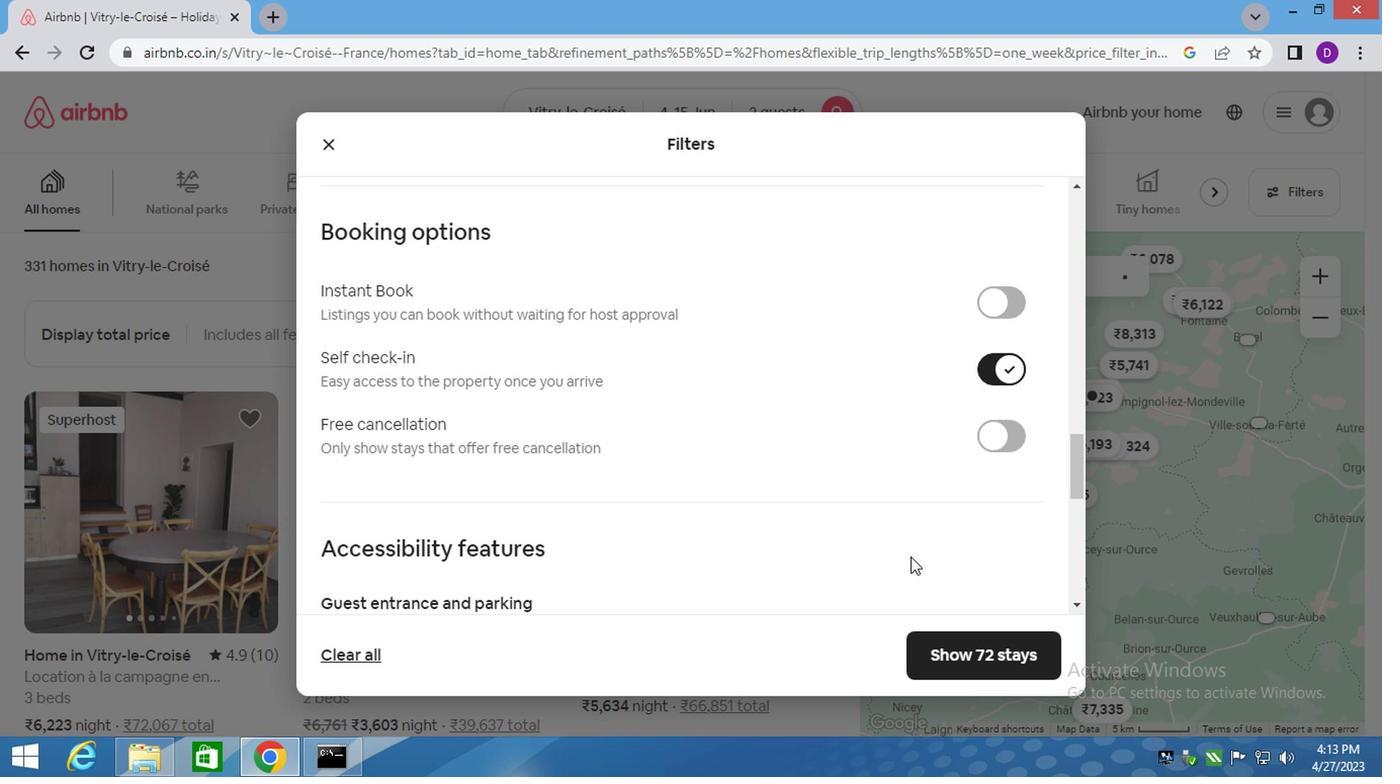 
Action: Mouse scrolled (899, 604) with delta (0, 0)
Screenshot: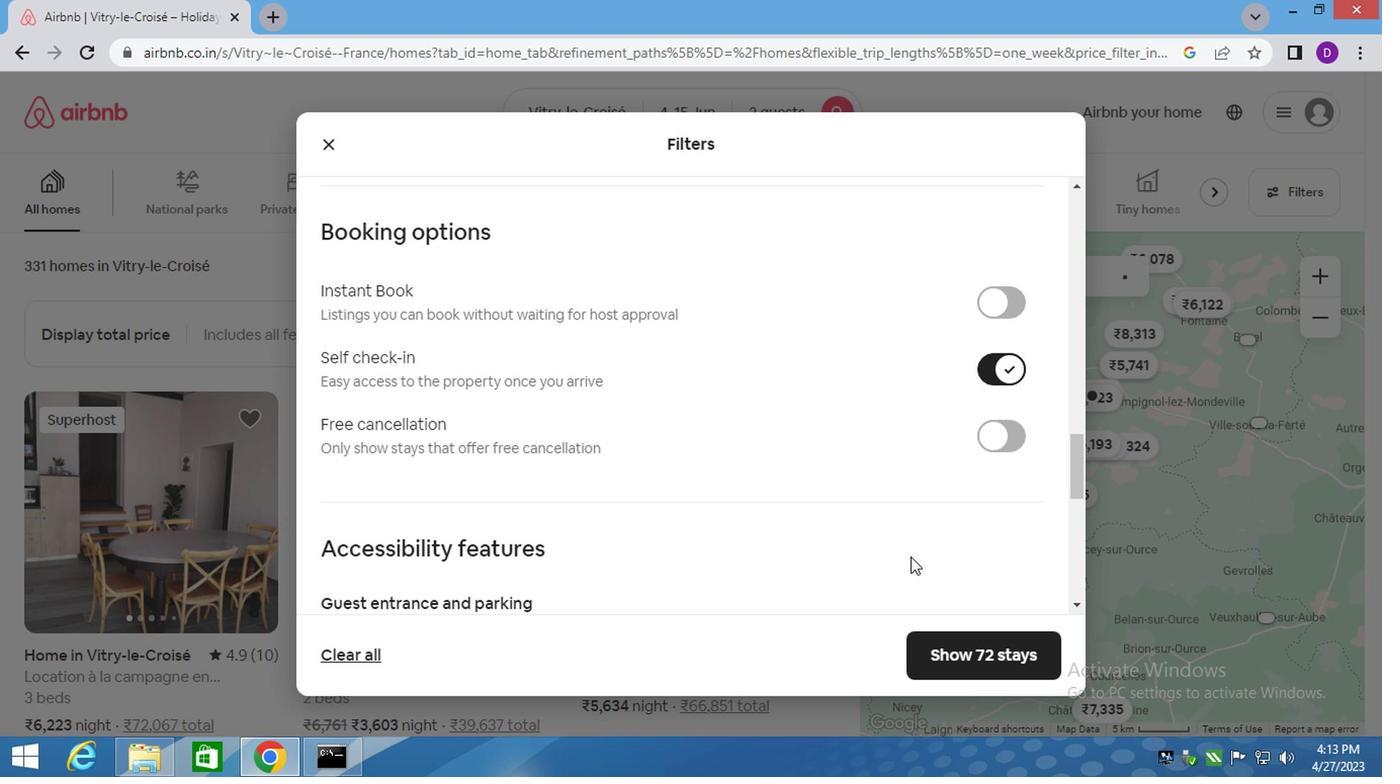 
Action: Mouse moved to (971, 655)
Screenshot: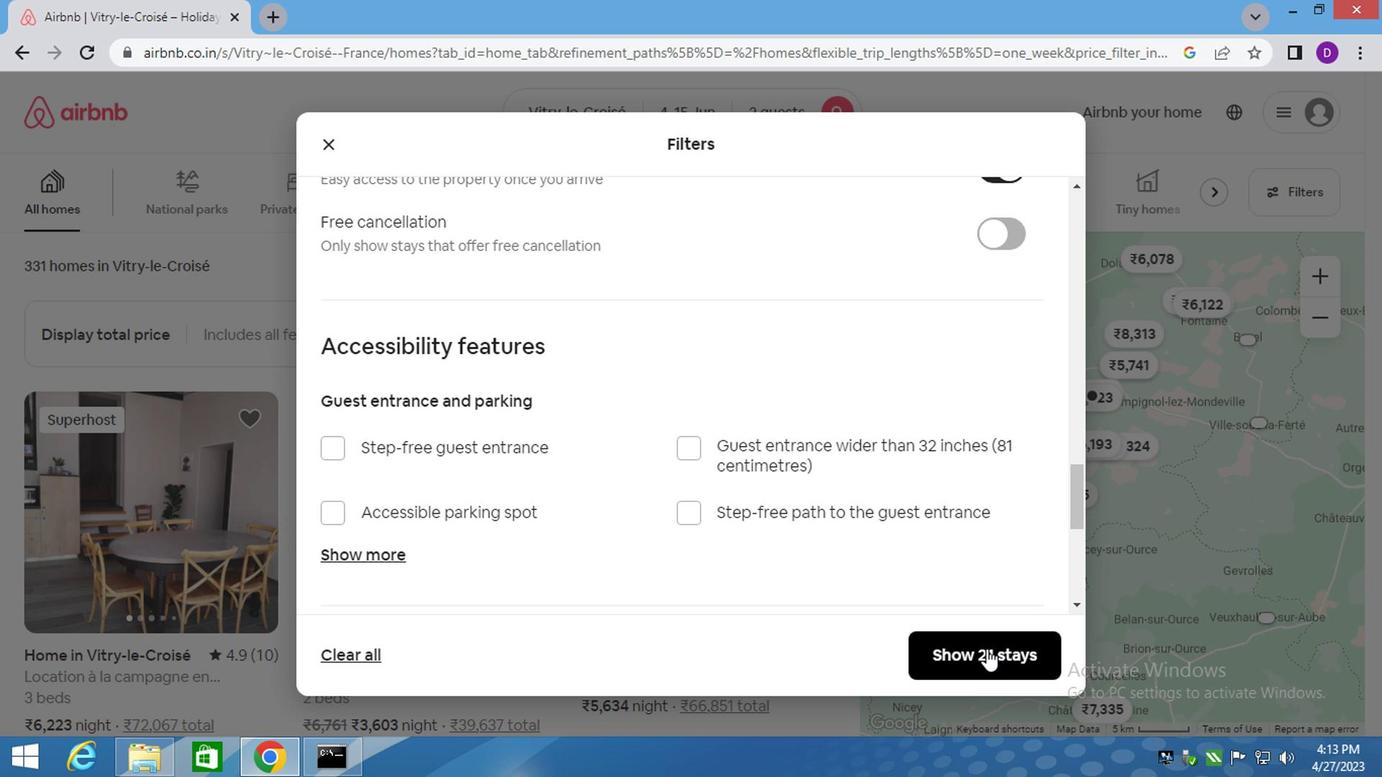 
Action: Mouse pressed left at (971, 655)
Screenshot: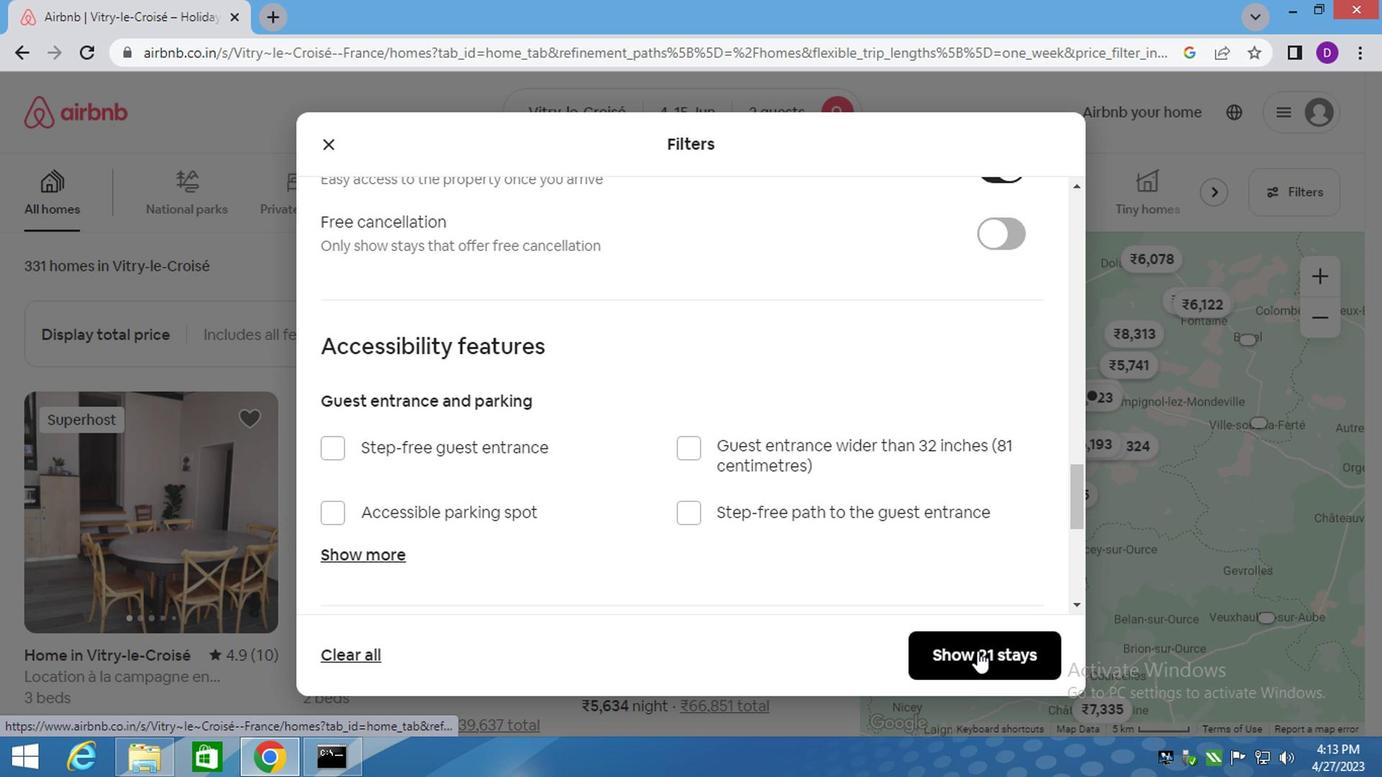
